 Task: Create a due date automation trigger when advanced on, 2 working days before a card is due add dates due in less than 1 working days at 11:00 AM.
Action: Mouse moved to (1194, 350)
Screenshot: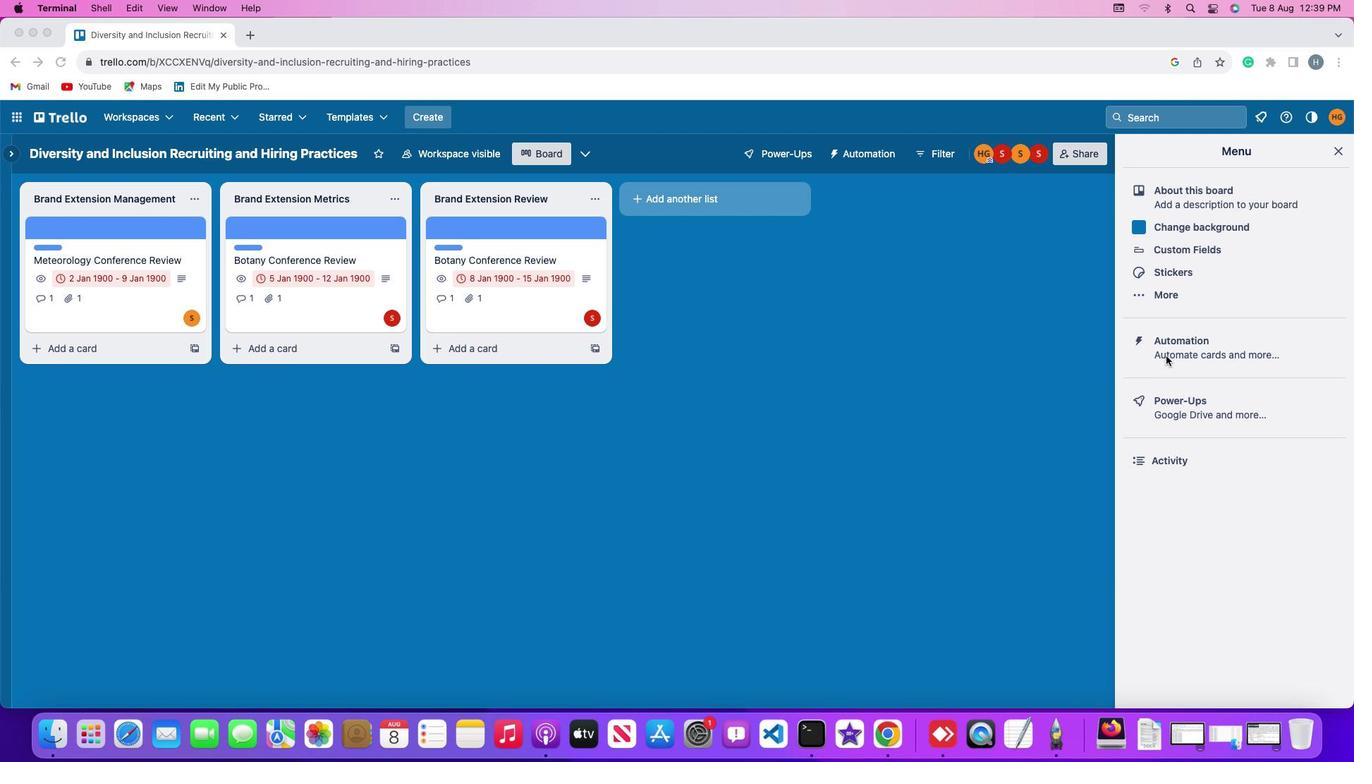 
Action: Mouse pressed left at (1194, 350)
Screenshot: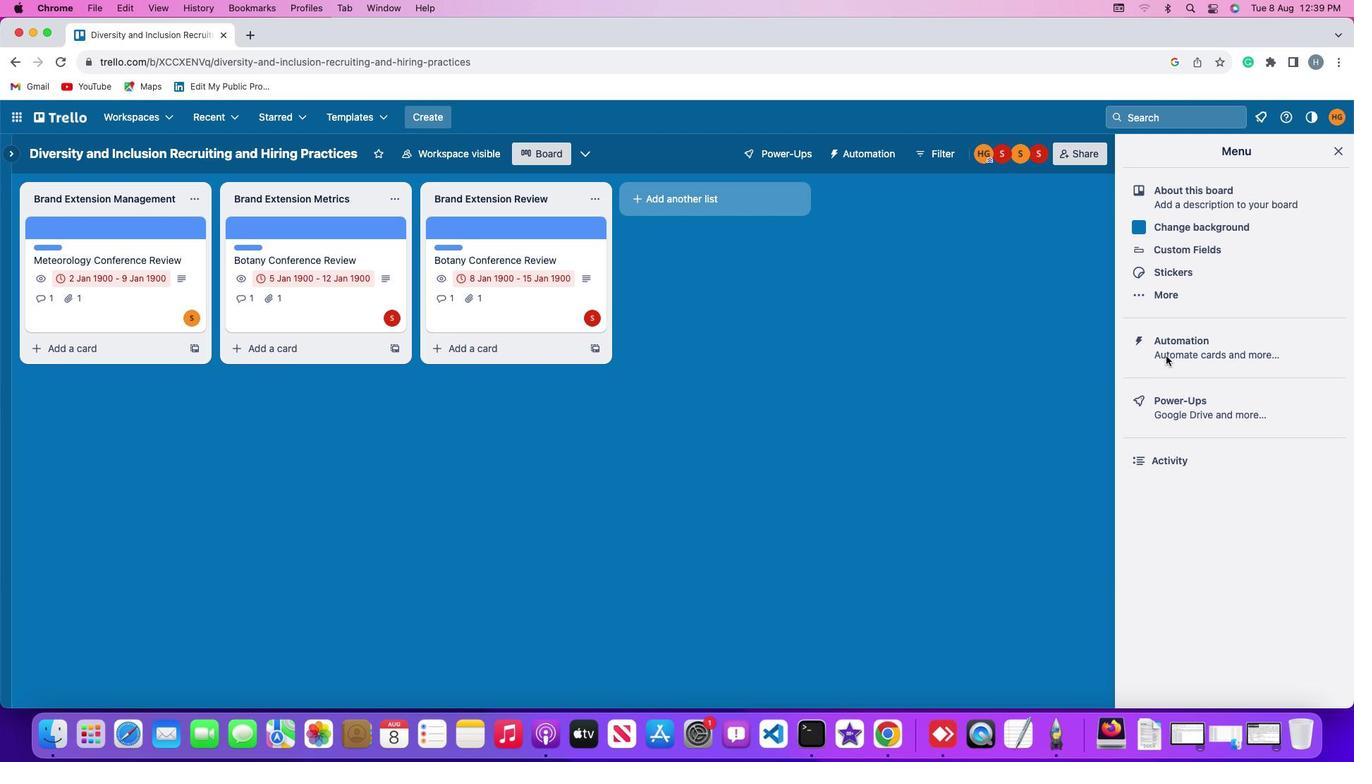 
Action: Mouse moved to (1194, 350)
Screenshot: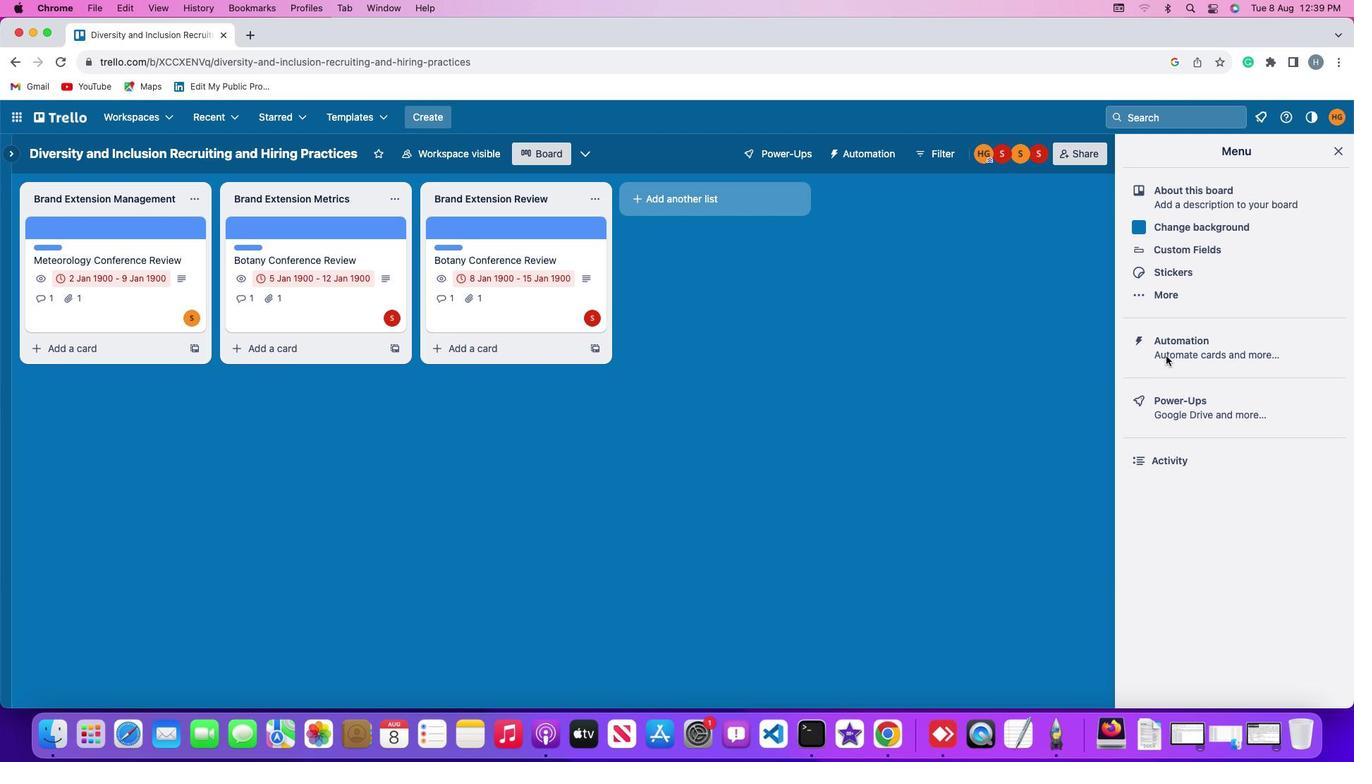 
Action: Mouse pressed left at (1194, 350)
Screenshot: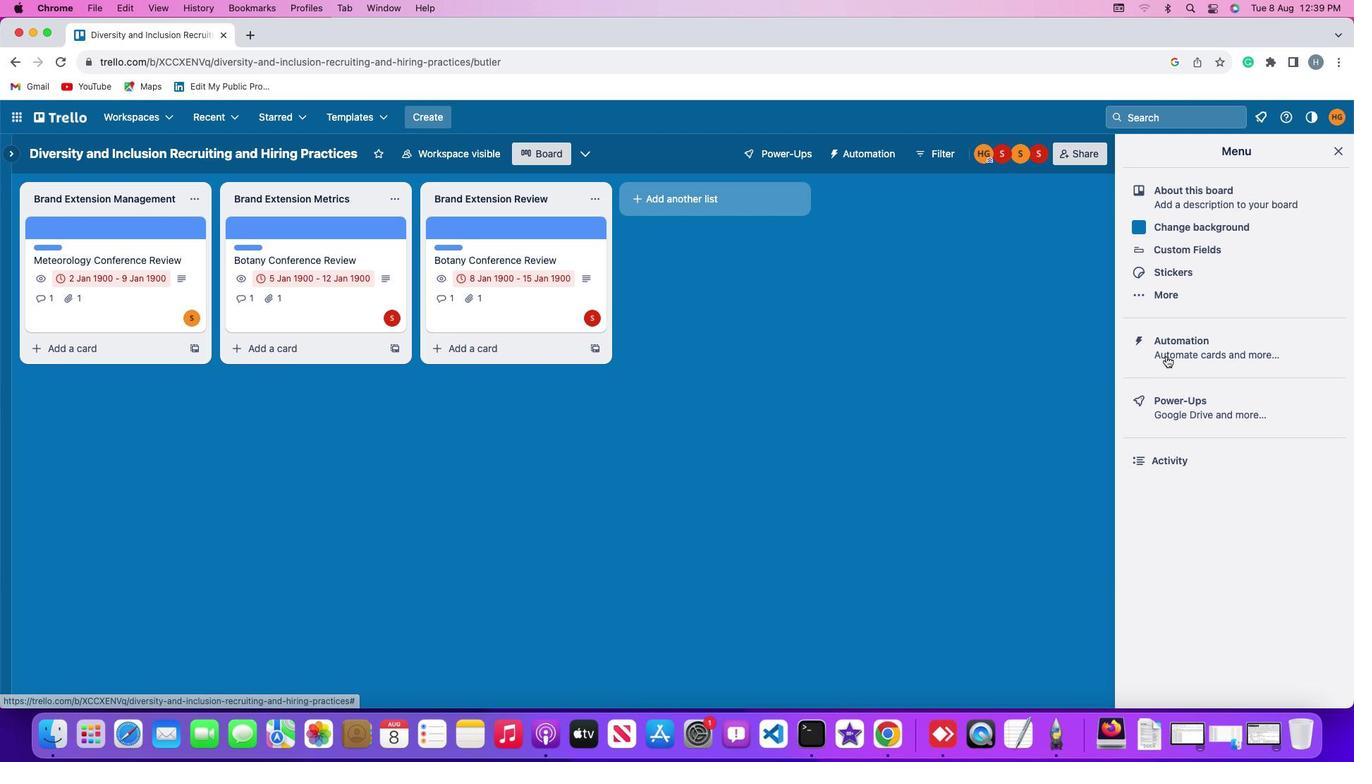 
Action: Mouse moved to (71, 331)
Screenshot: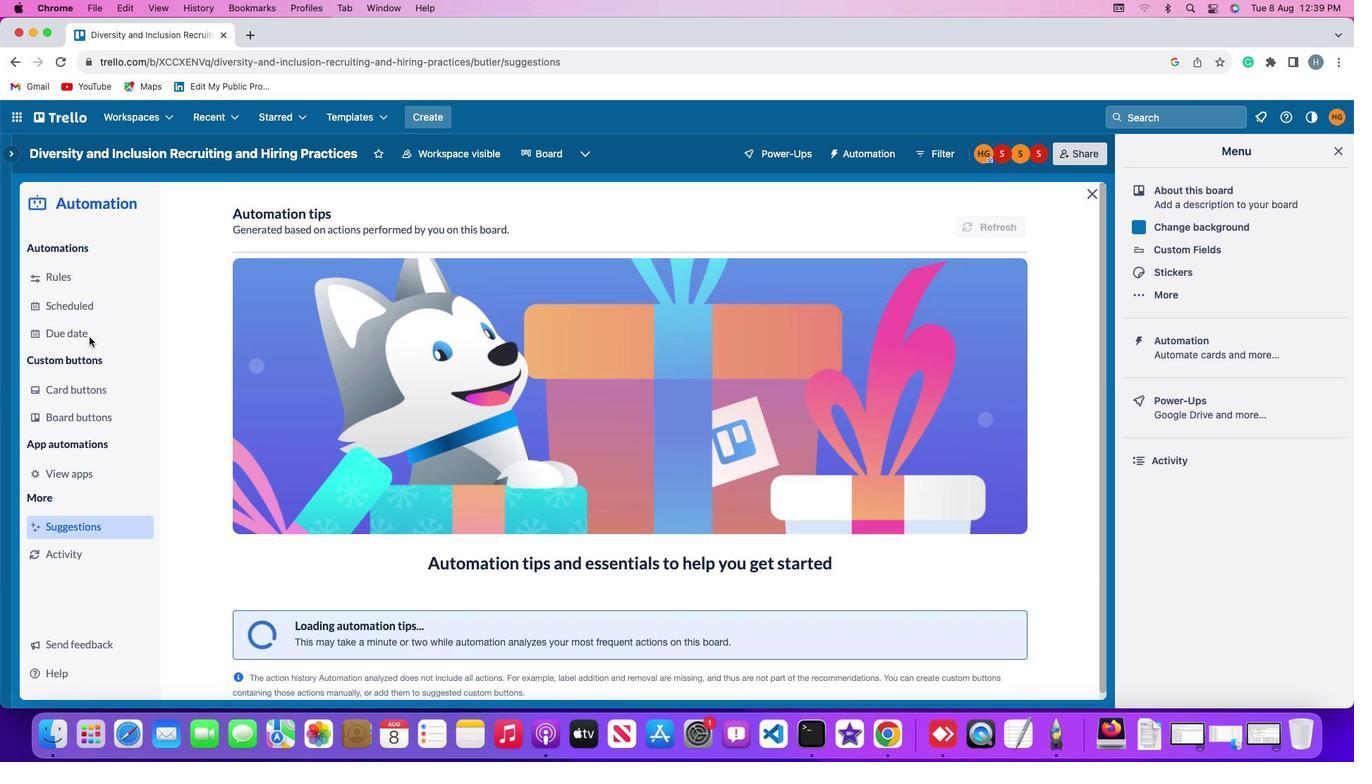 
Action: Mouse pressed left at (71, 331)
Screenshot: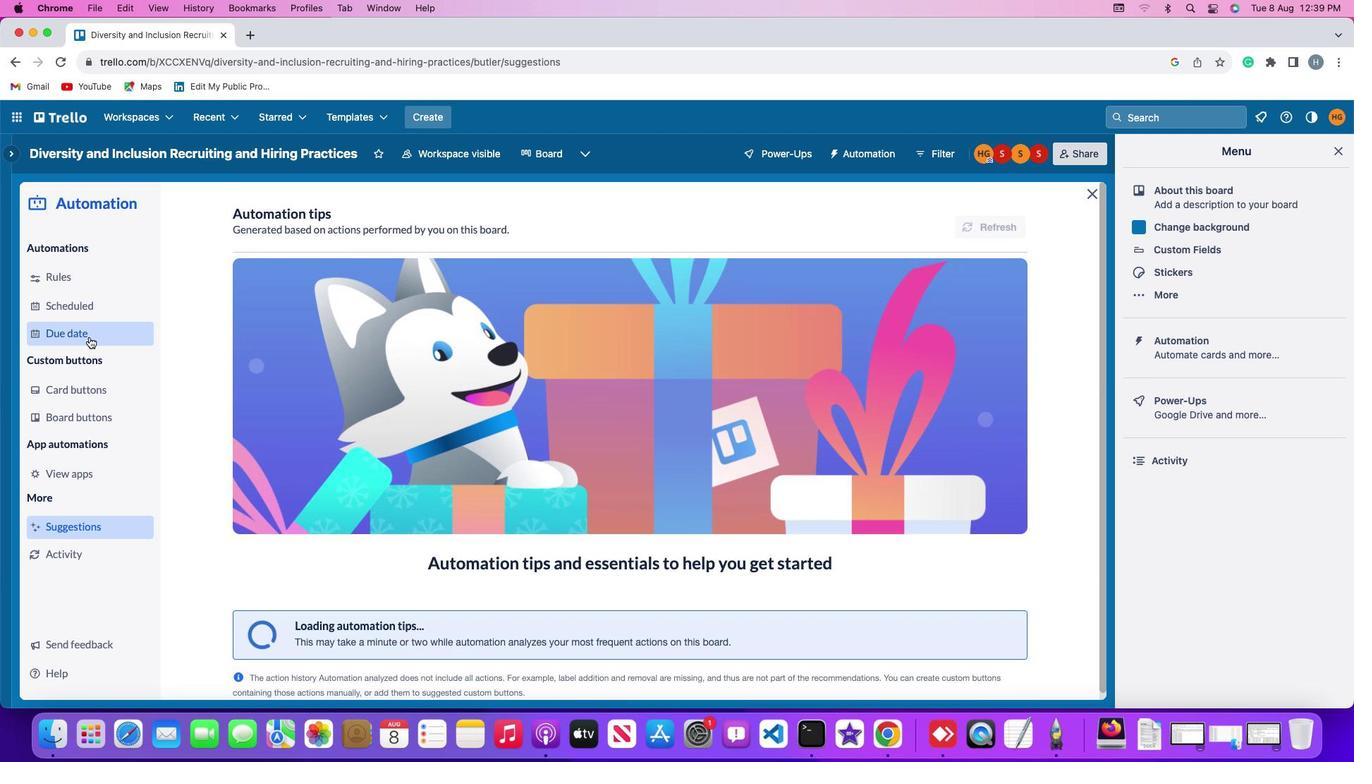 
Action: Mouse moved to (939, 218)
Screenshot: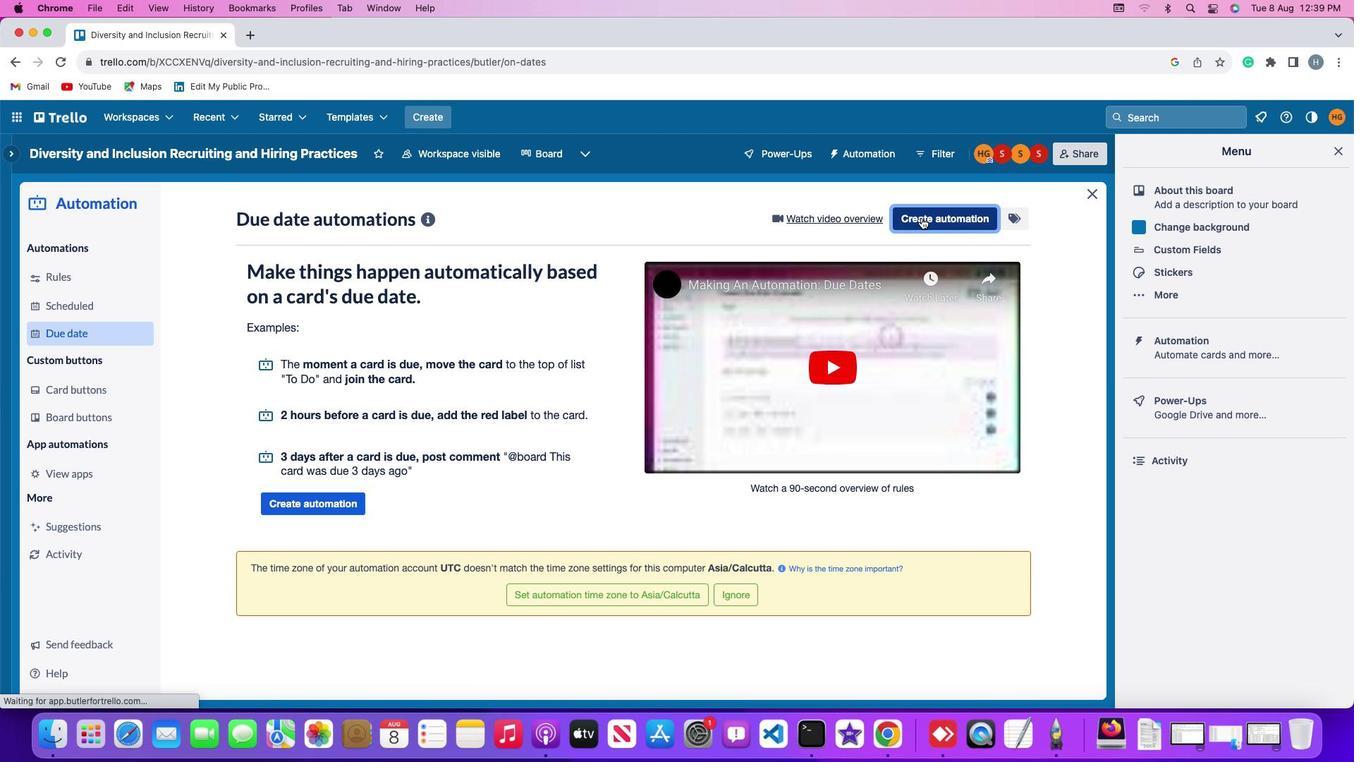 
Action: Mouse pressed left at (939, 218)
Screenshot: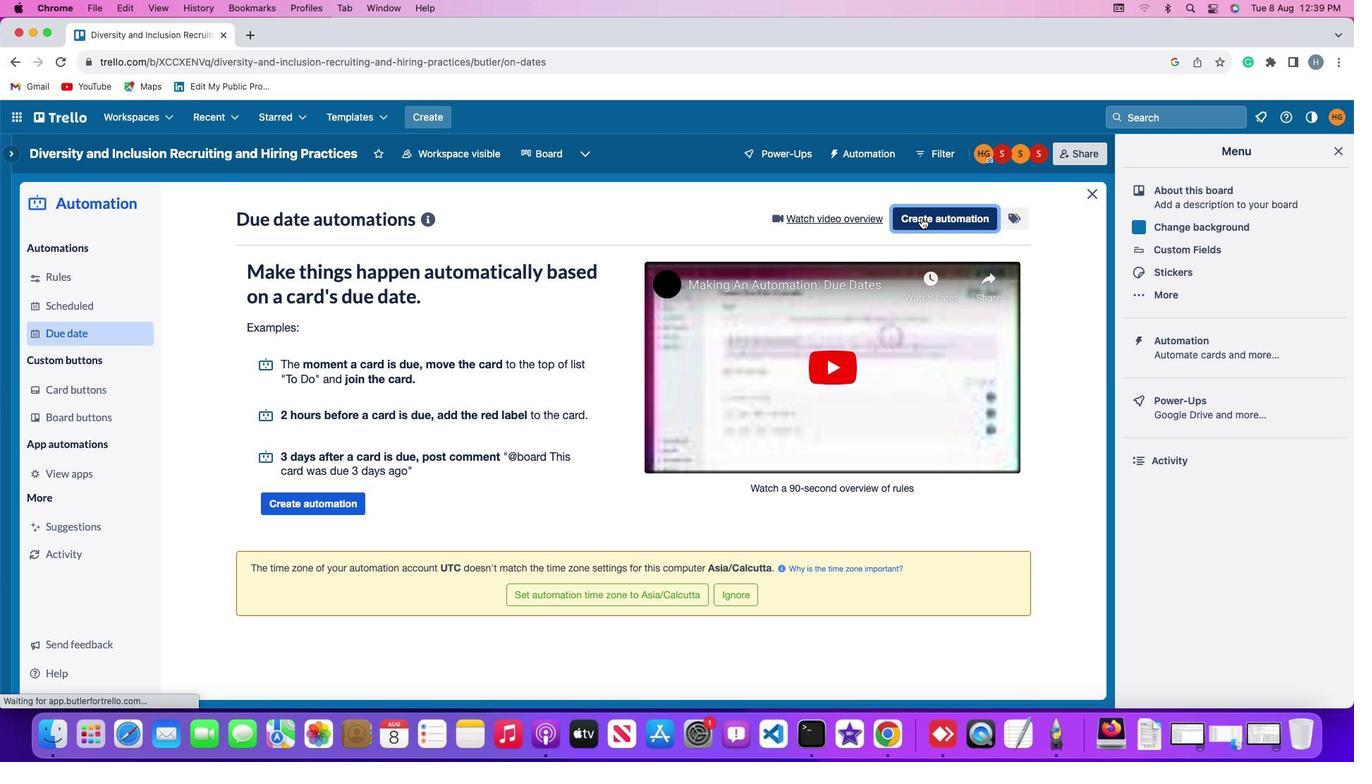 
Action: Mouse moved to (322, 344)
Screenshot: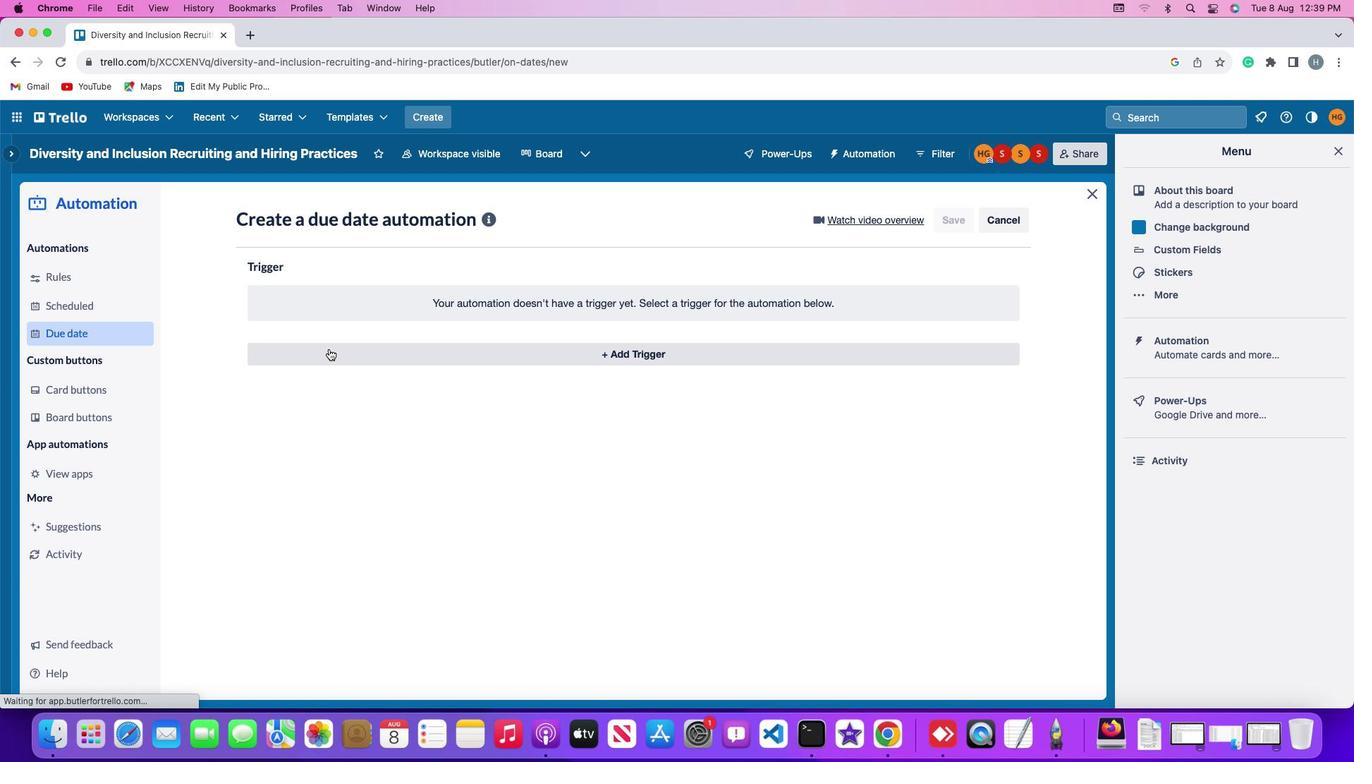 
Action: Mouse pressed left at (322, 344)
Screenshot: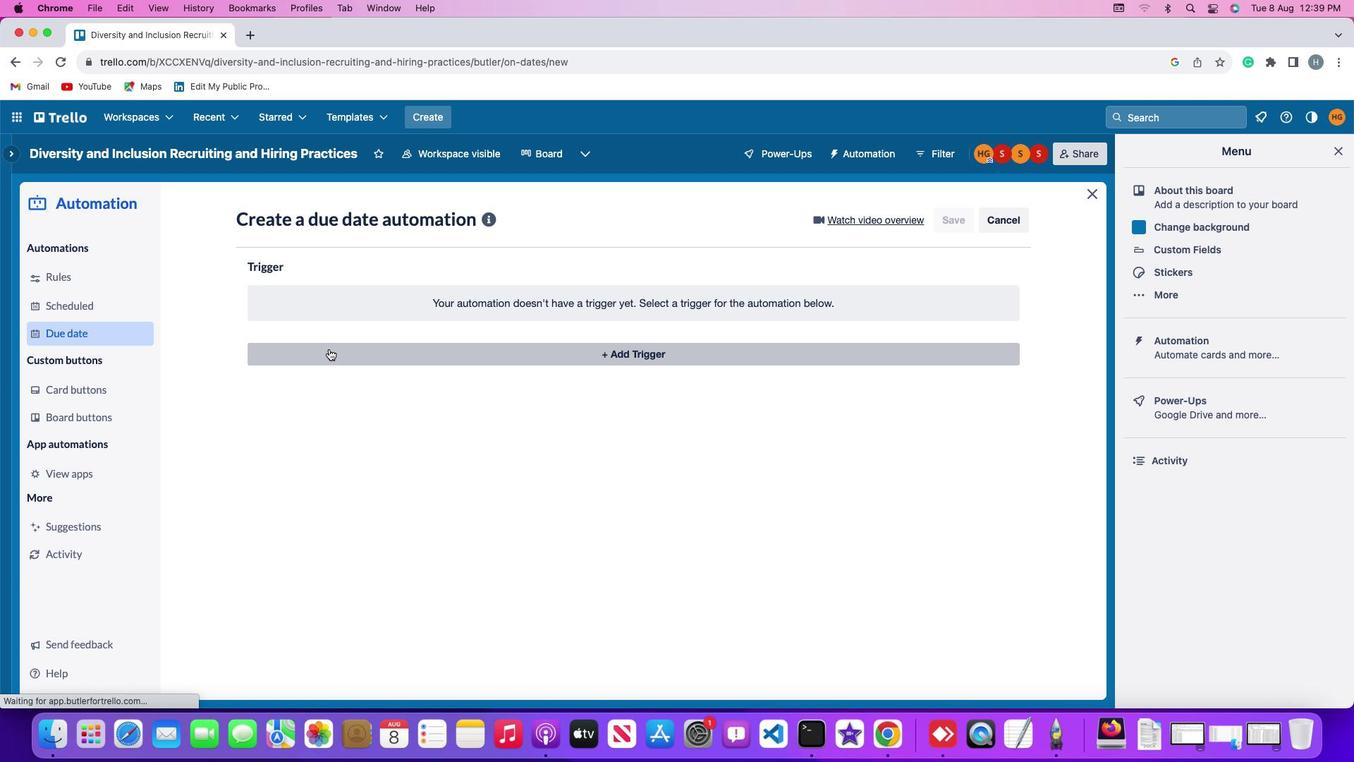 
Action: Mouse moved to (261, 551)
Screenshot: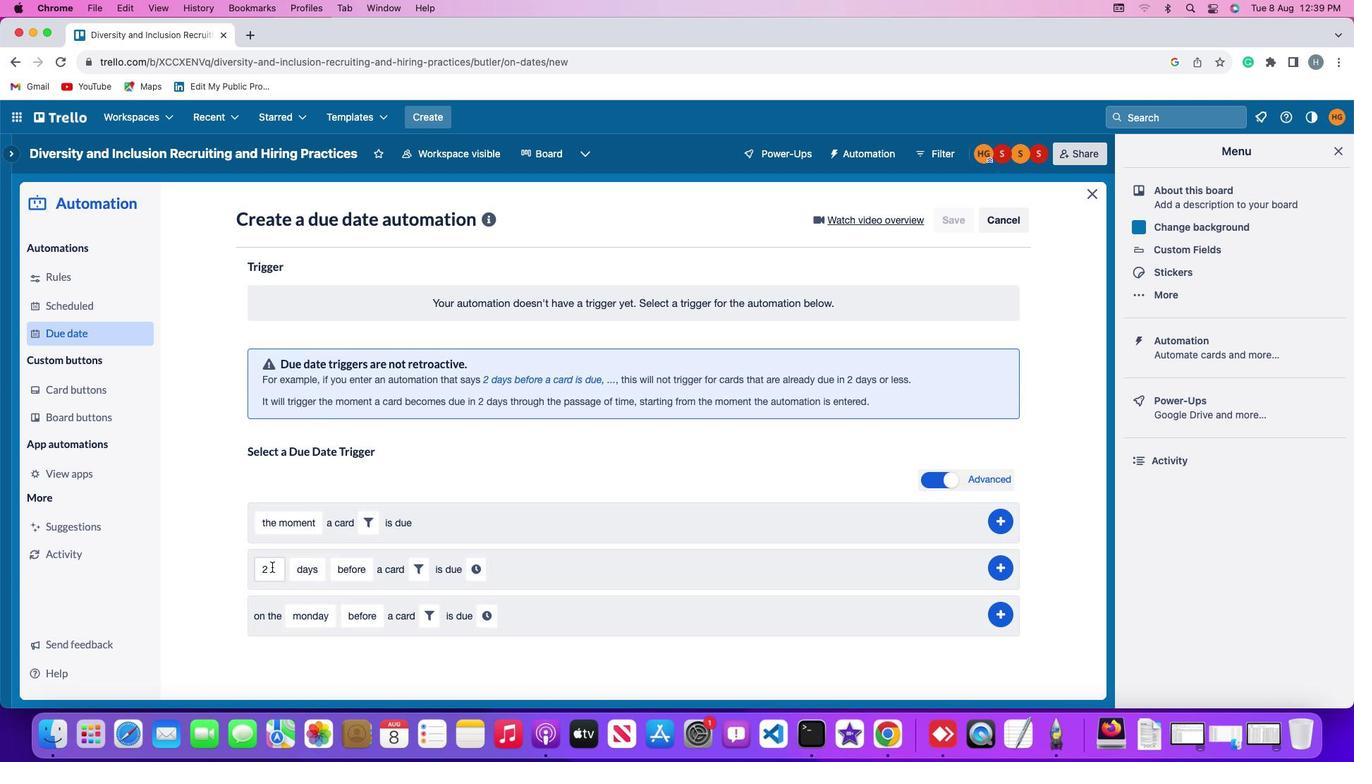 
Action: Mouse pressed left at (261, 551)
Screenshot: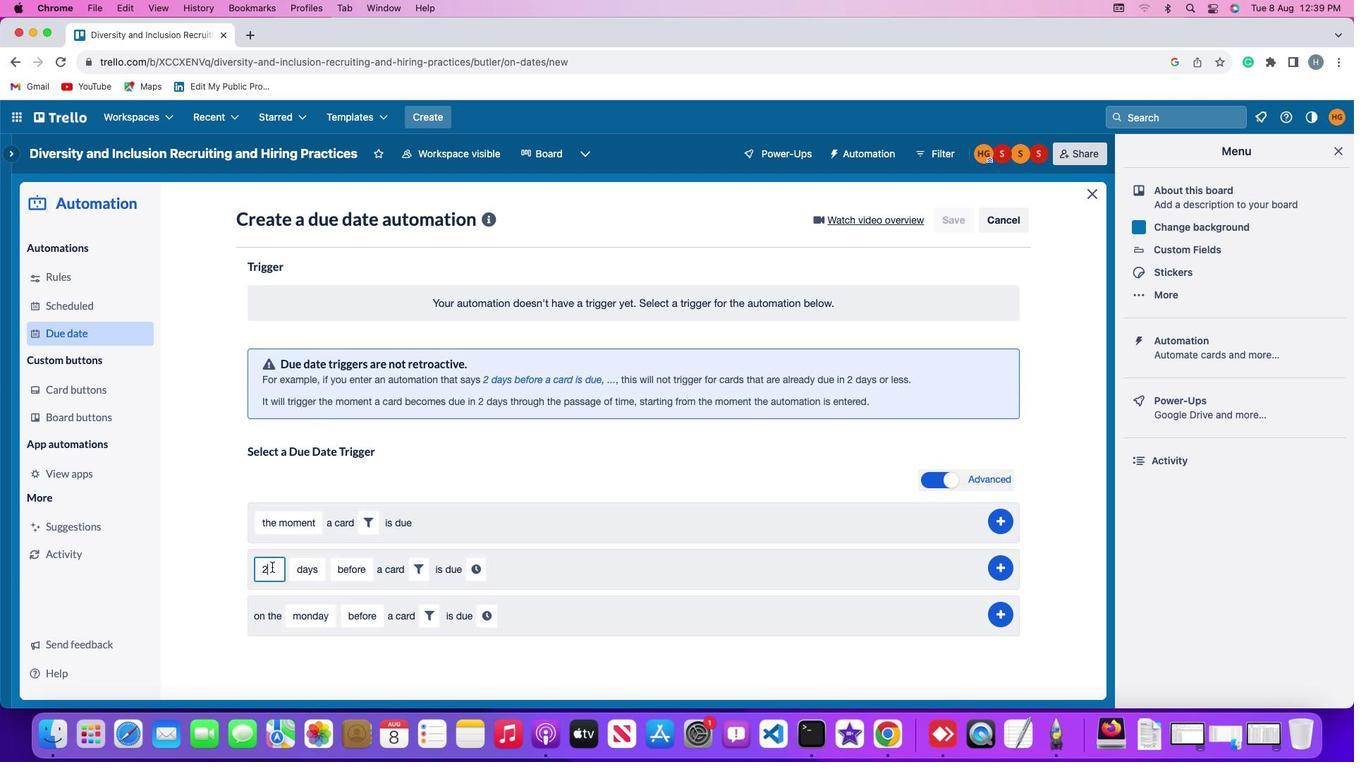 
Action: Key pressed Key.backspace'2'
Screenshot: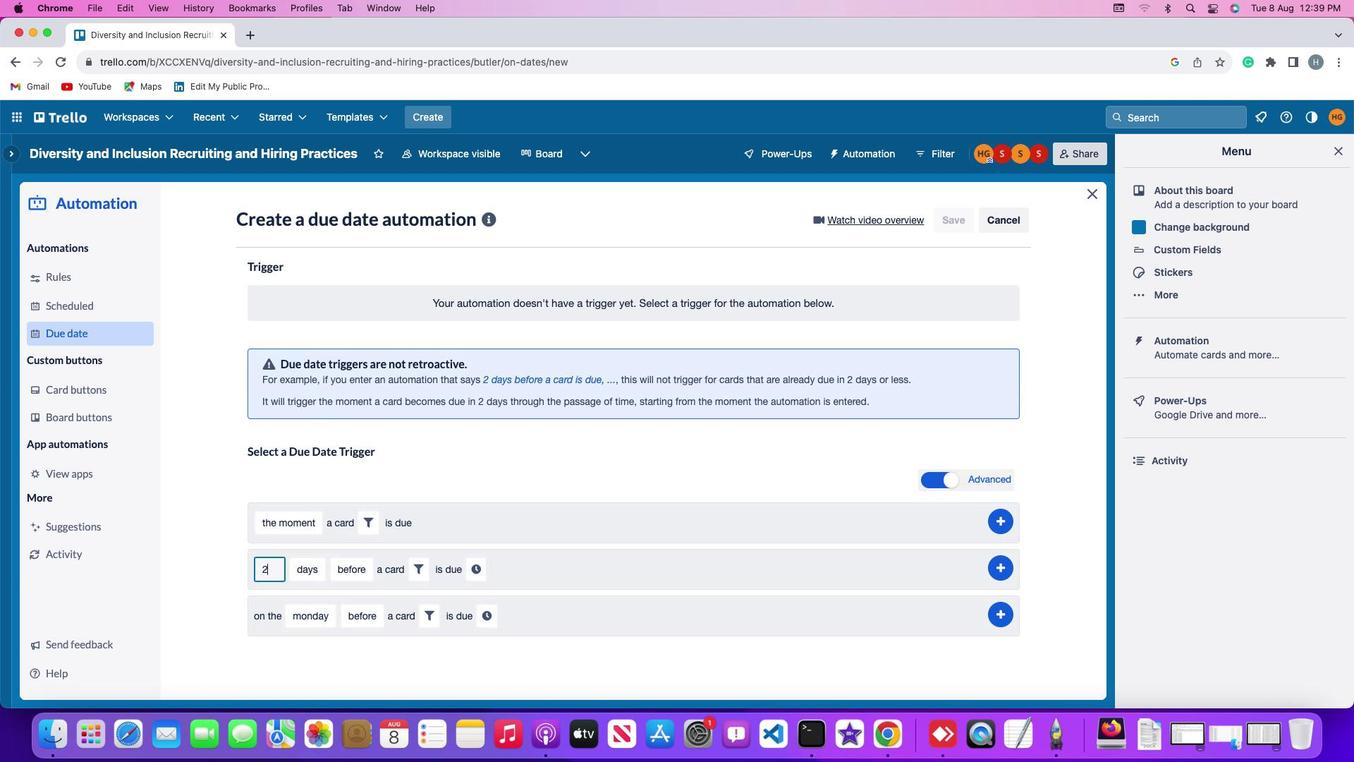 
Action: Mouse moved to (282, 549)
Screenshot: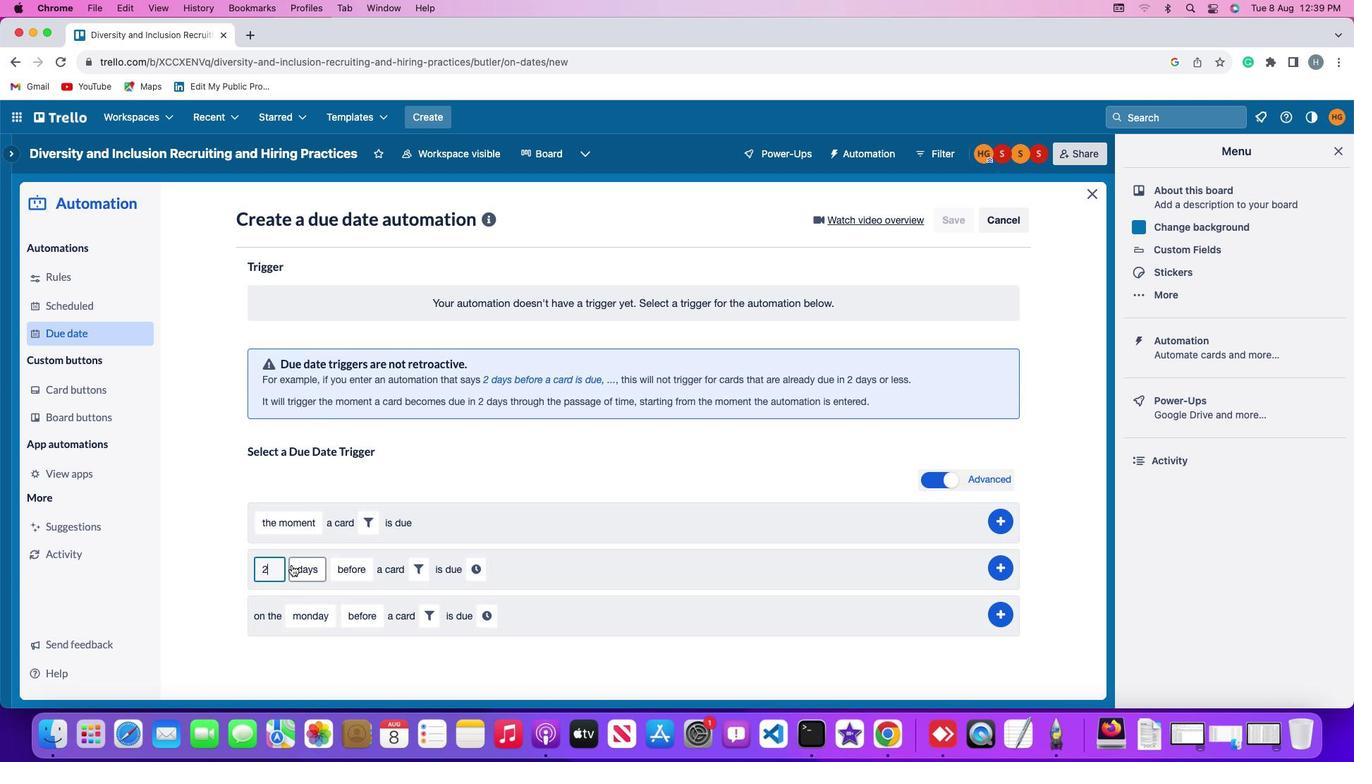
Action: Mouse pressed left at (282, 549)
Screenshot: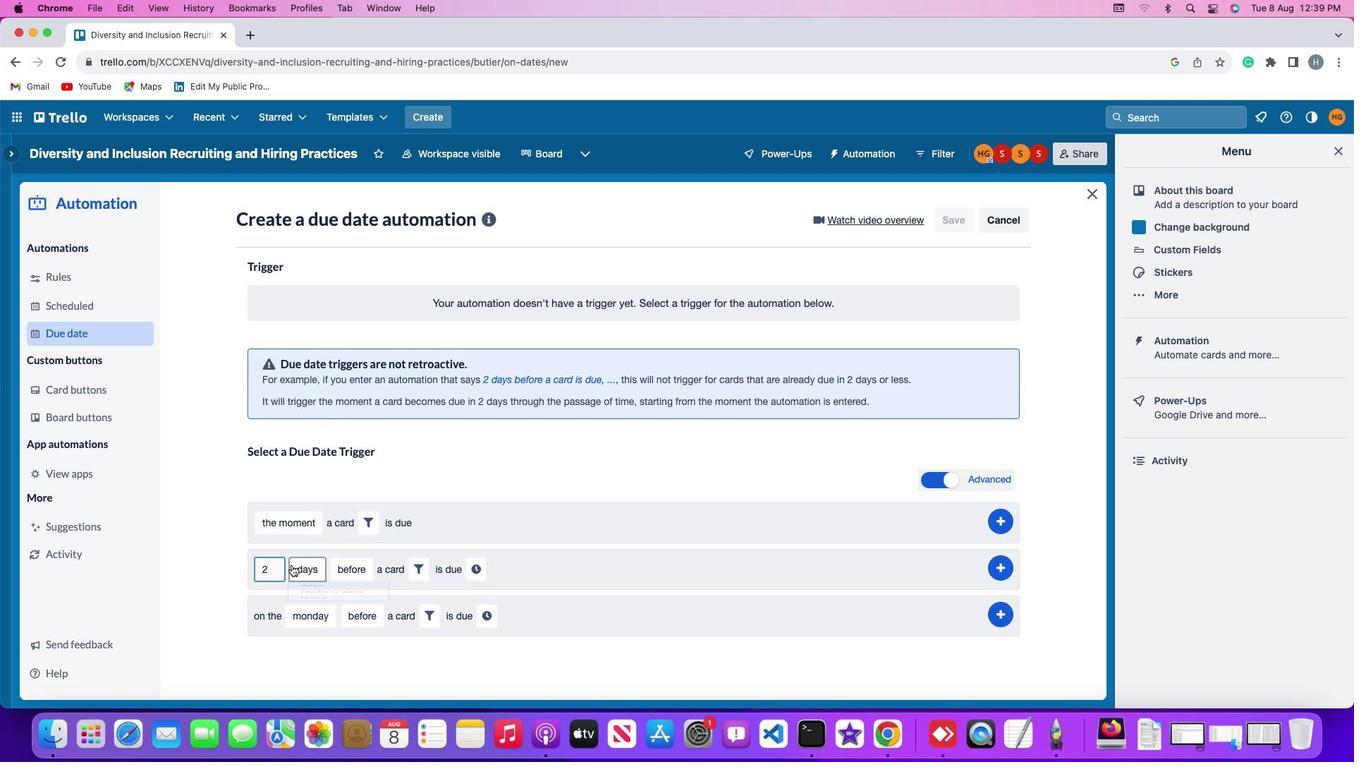 
Action: Mouse moved to (306, 606)
Screenshot: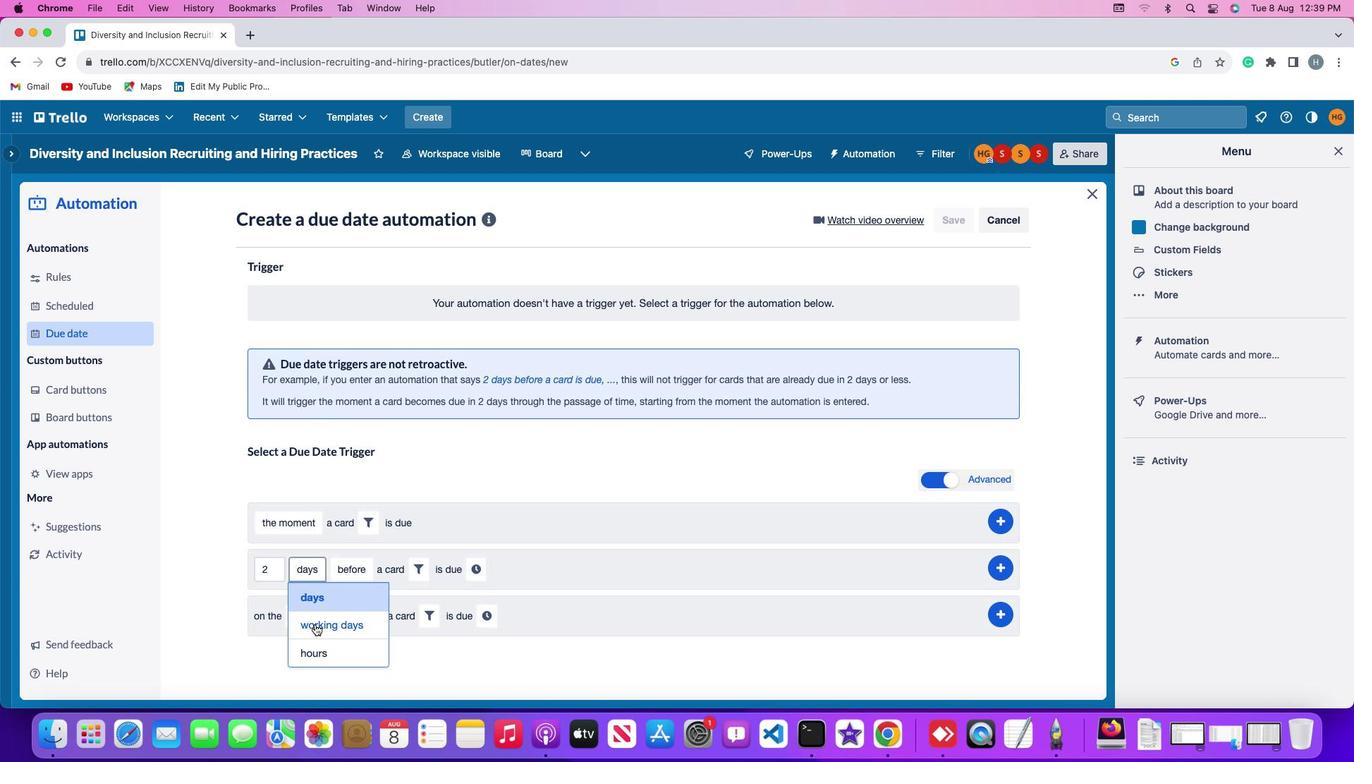 
Action: Mouse pressed left at (306, 606)
Screenshot: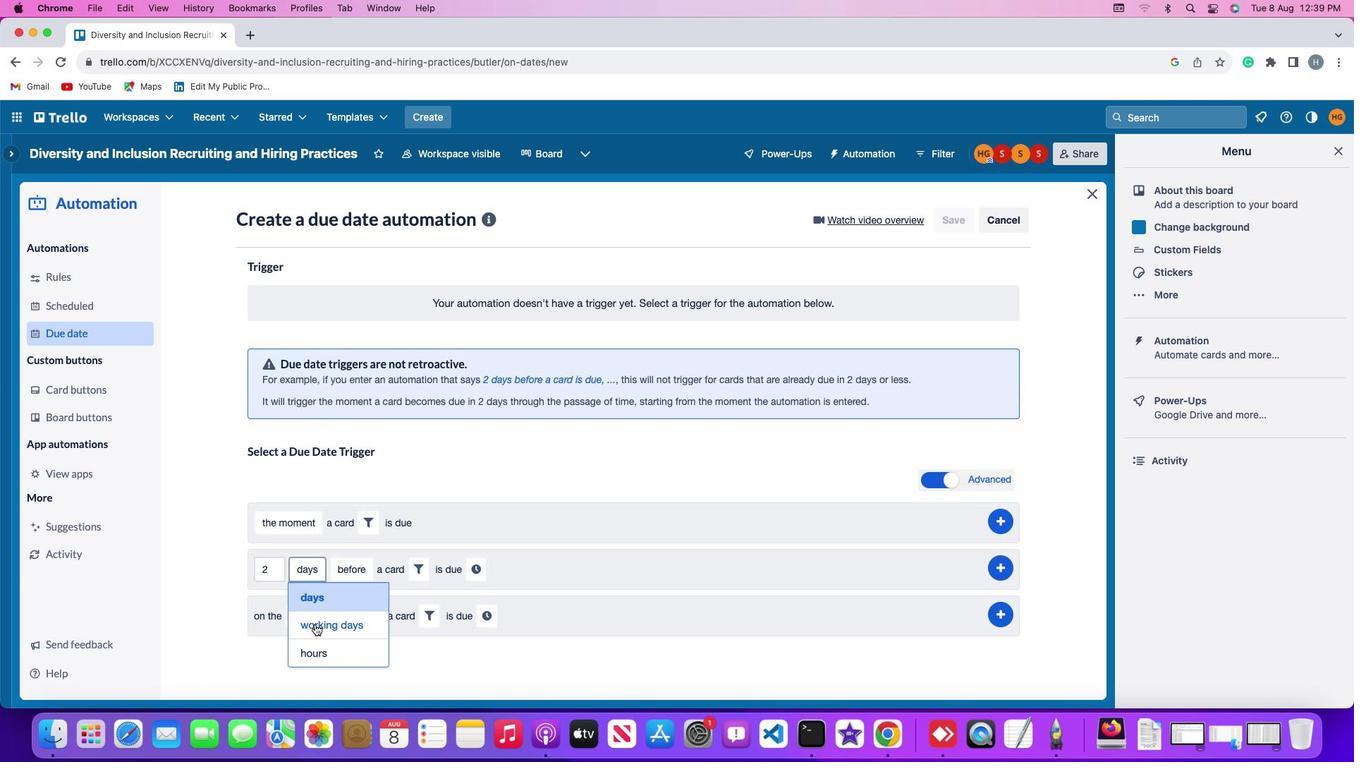 
Action: Mouse moved to (388, 554)
Screenshot: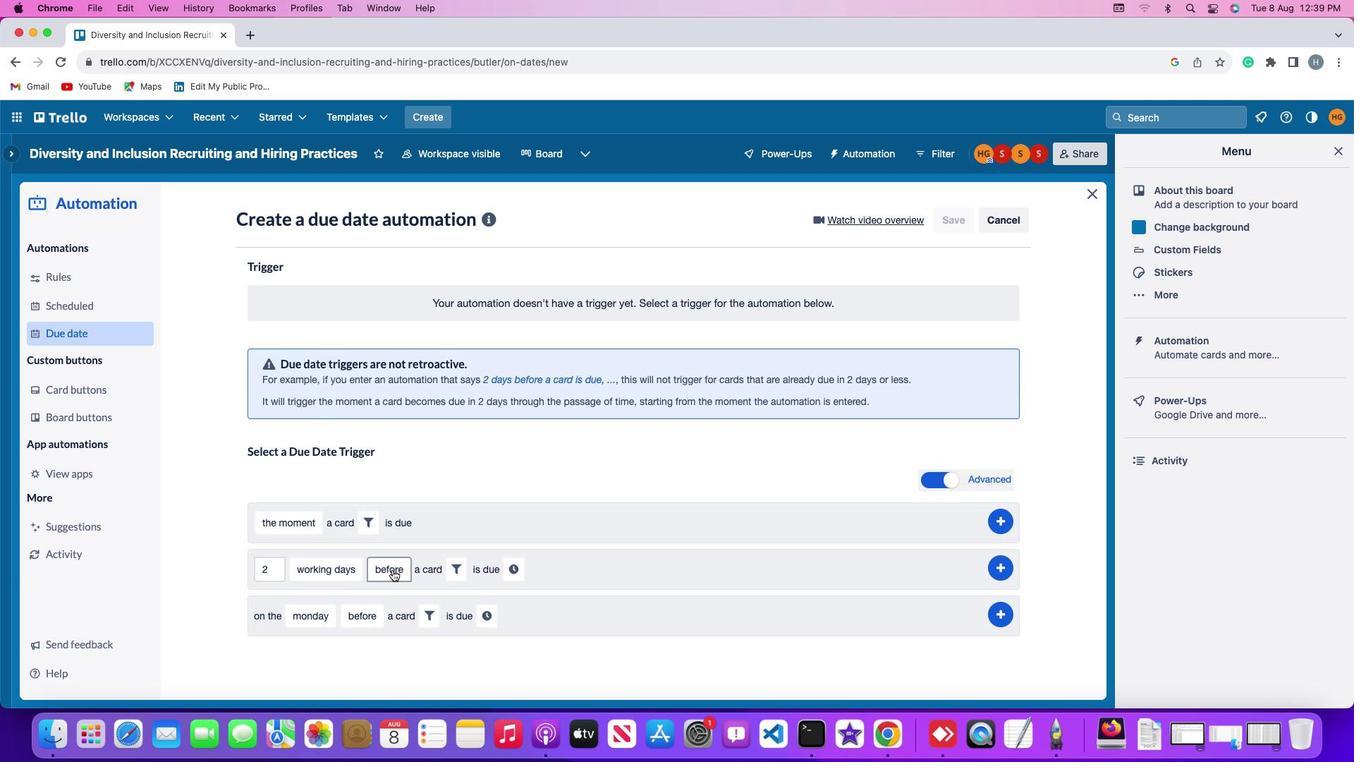 
Action: Mouse pressed left at (388, 554)
Screenshot: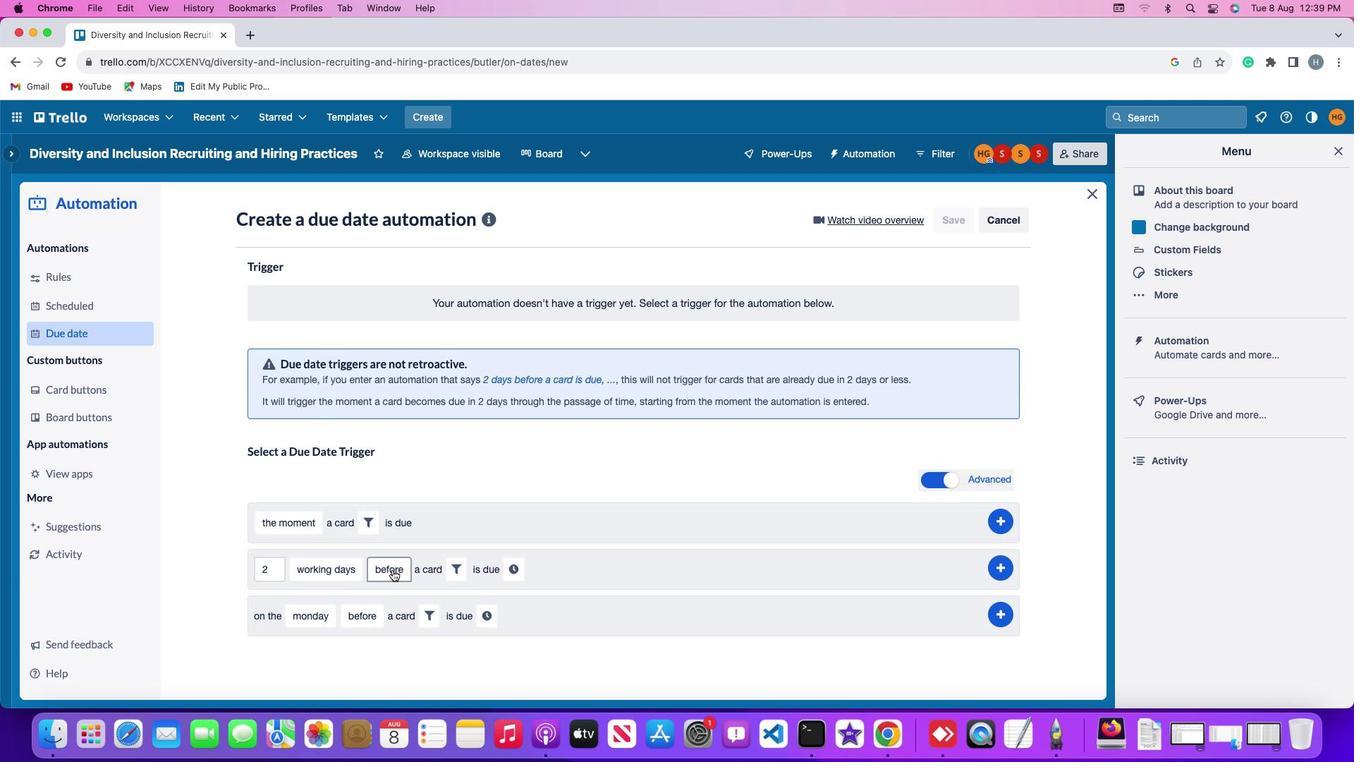 
Action: Mouse moved to (388, 579)
Screenshot: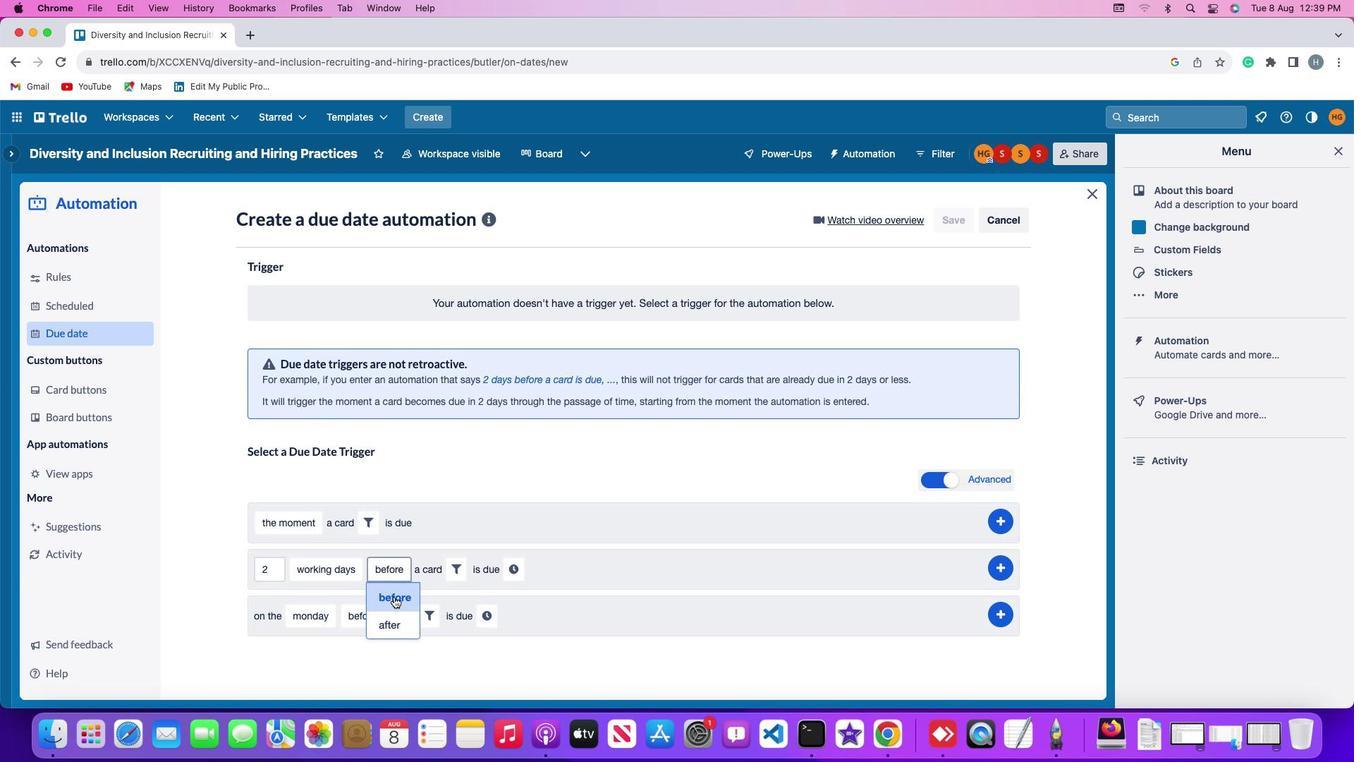 
Action: Mouse pressed left at (388, 579)
Screenshot: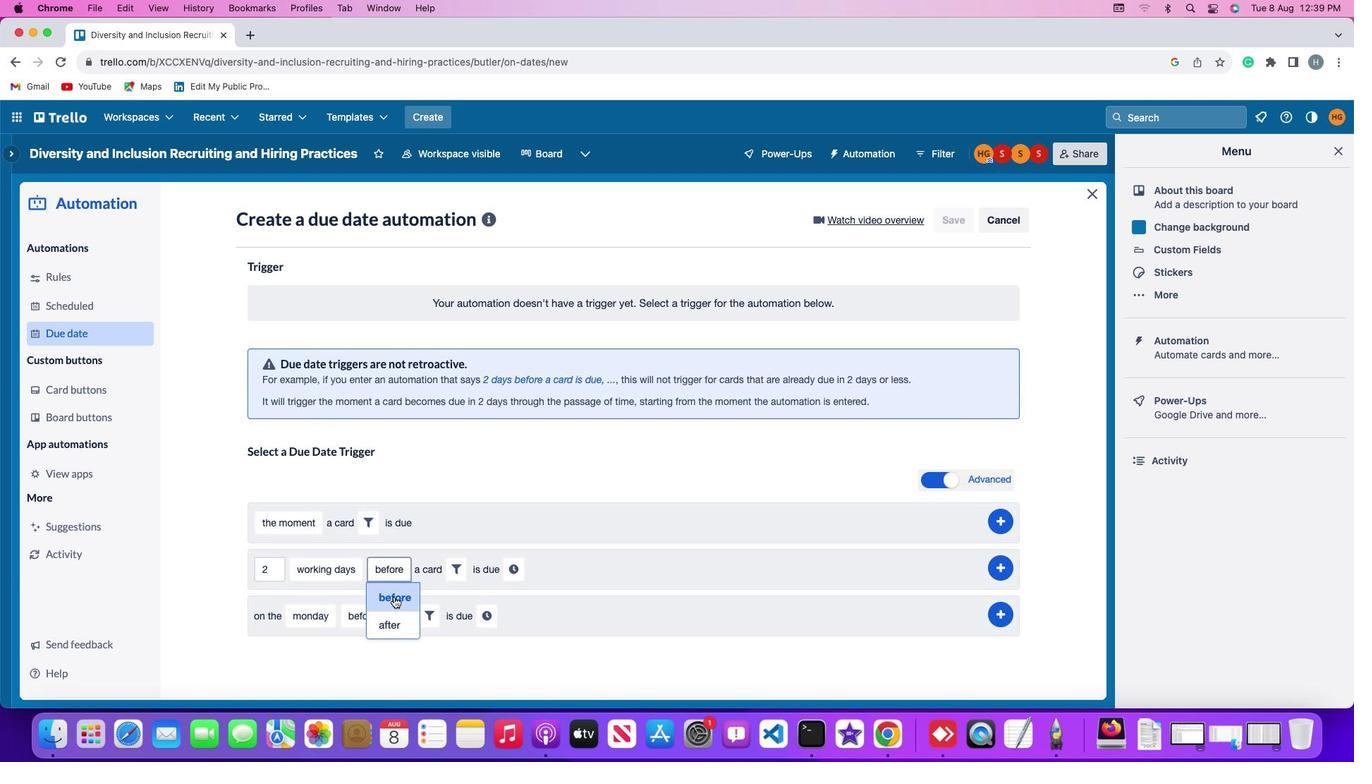 
Action: Mouse moved to (460, 551)
Screenshot: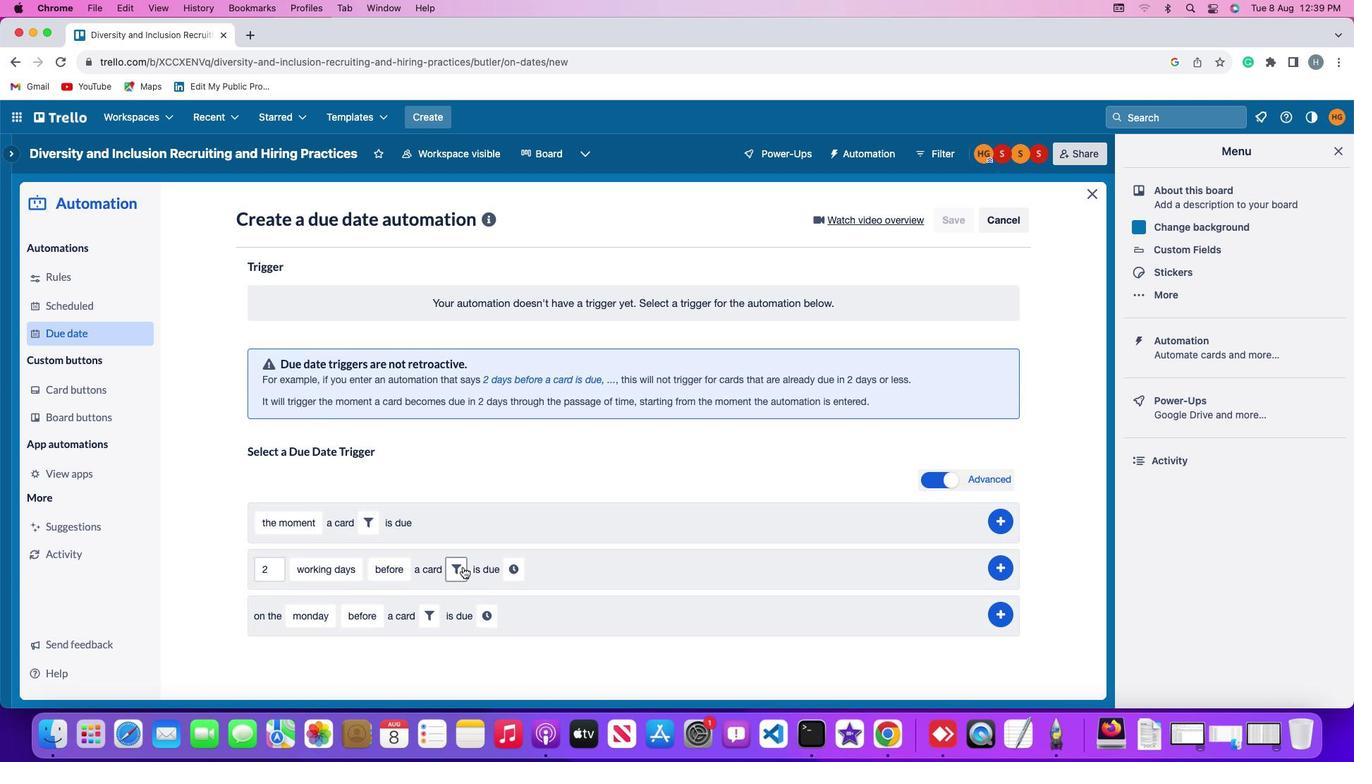 
Action: Mouse pressed left at (460, 551)
Screenshot: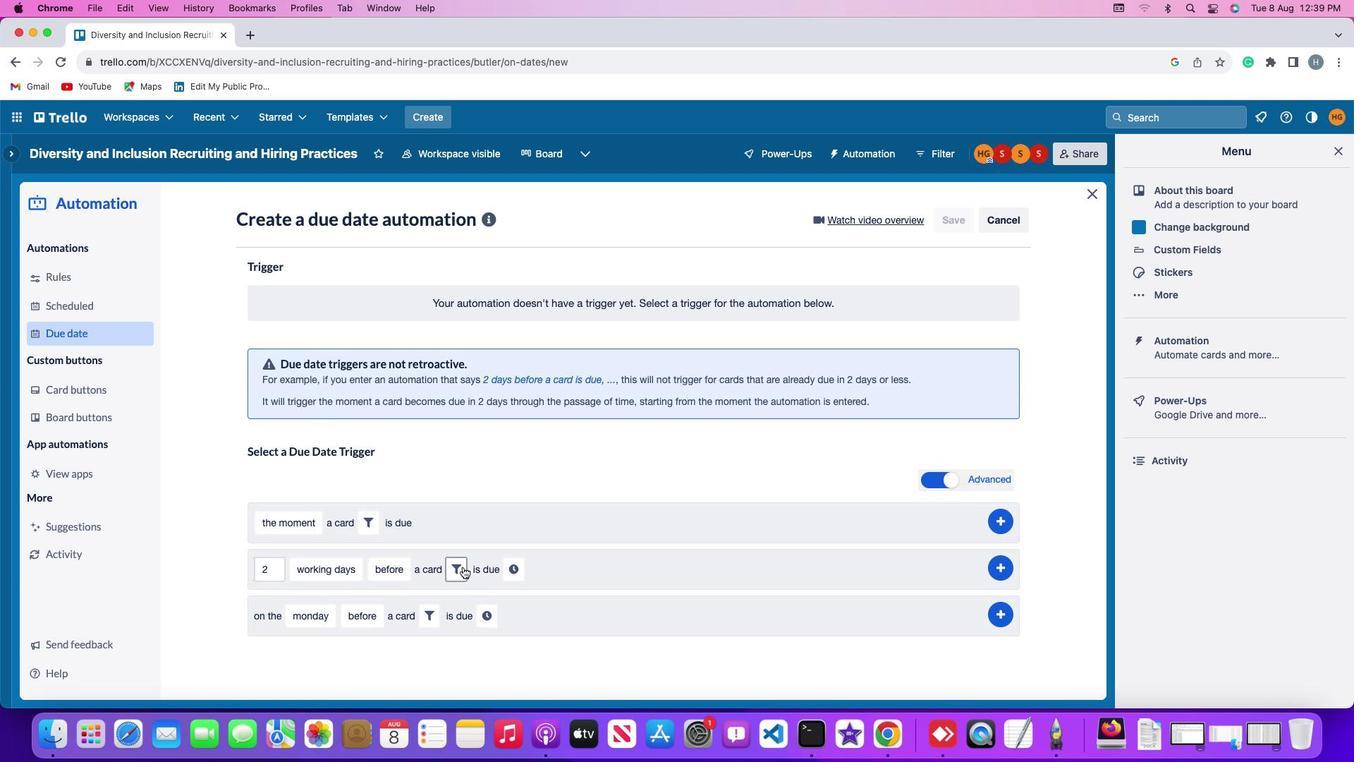 
Action: Mouse moved to (528, 585)
Screenshot: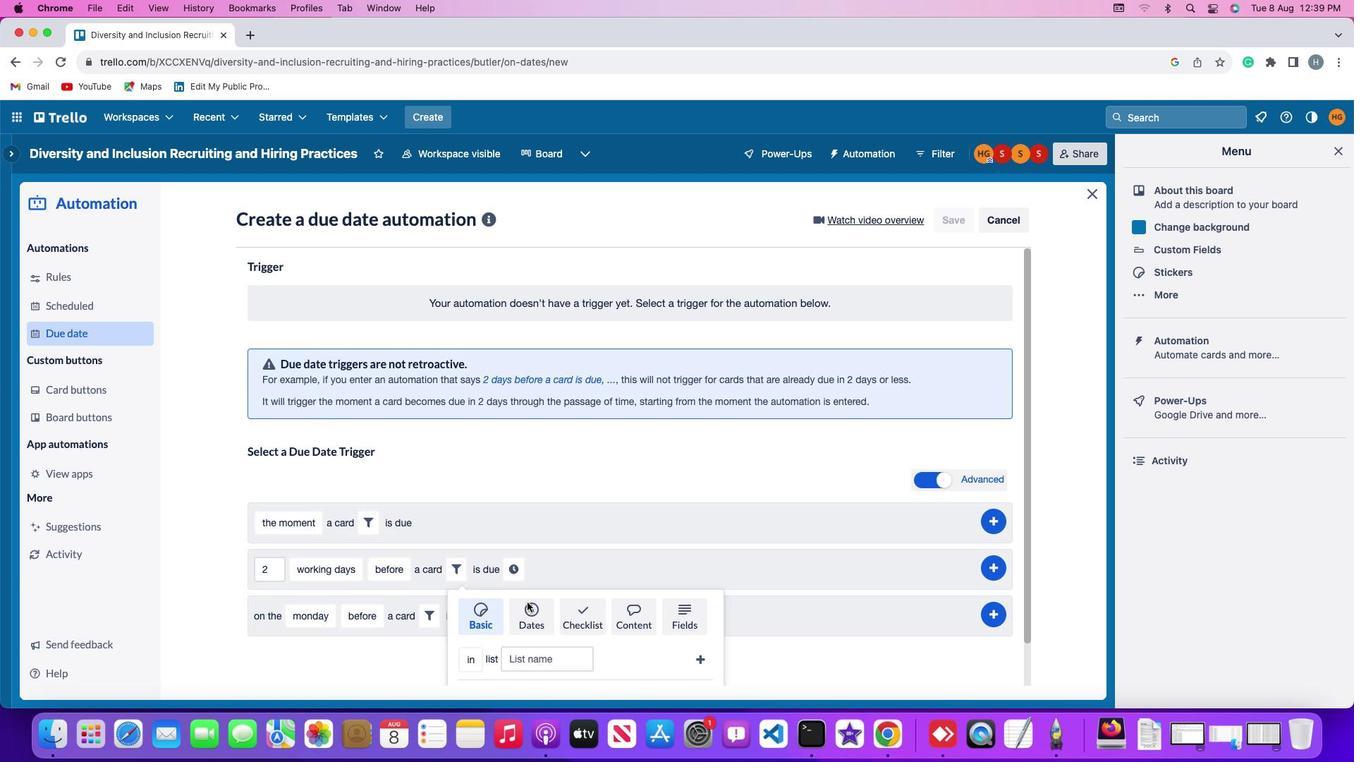 
Action: Mouse pressed left at (528, 585)
Screenshot: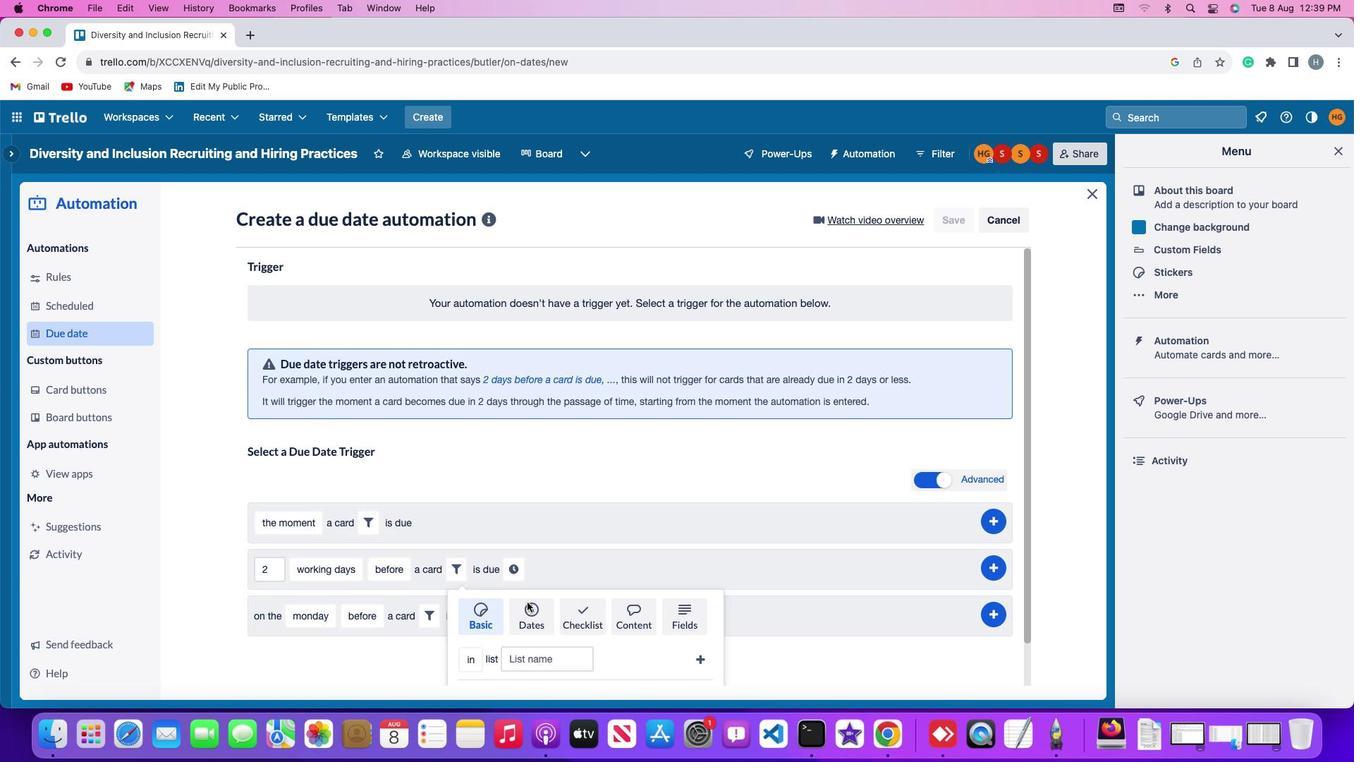 
Action: Mouse moved to (392, 622)
Screenshot: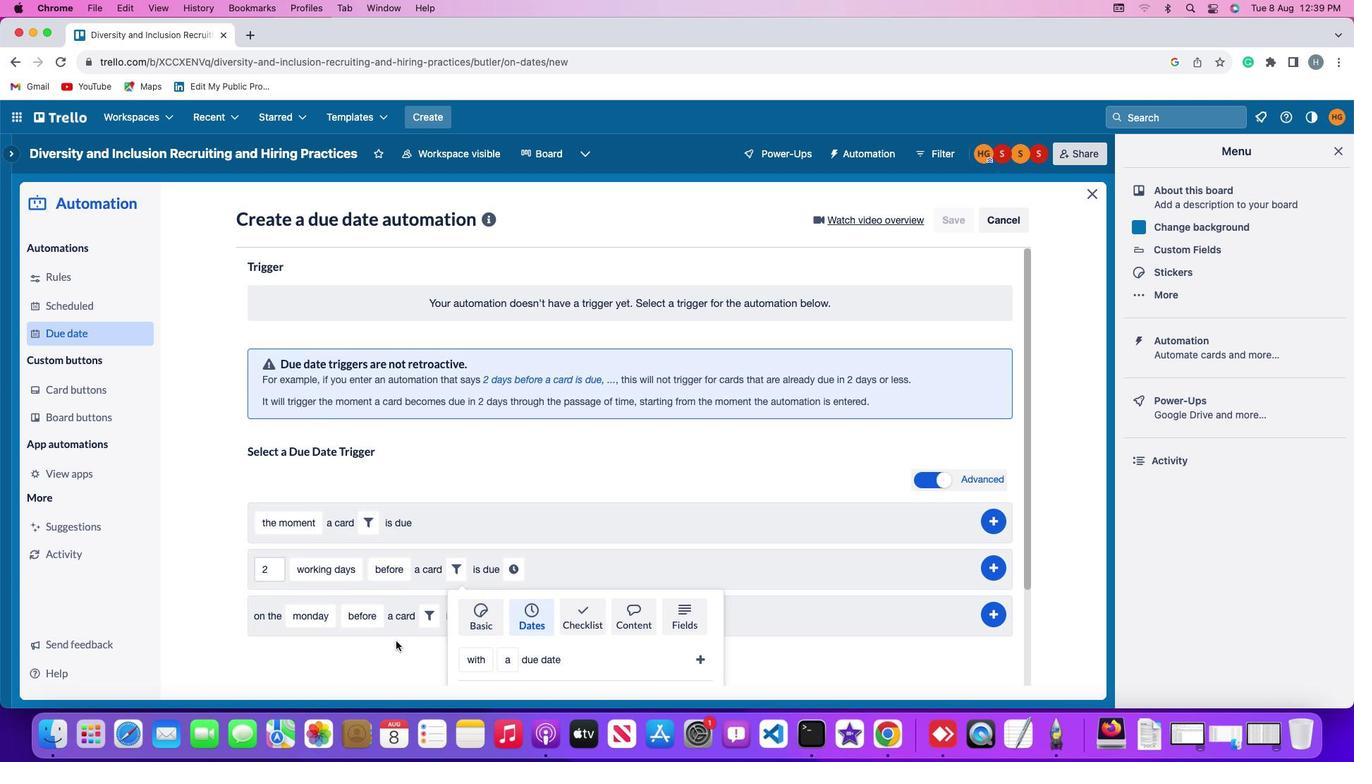 
Action: Mouse scrolled (392, 622) with delta (-20, 9)
Screenshot: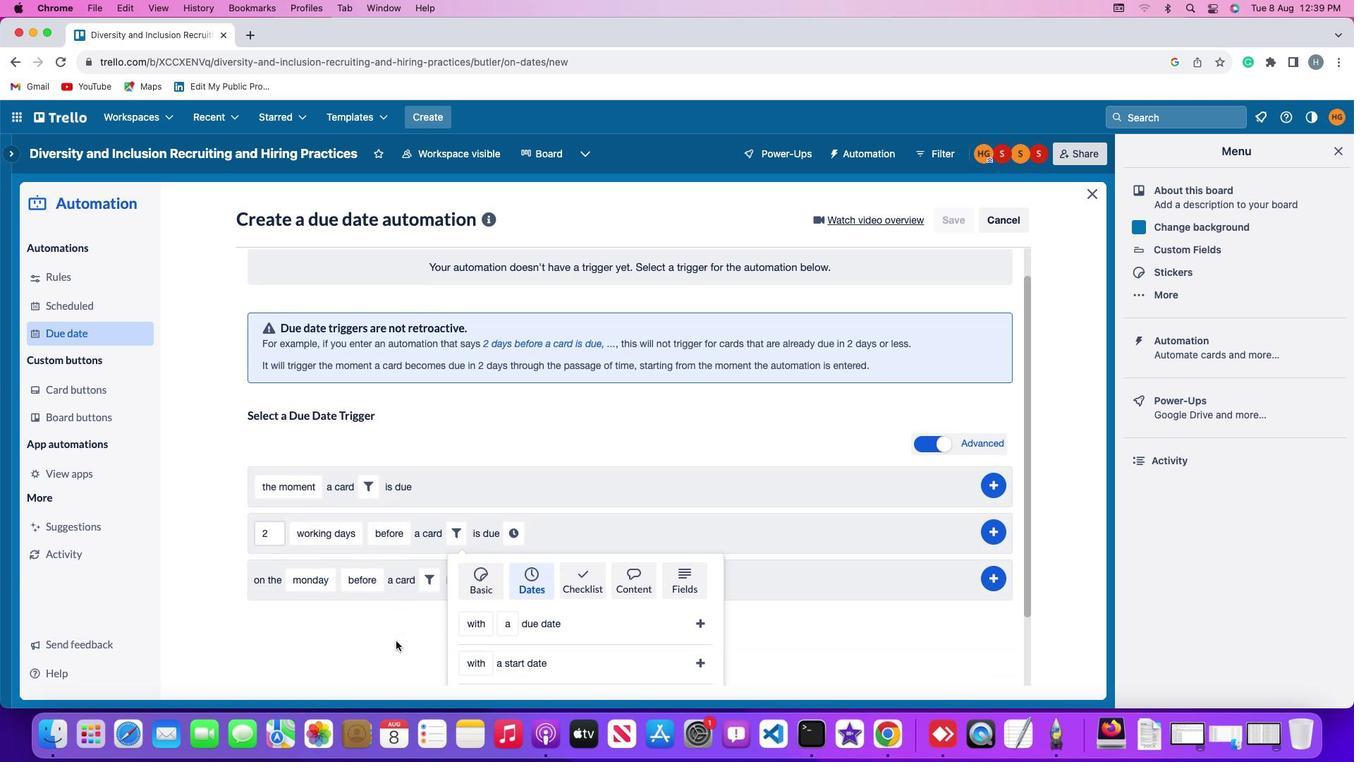 
Action: Mouse scrolled (392, 622) with delta (-20, 9)
Screenshot: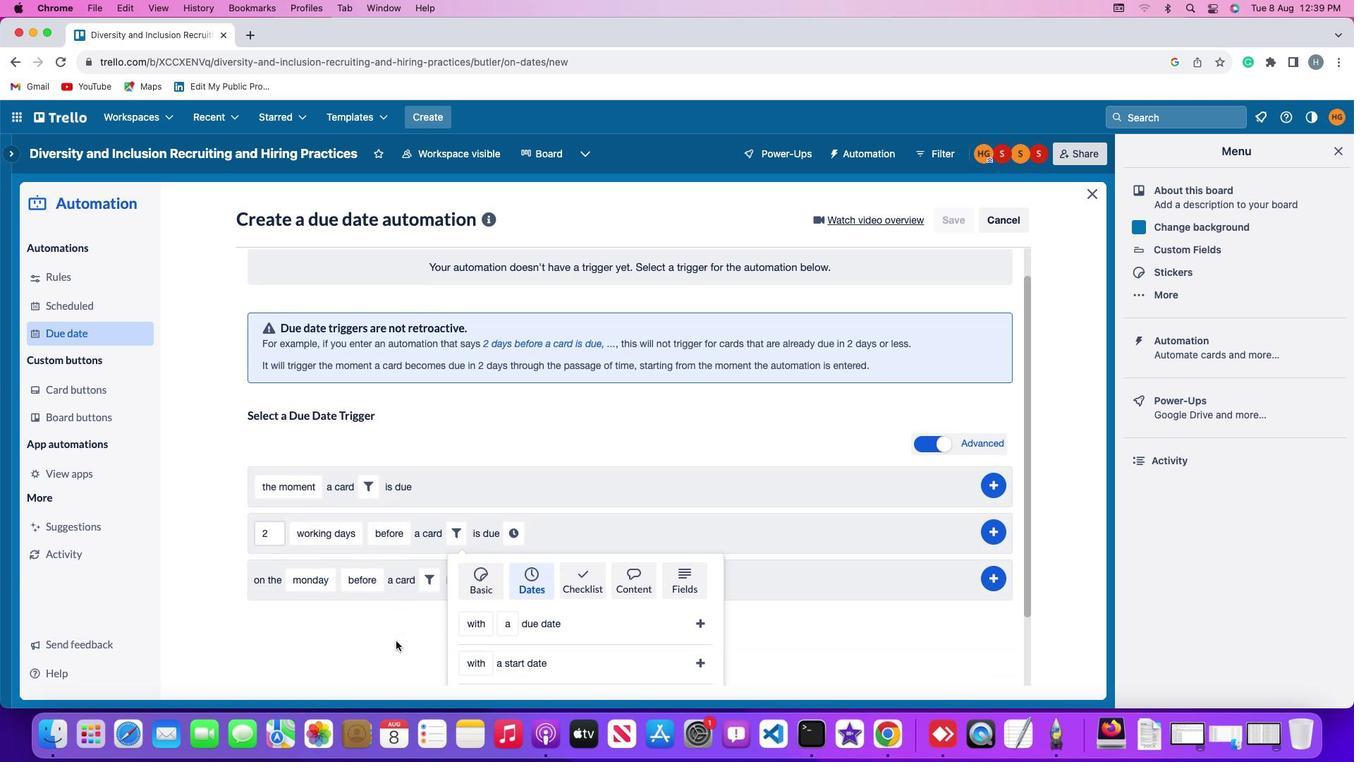 
Action: Mouse scrolled (392, 622) with delta (-20, 8)
Screenshot: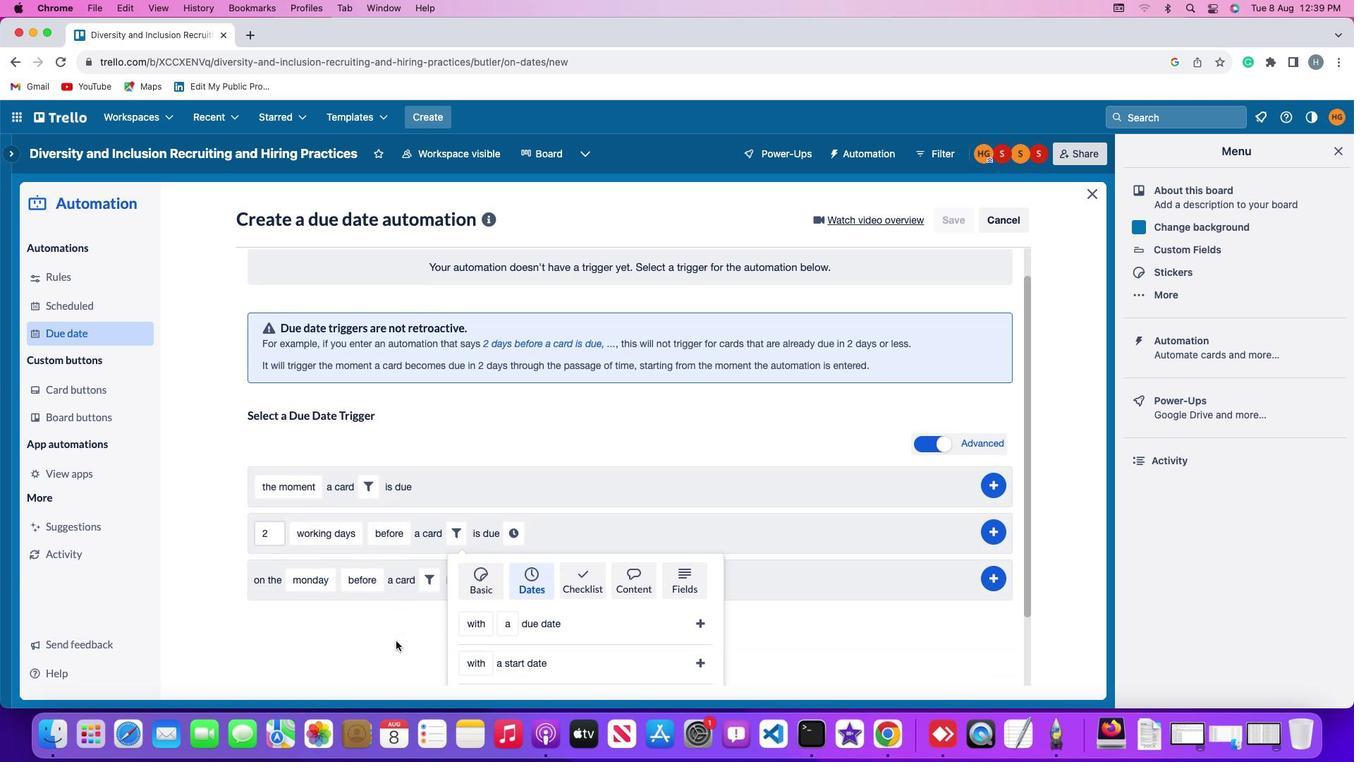 
Action: Mouse scrolled (392, 622) with delta (-20, 7)
Screenshot: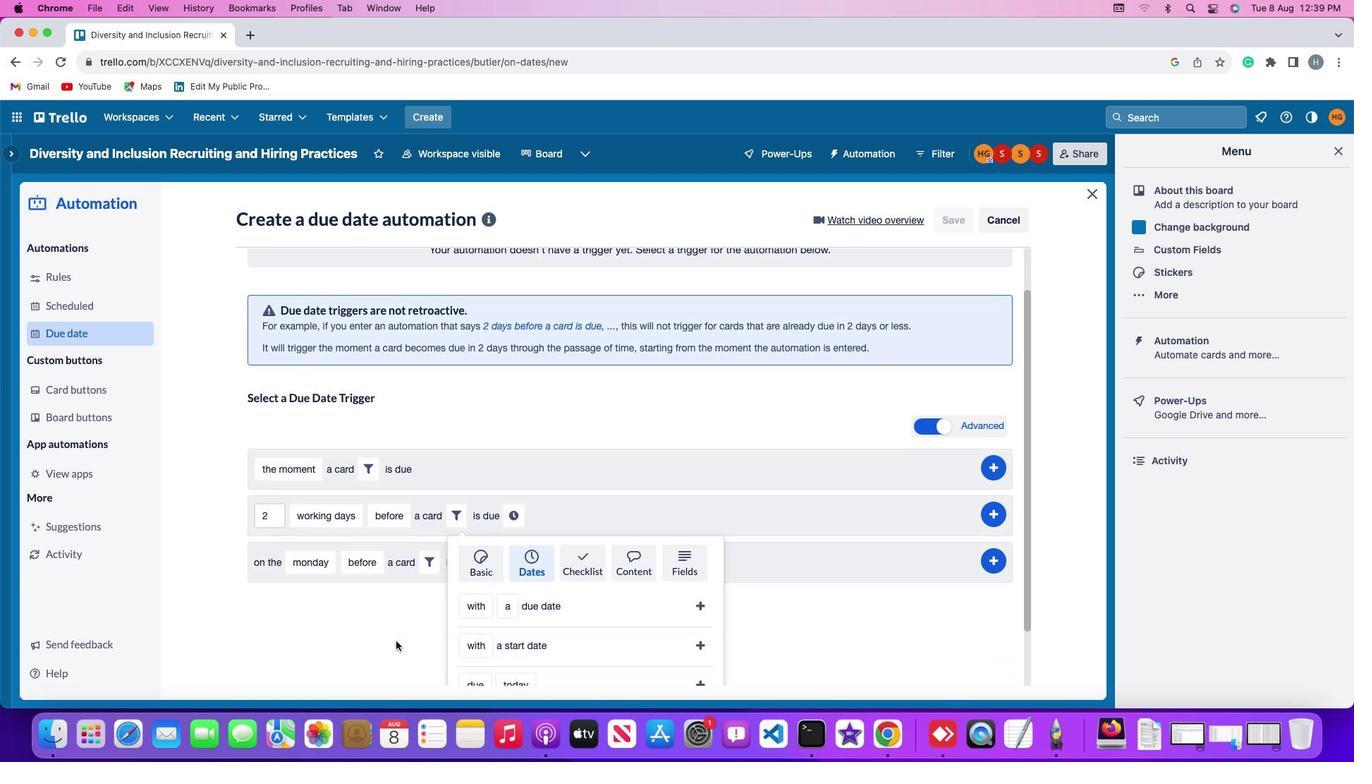 
Action: Mouse scrolled (392, 622) with delta (-20, 7)
Screenshot: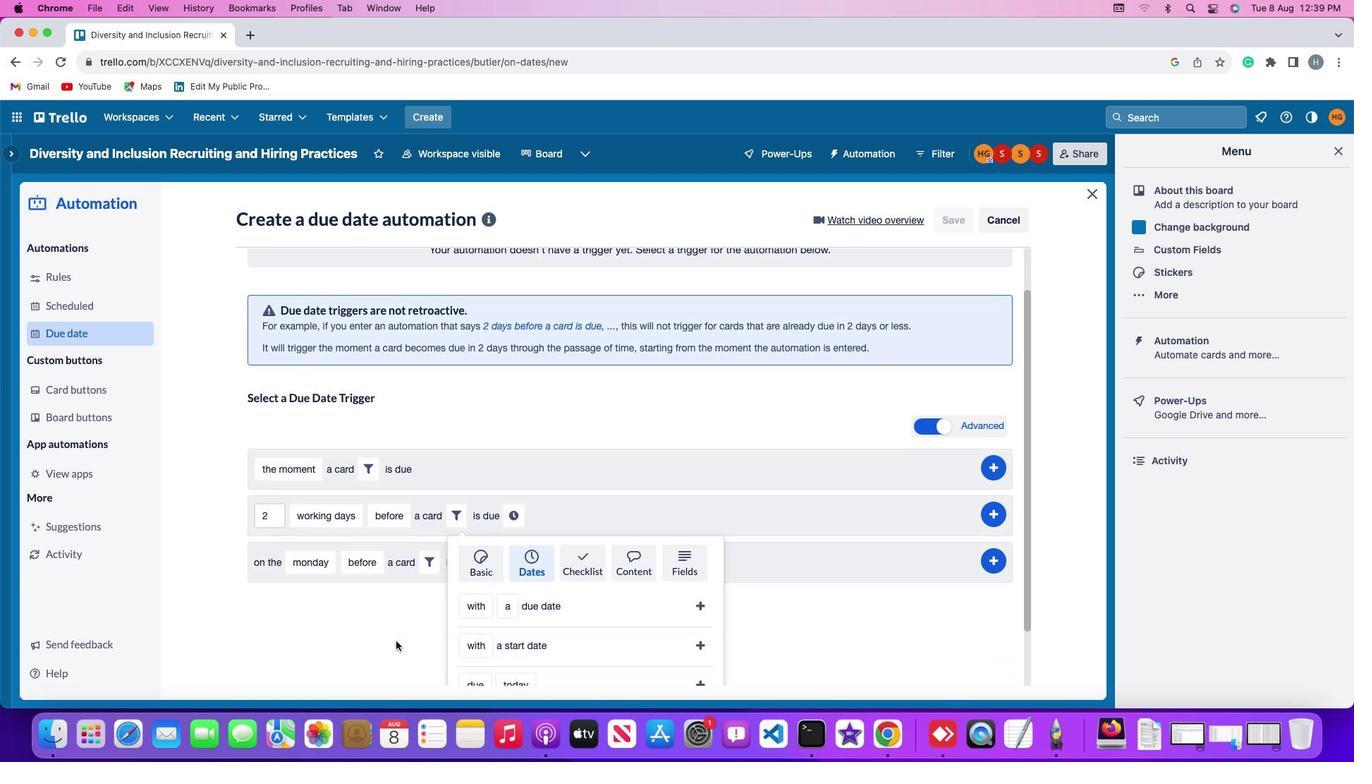 
Action: Mouse scrolled (392, 622) with delta (-20, 6)
Screenshot: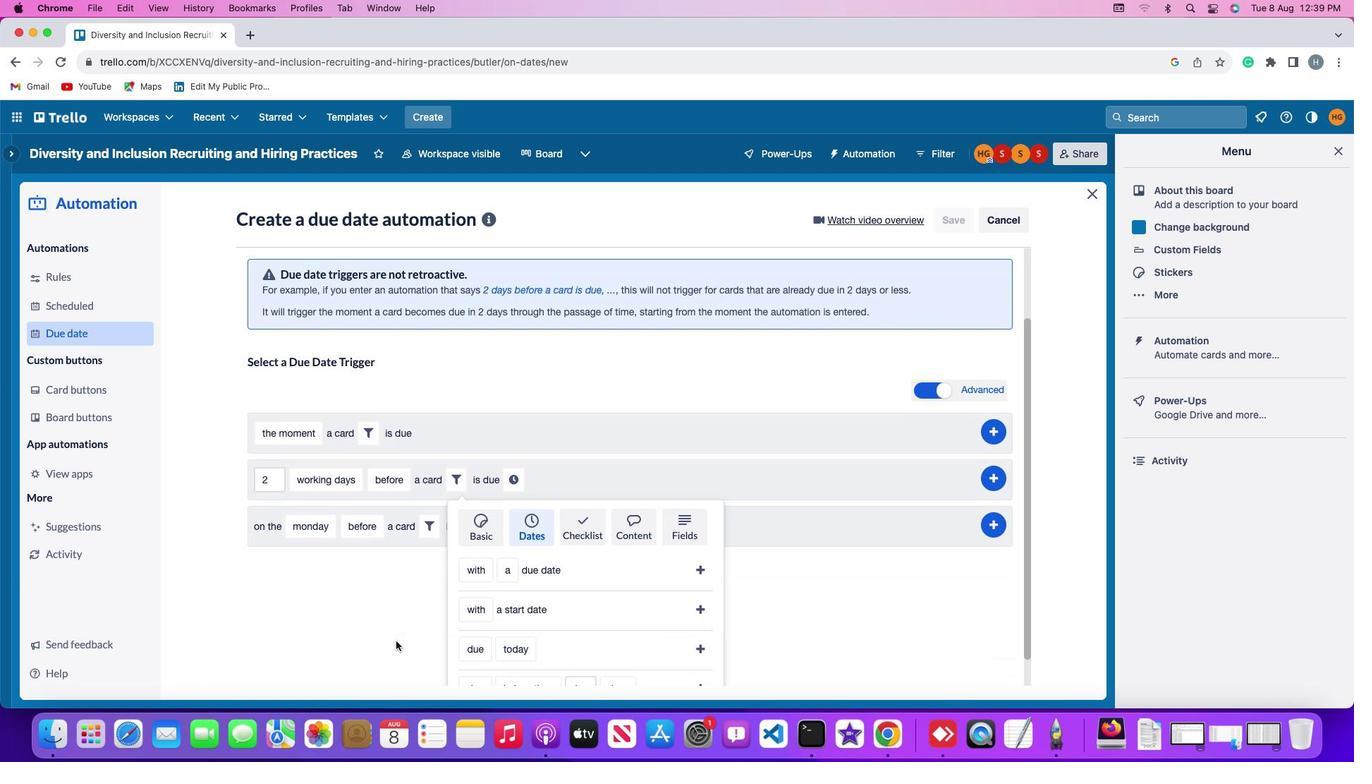 
Action: Mouse scrolled (392, 622) with delta (-20, 9)
Screenshot: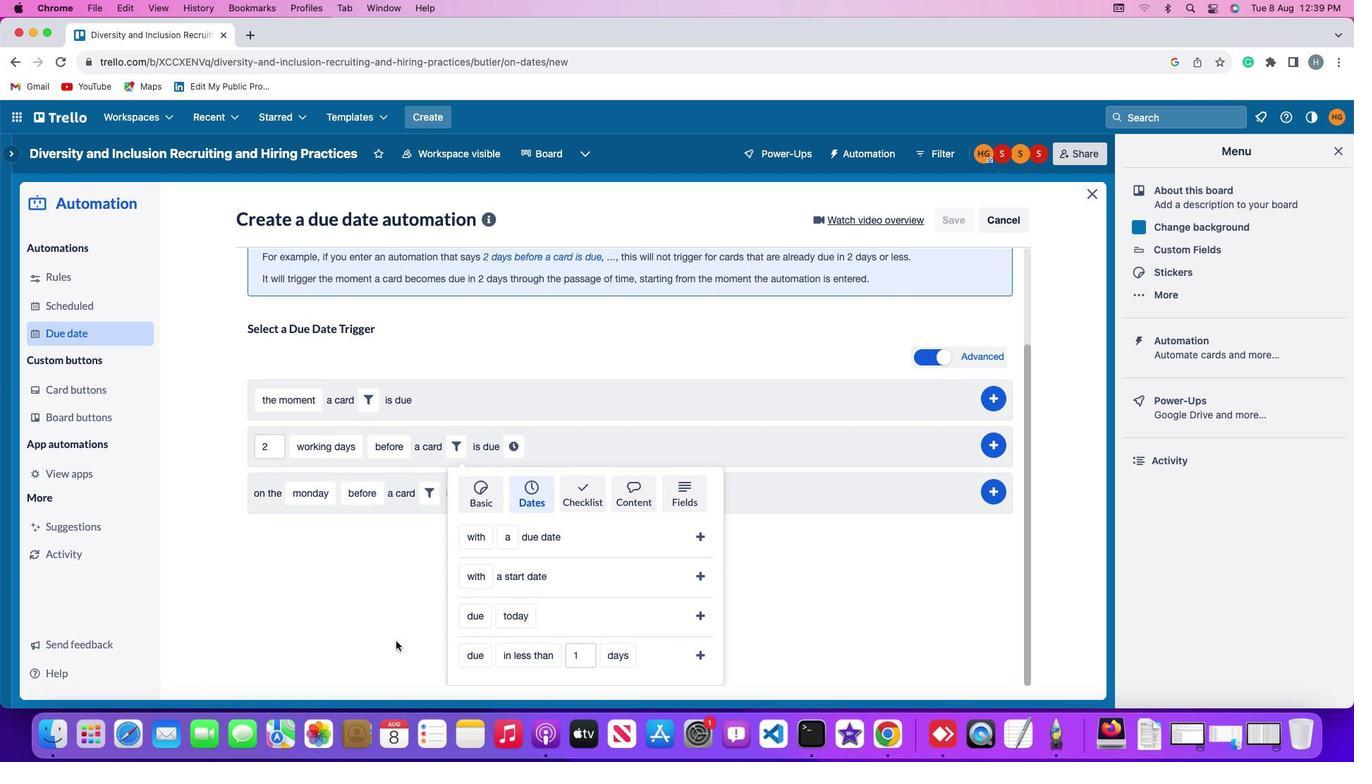 
Action: Mouse scrolled (392, 622) with delta (-20, 9)
Screenshot: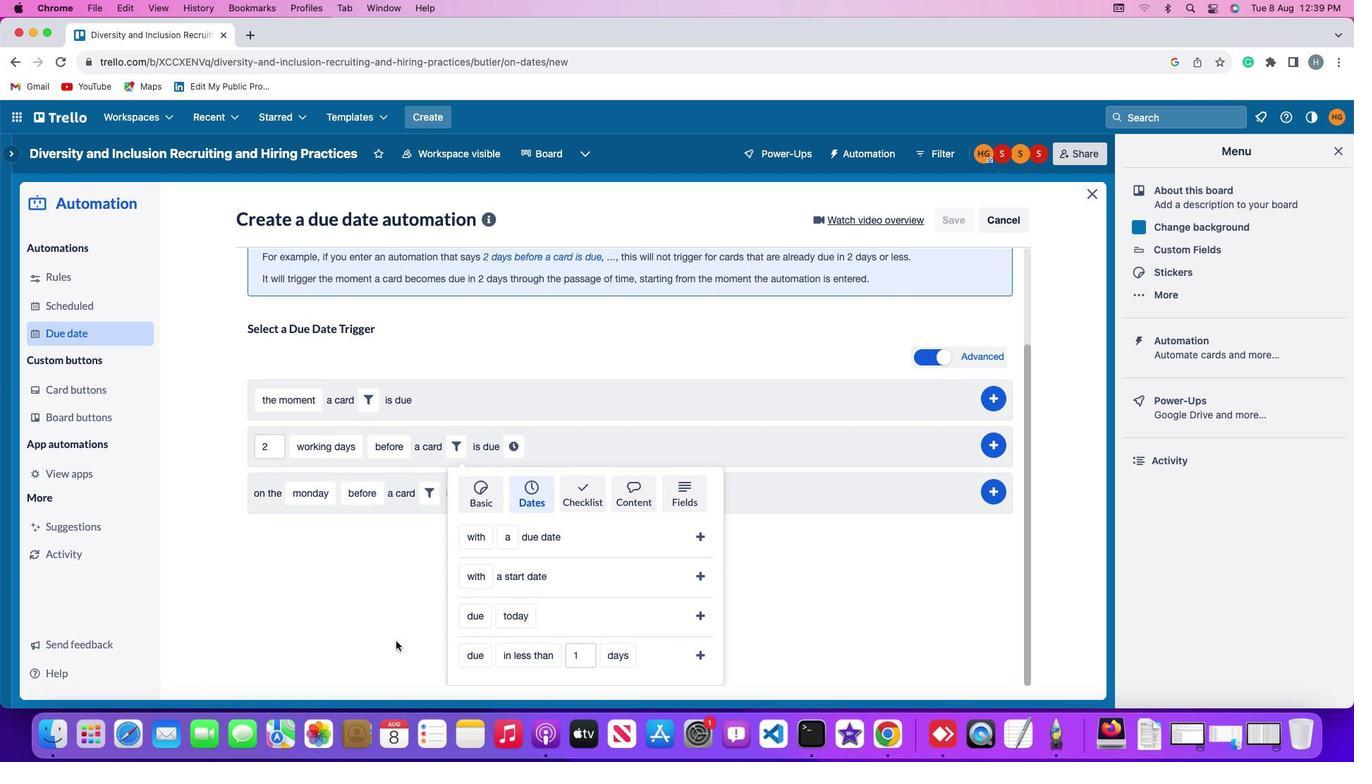 
Action: Mouse scrolled (392, 622) with delta (-20, 8)
Screenshot: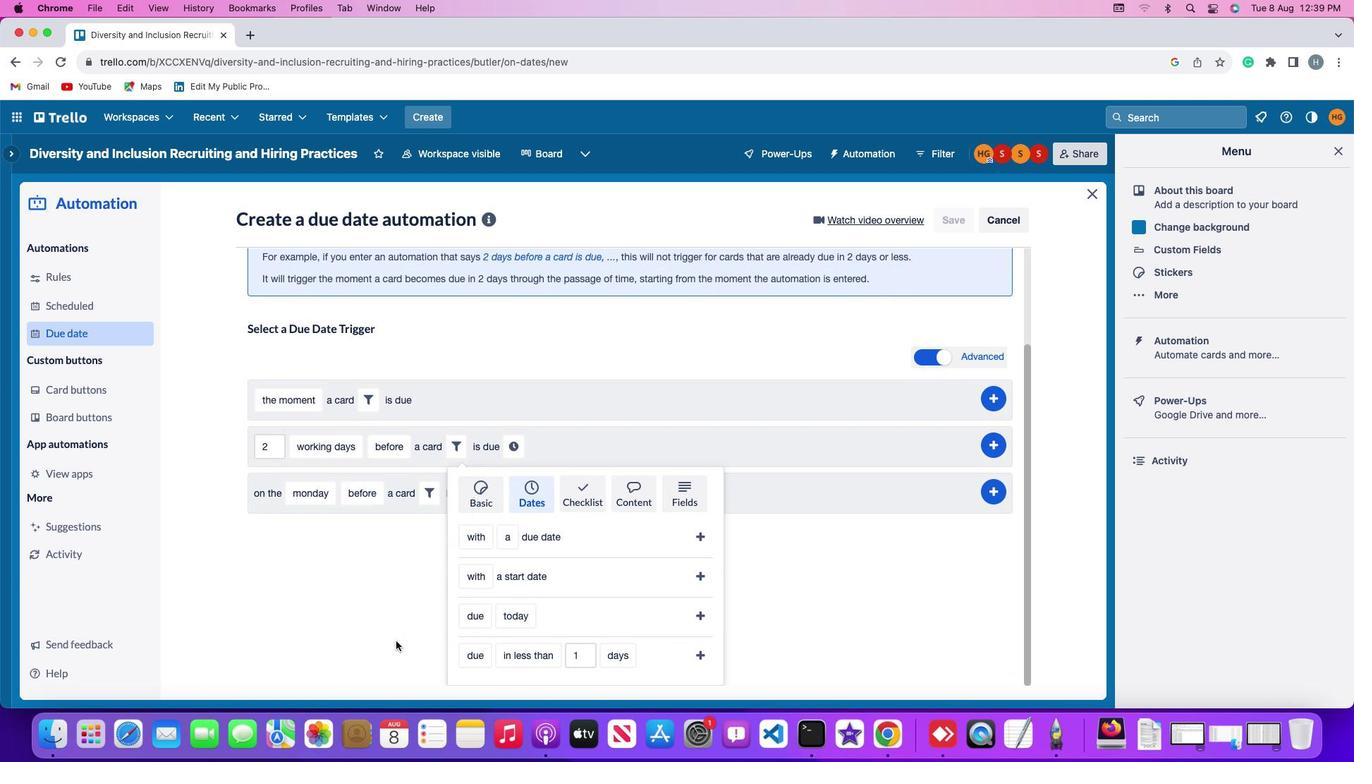 
Action: Mouse scrolled (392, 622) with delta (-20, 7)
Screenshot: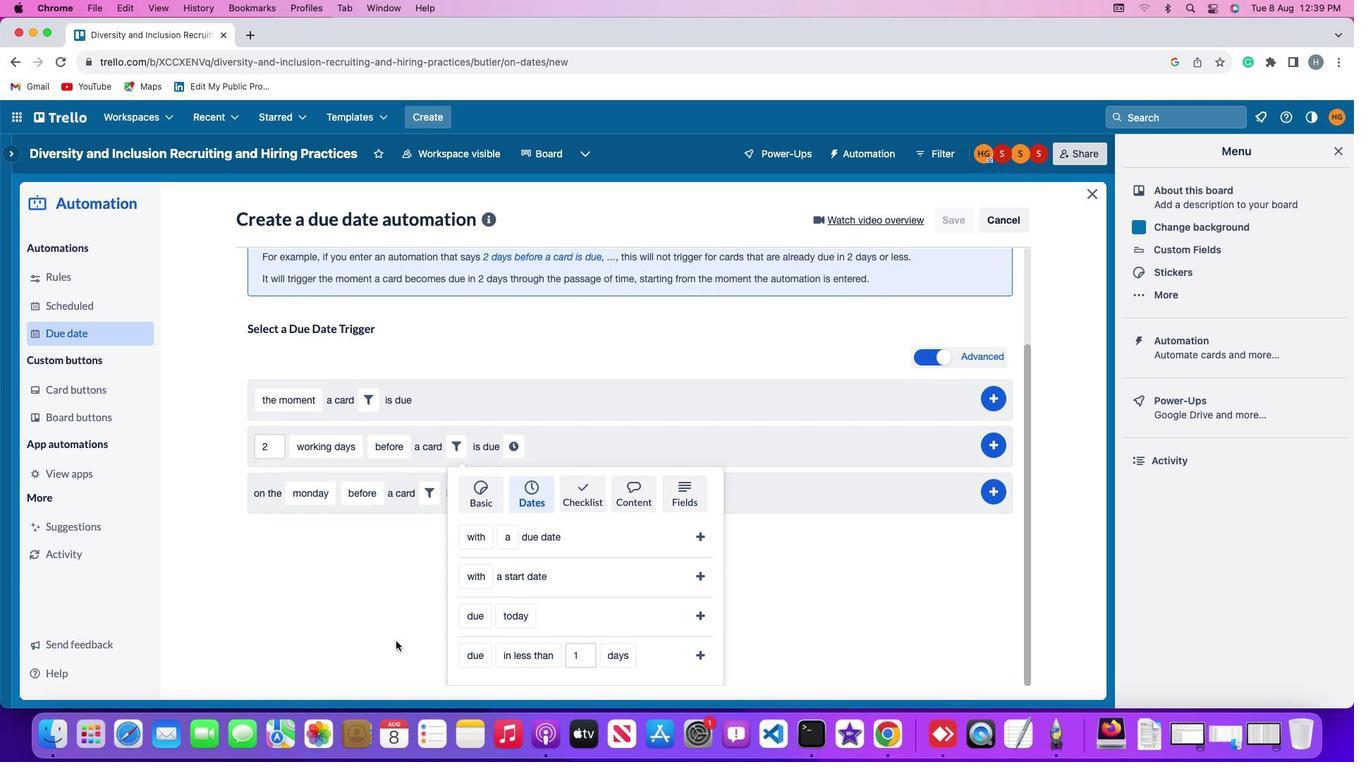 
Action: Mouse moved to (470, 632)
Screenshot: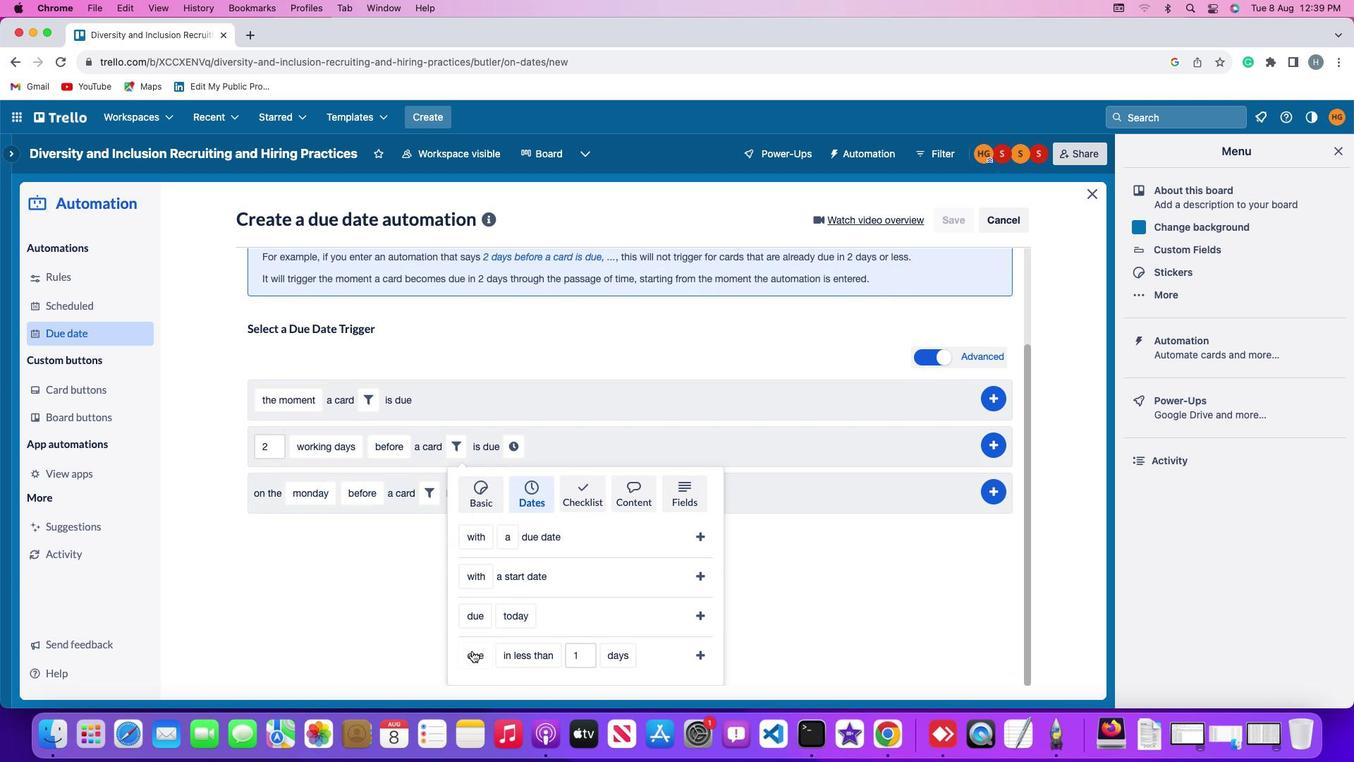 
Action: Mouse pressed left at (470, 632)
Screenshot: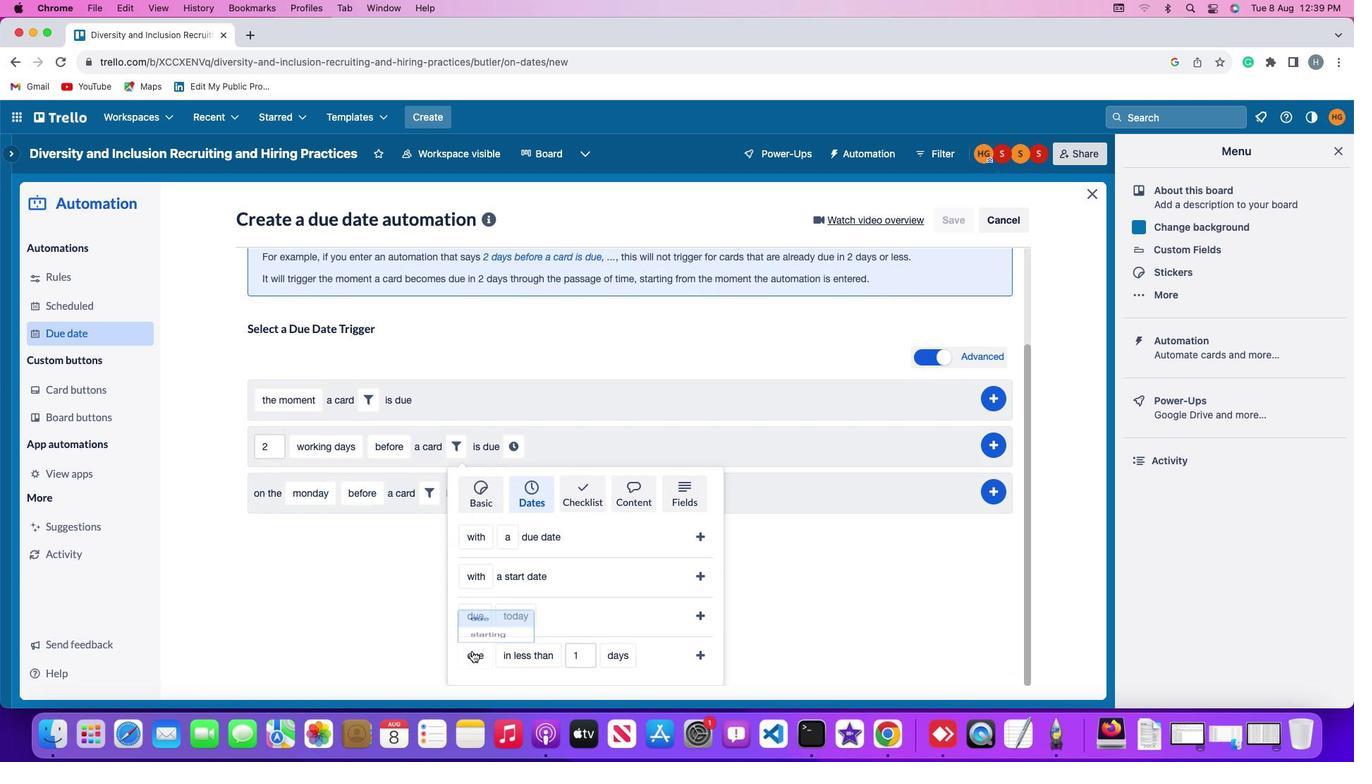 
Action: Mouse moved to (489, 579)
Screenshot: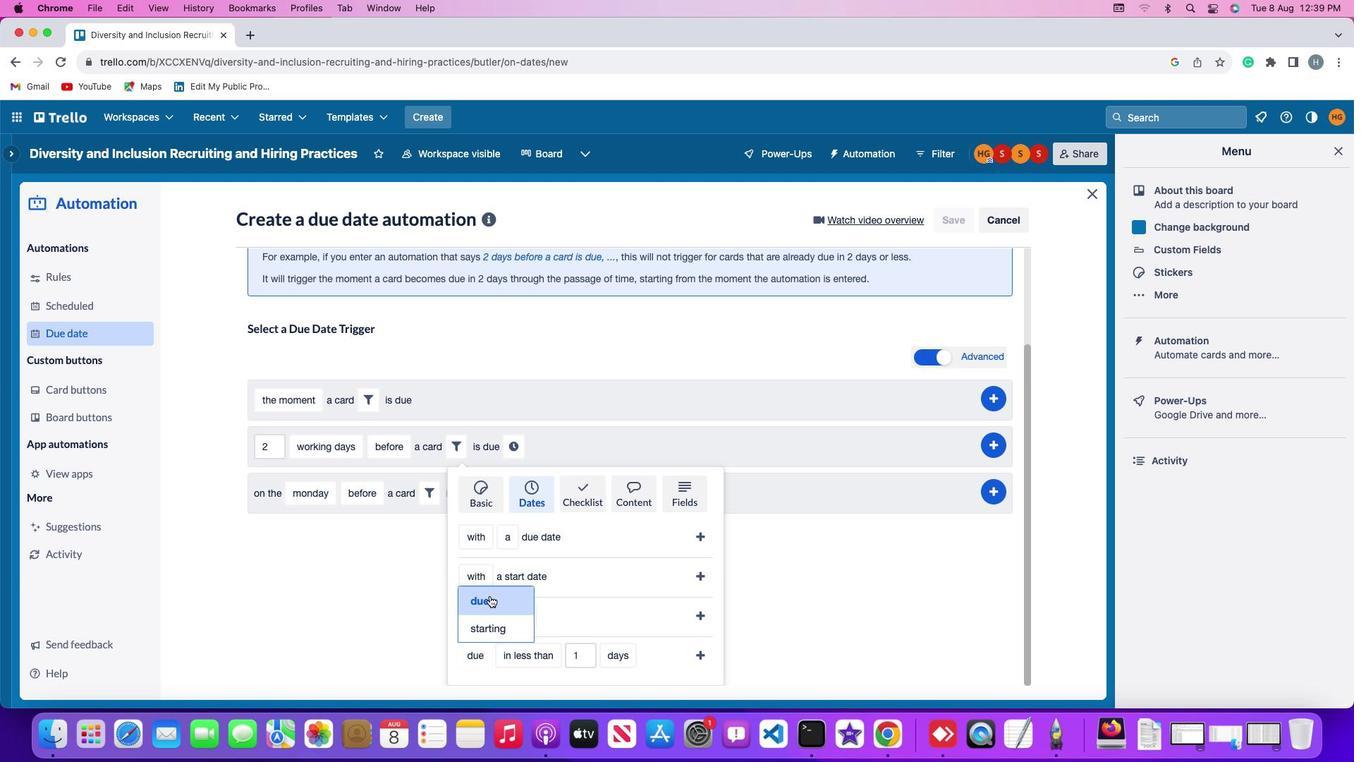 
Action: Mouse pressed left at (489, 579)
Screenshot: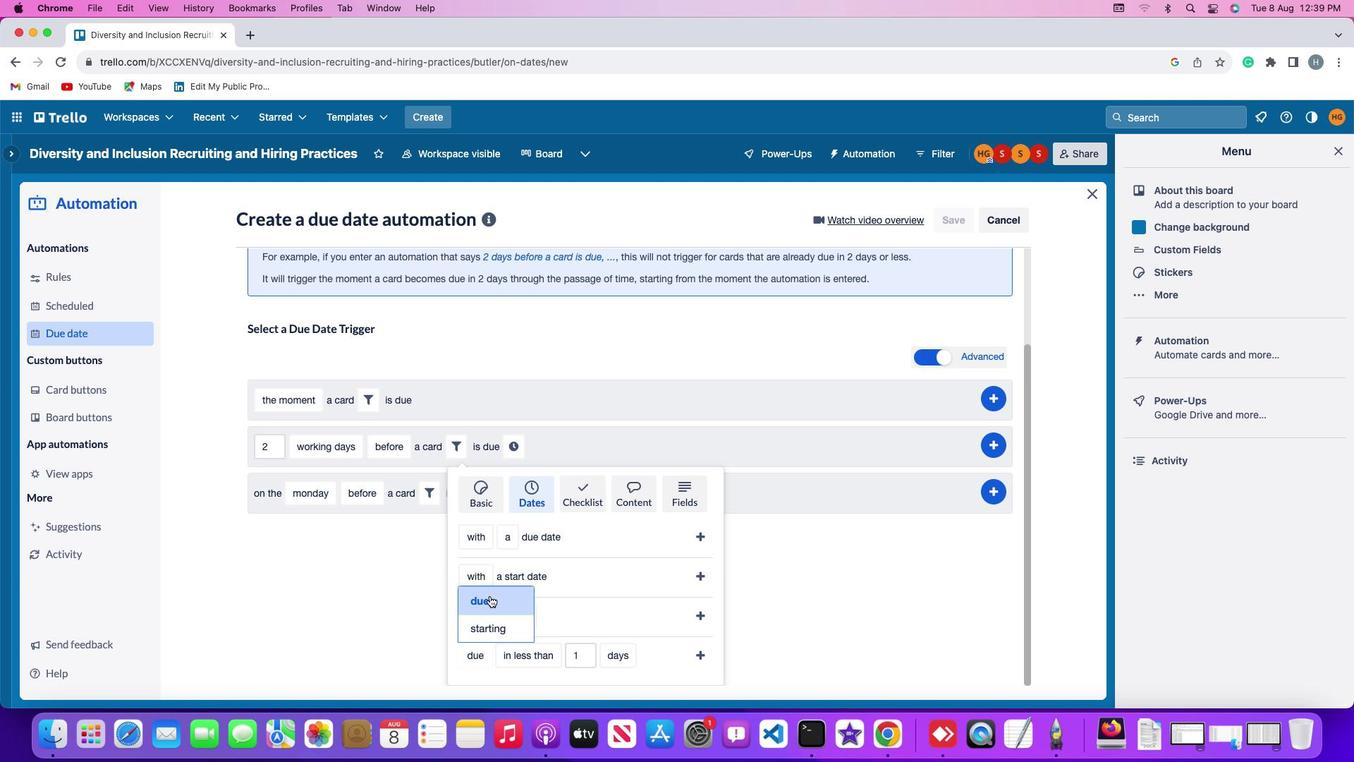 
Action: Mouse moved to (547, 636)
Screenshot: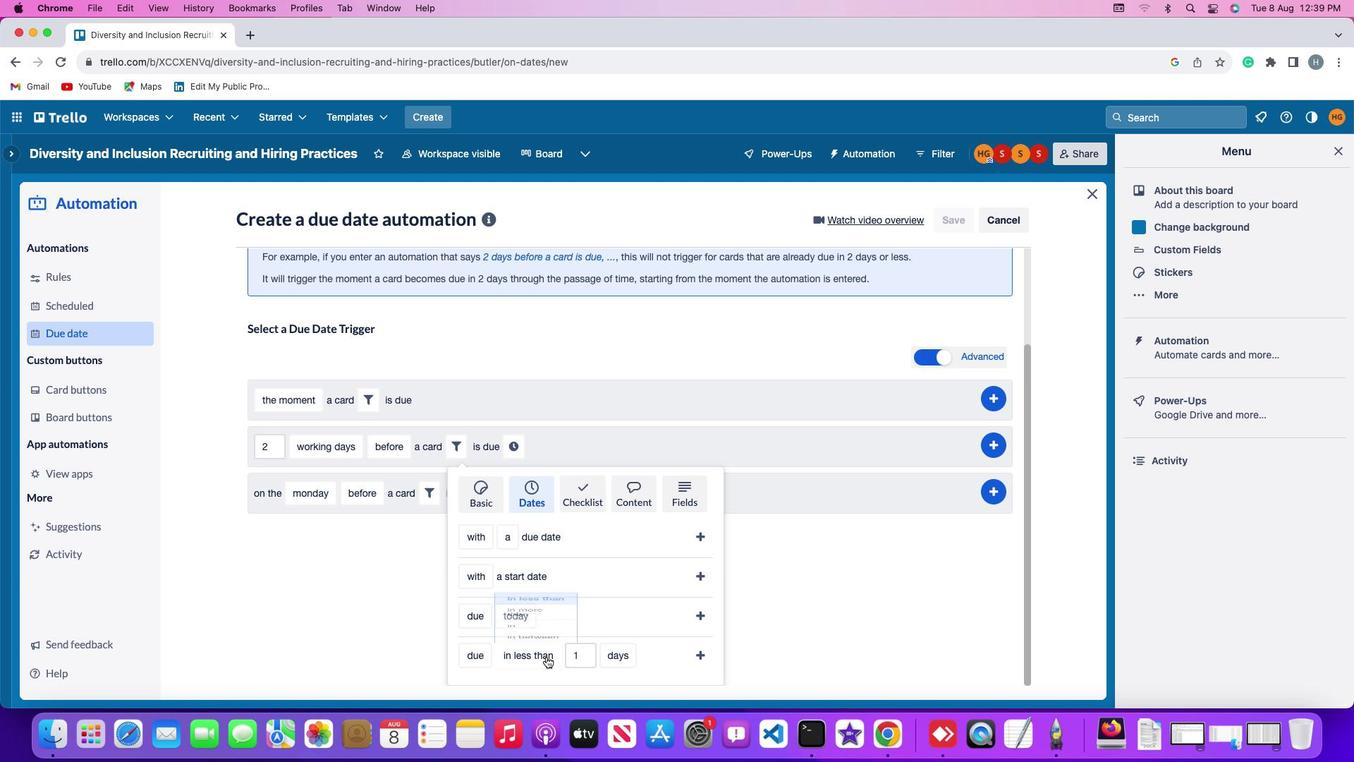 
Action: Mouse pressed left at (547, 636)
Screenshot: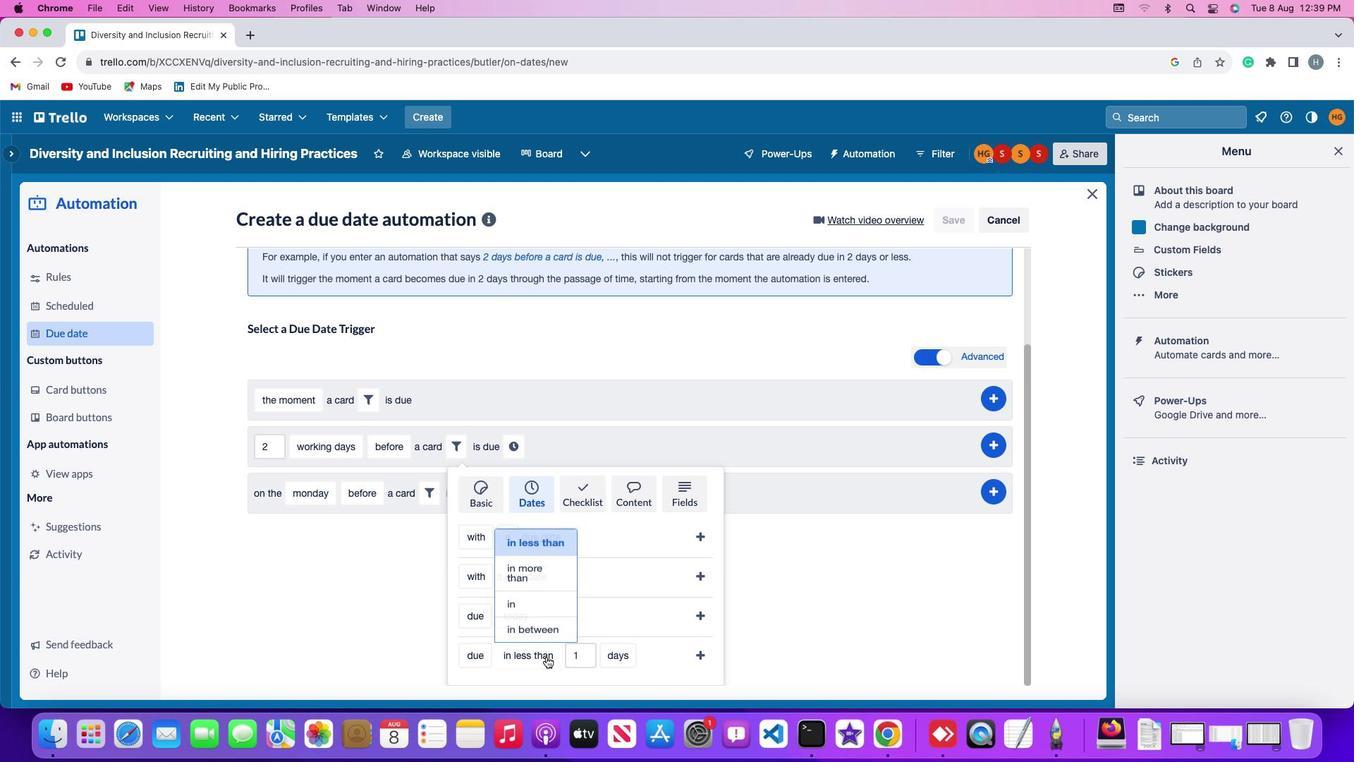 
Action: Mouse moved to (546, 520)
Screenshot: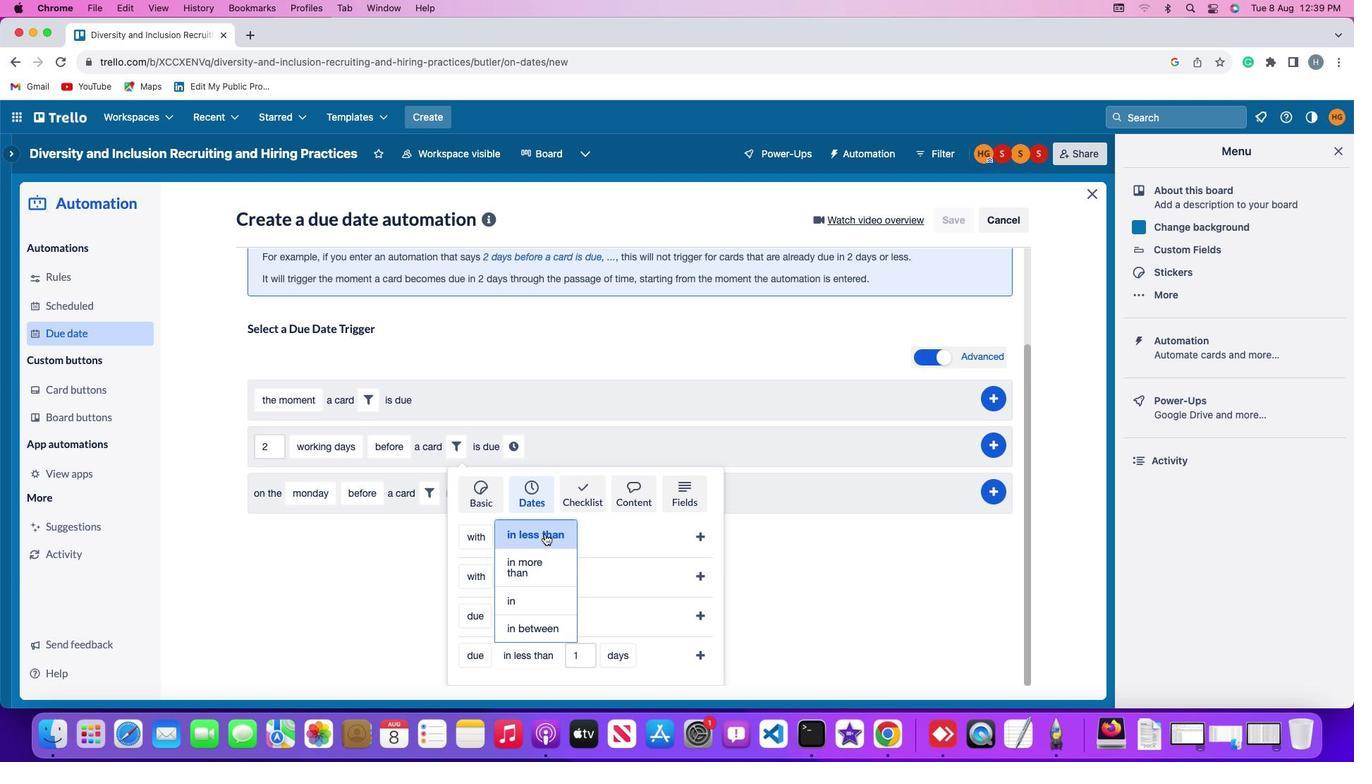 
Action: Mouse pressed left at (546, 520)
Screenshot: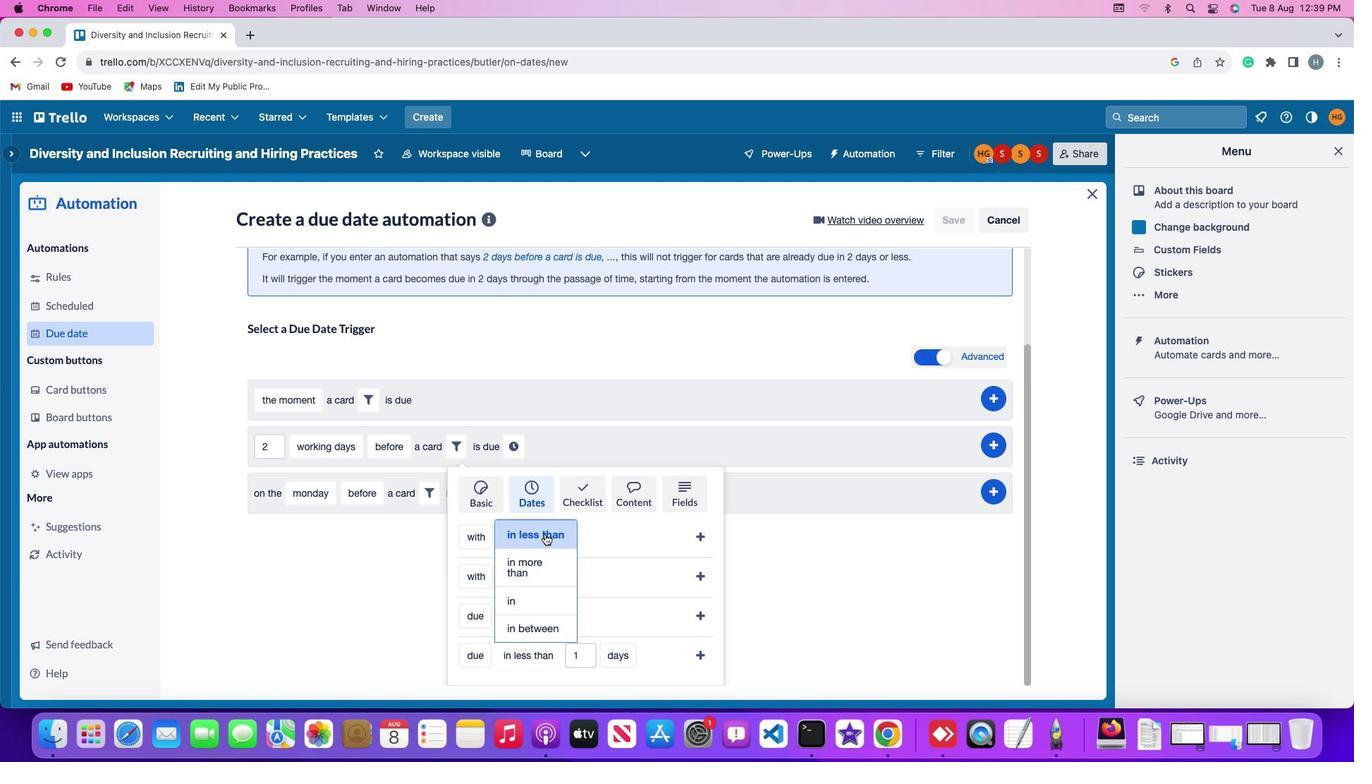 
Action: Mouse moved to (583, 637)
Screenshot: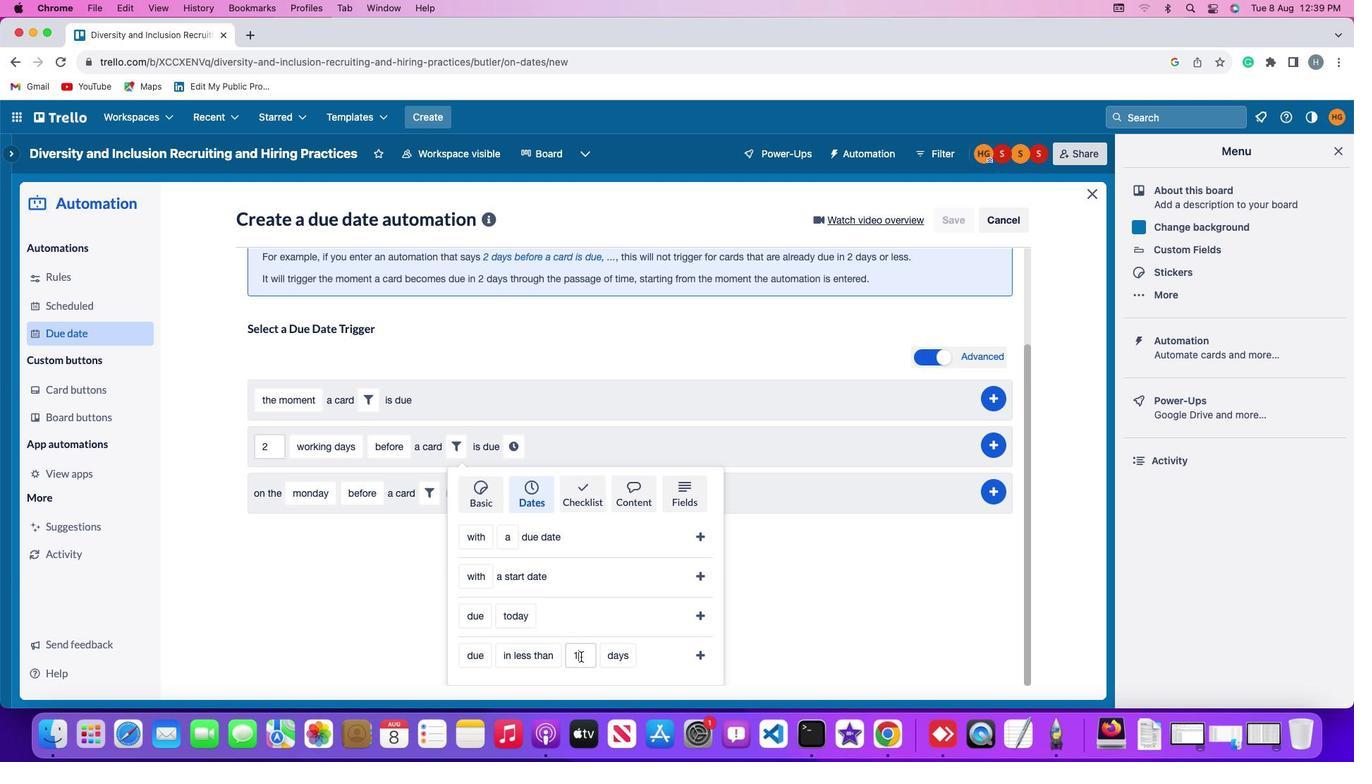
Action: Mouse pressed left at (583, 637)
Screenshot: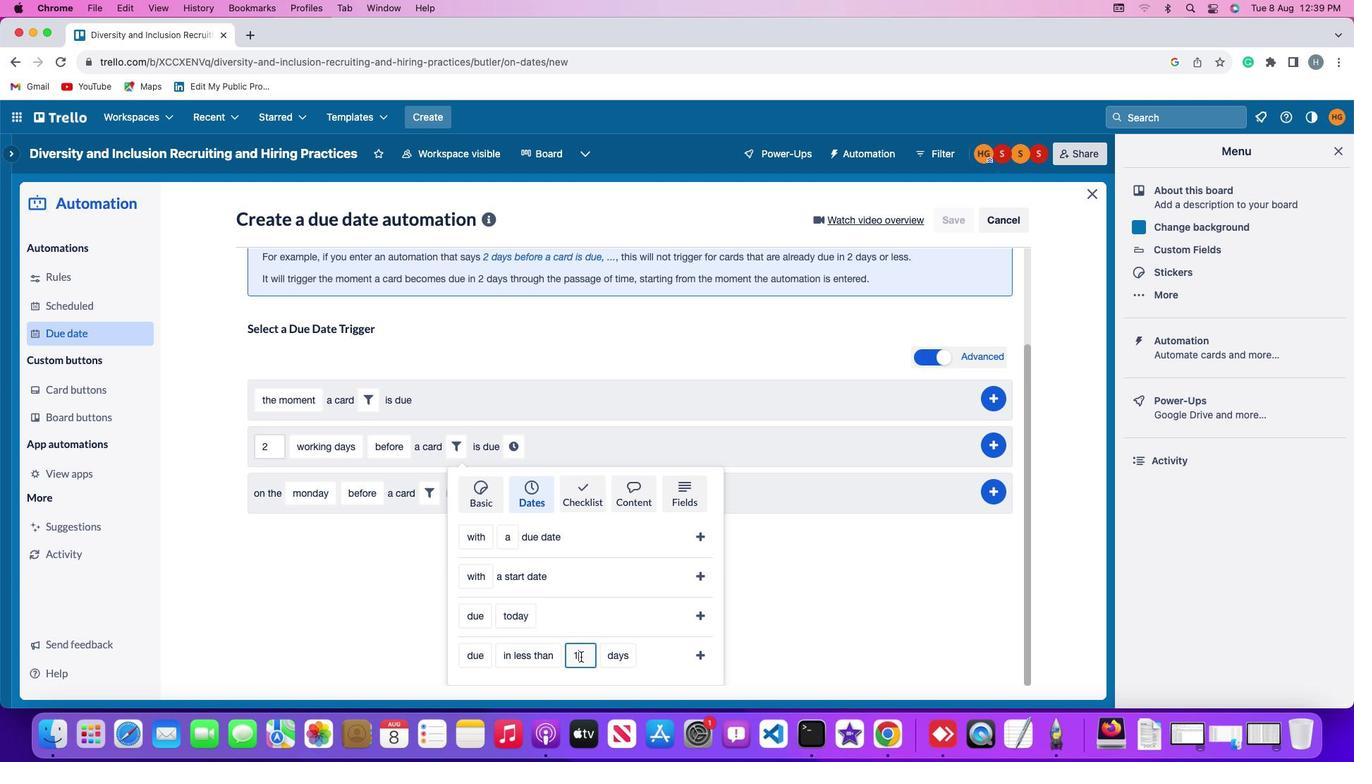 
Action: Mouse moved to (584, 637)
Screenshot: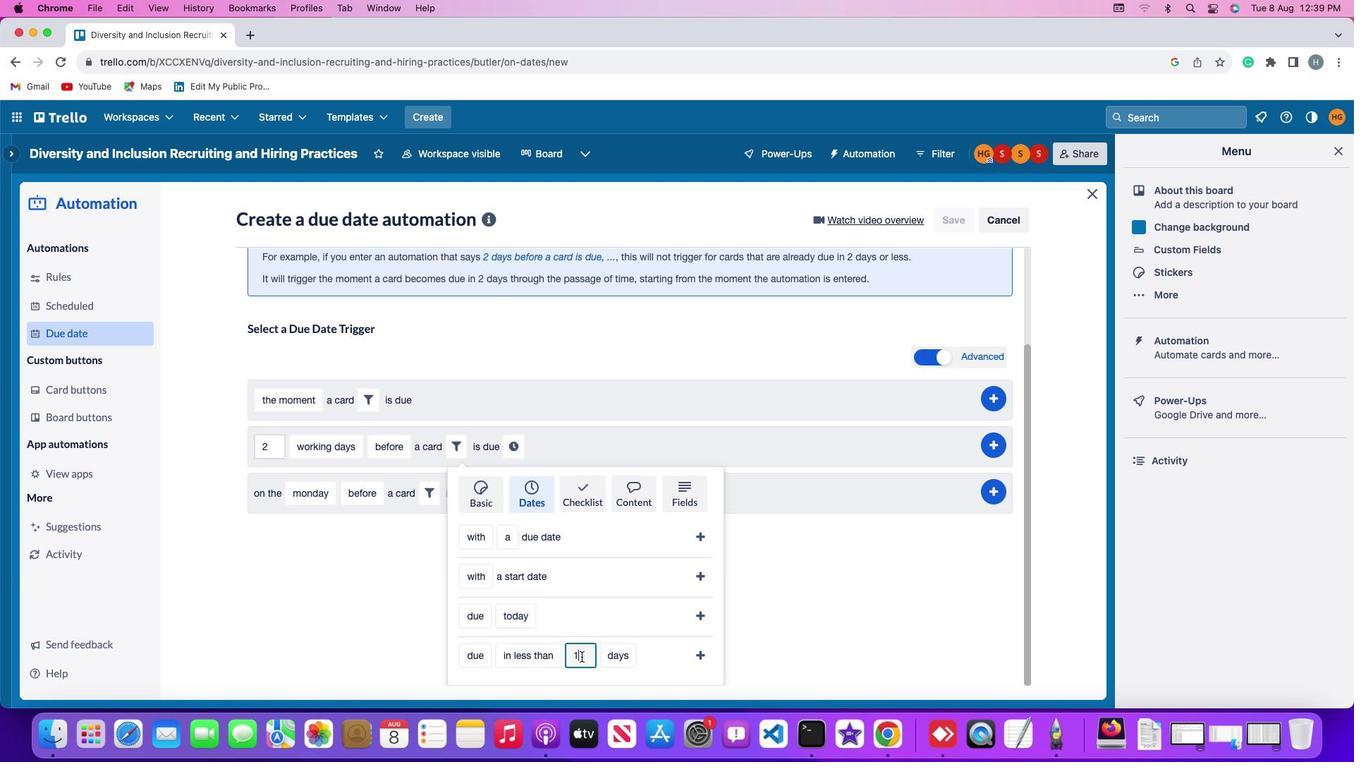 
Action: Key pressed Key.backspace'1'
Screenshot: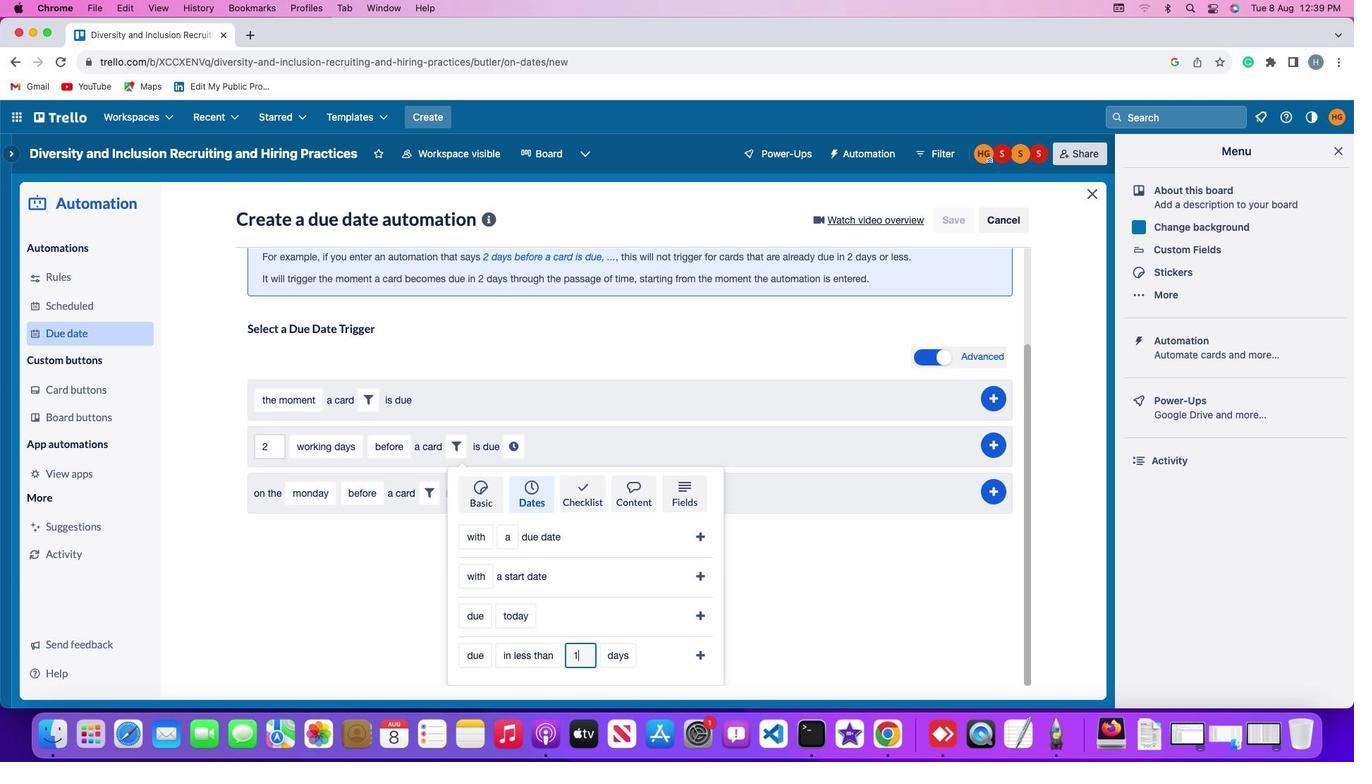 
Action: Mouse moved to (620, 640)
Screenshot: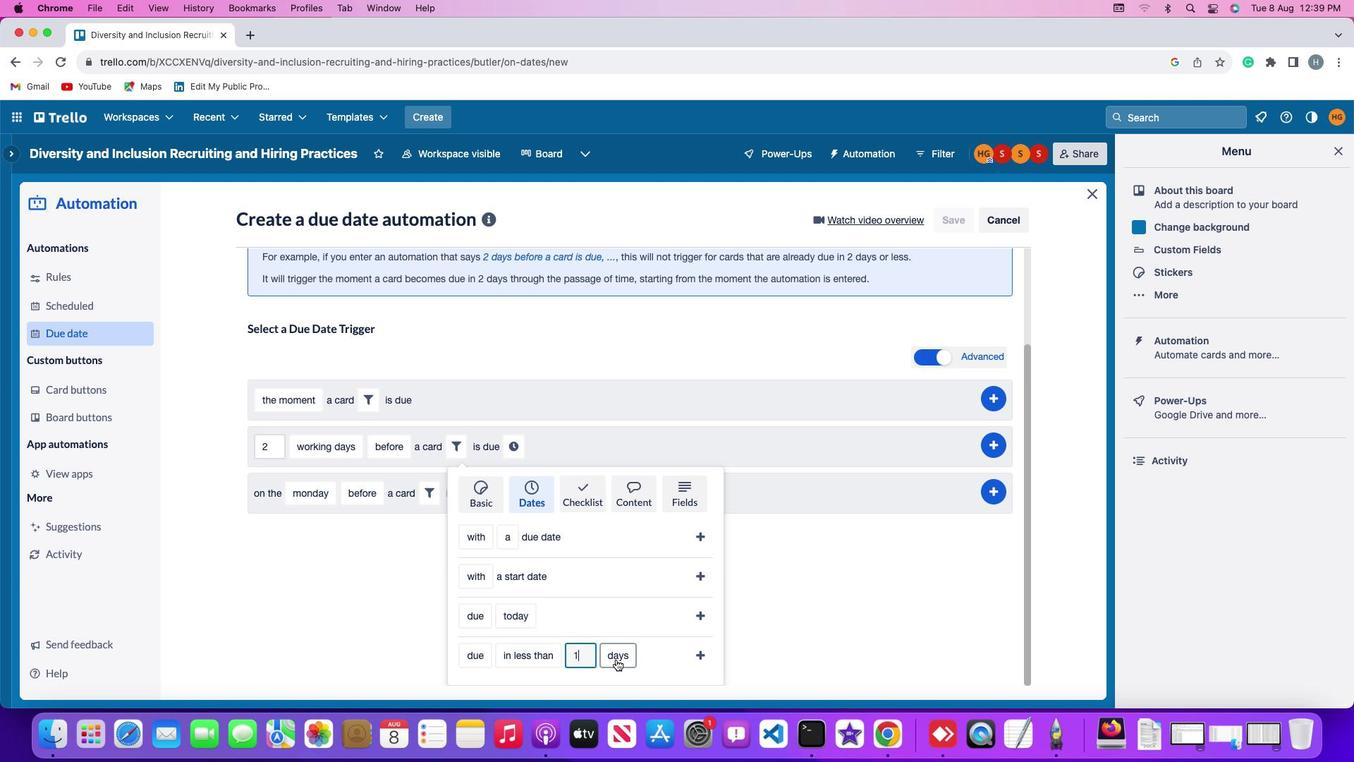 
Action: Mouse pressed left at (620, 640)
Screenshot: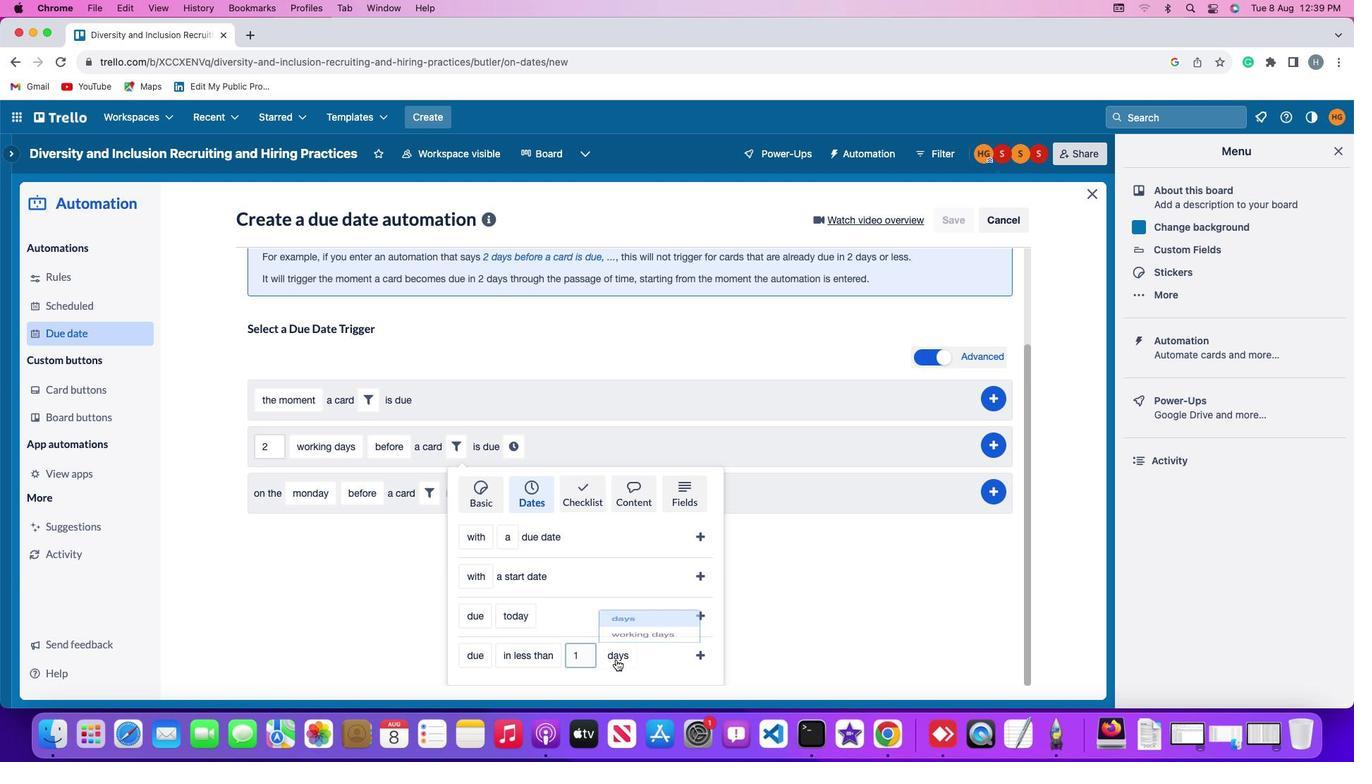 
Action: Mouse moved to (635, 606)
Screenshot: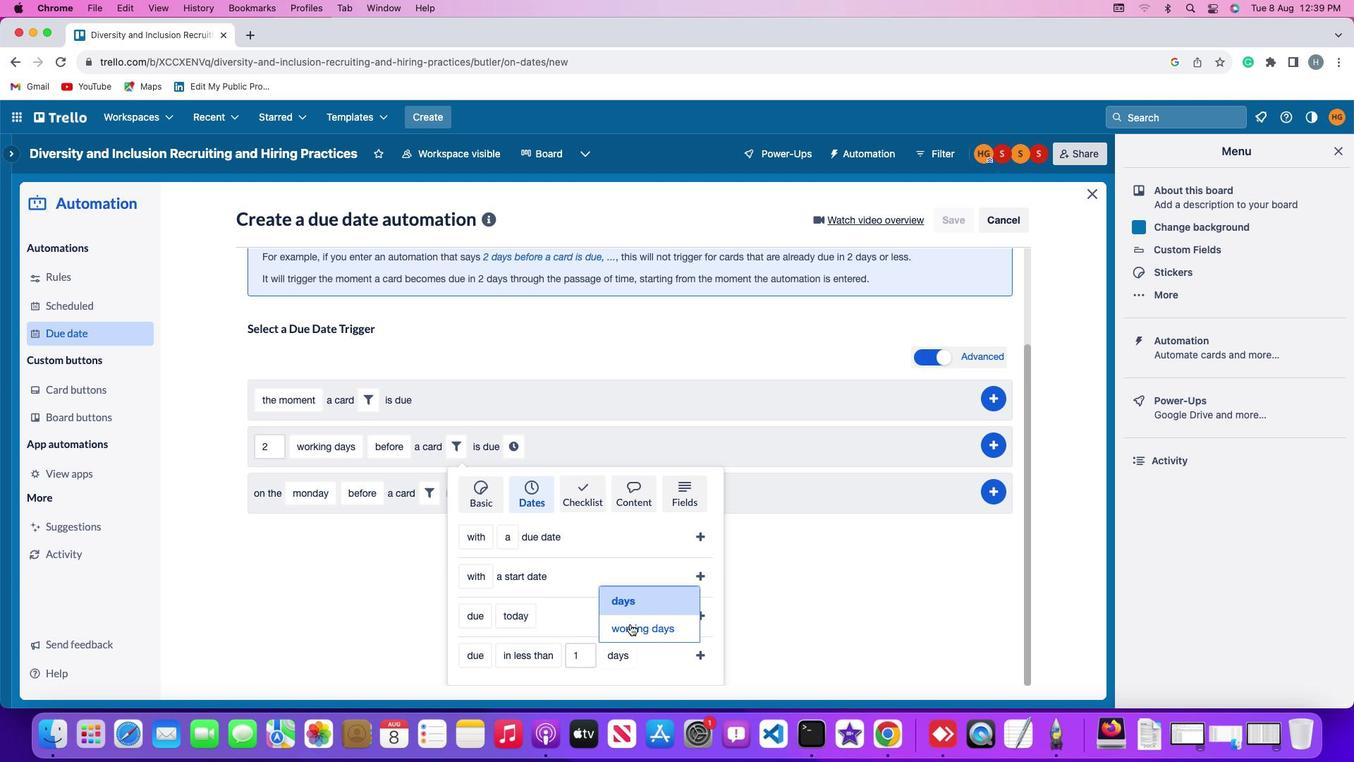 
Action: Mouse pressed left at (635, 606)
Screenshot: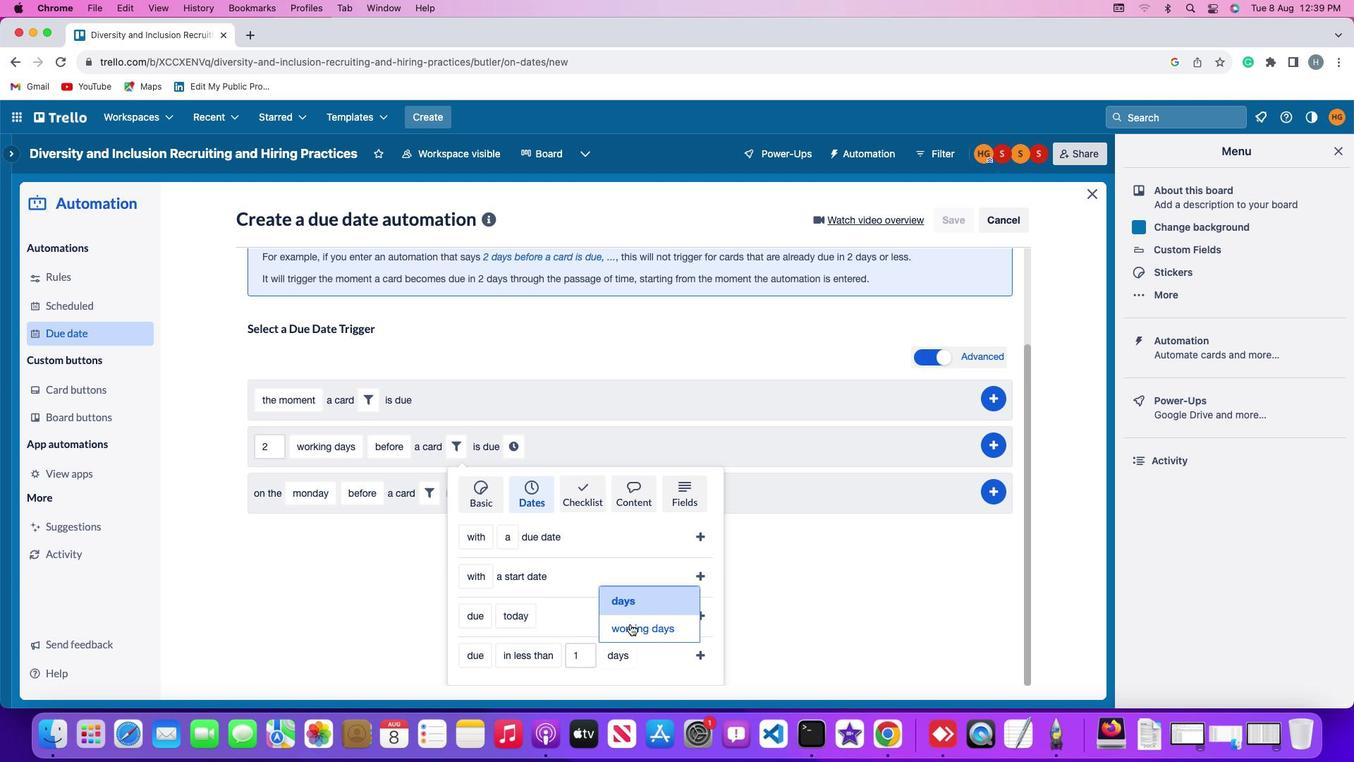 
Action: Mouse moved to (709, 630)
Screenshot: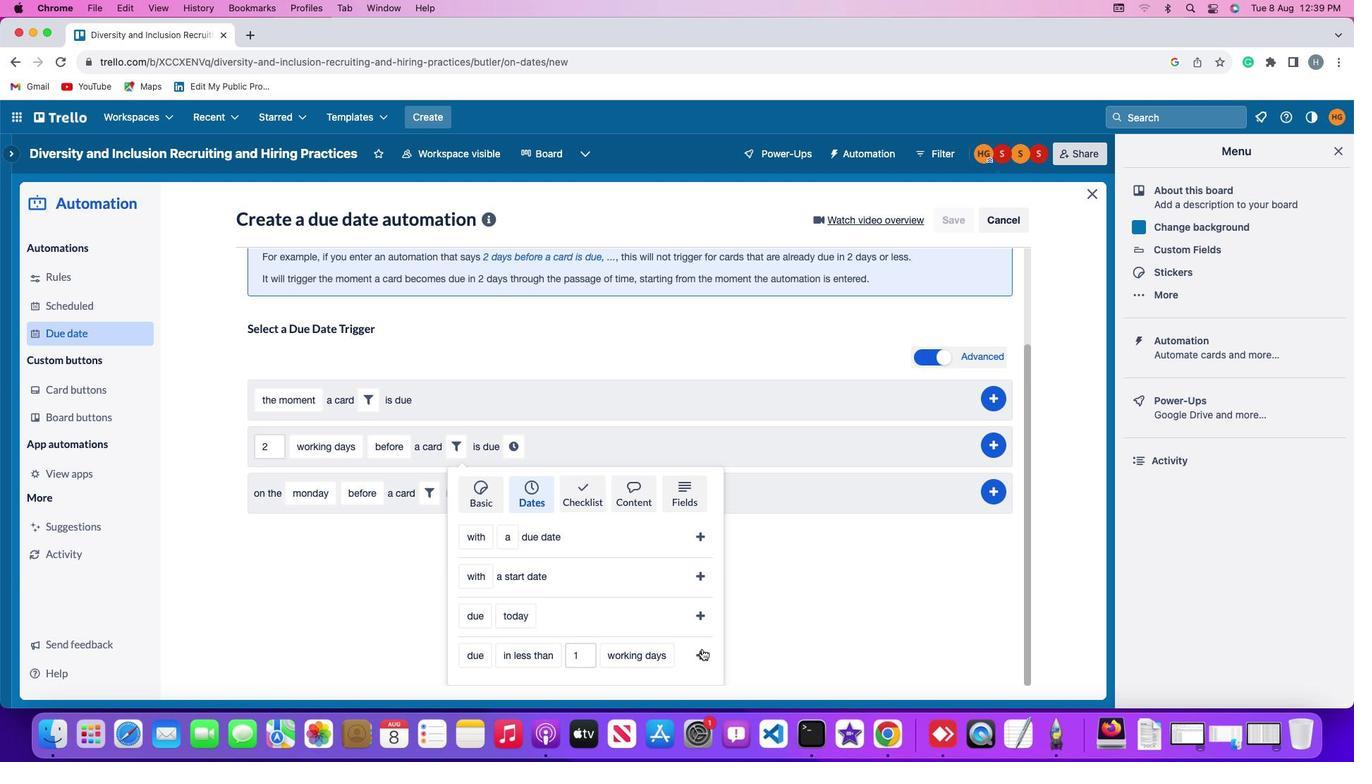 
Action: Mouse pressed left at (709, 630)
Screenshot: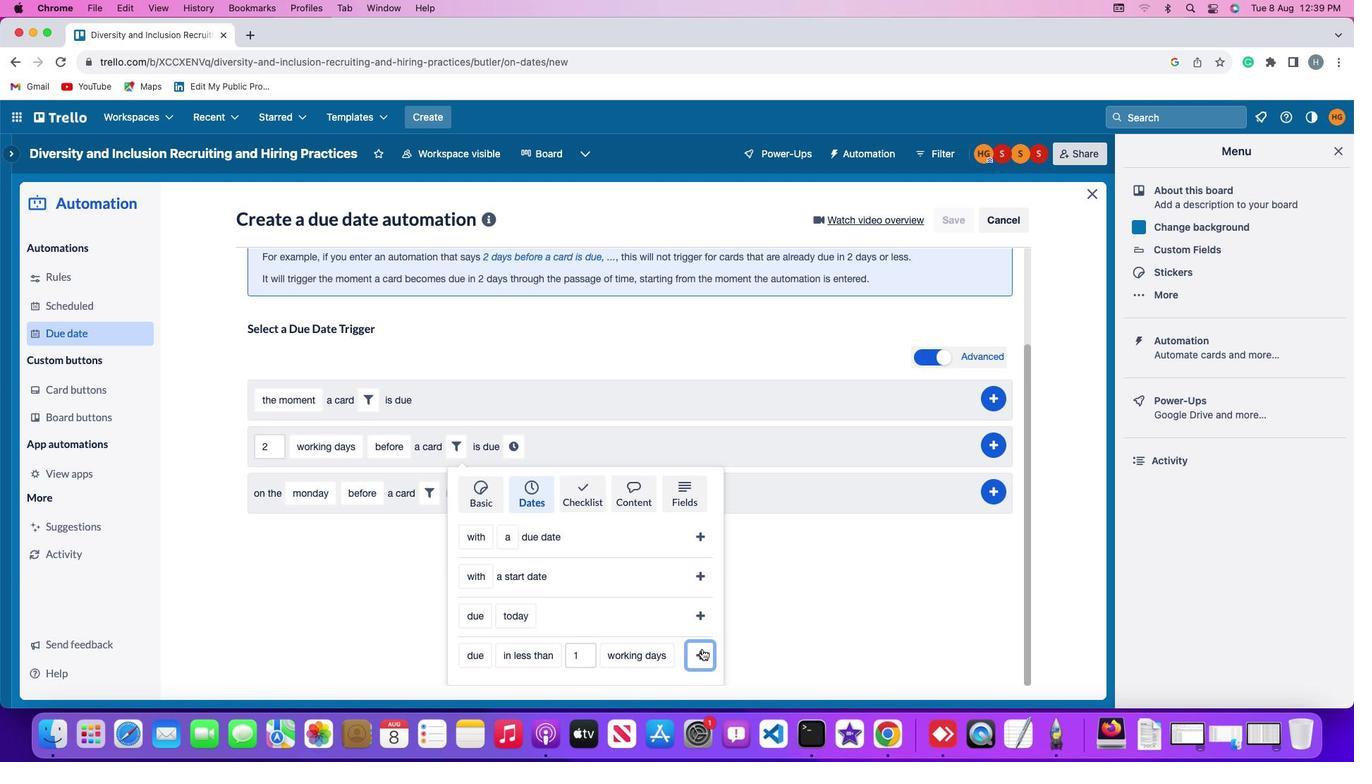 
Action: Mouse moved to (696, 556)
Screenshot: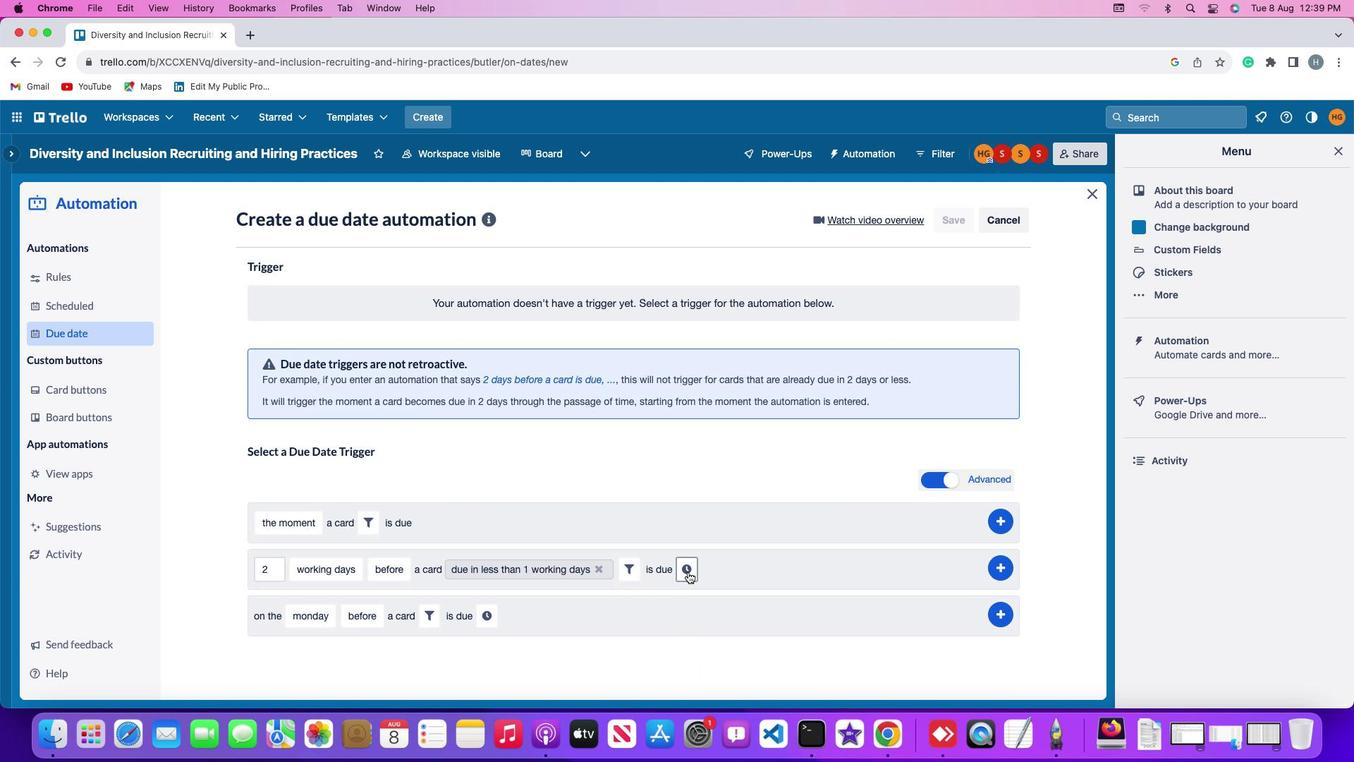 
Action: Mouse pressed left at (696, 556)
Screenshot: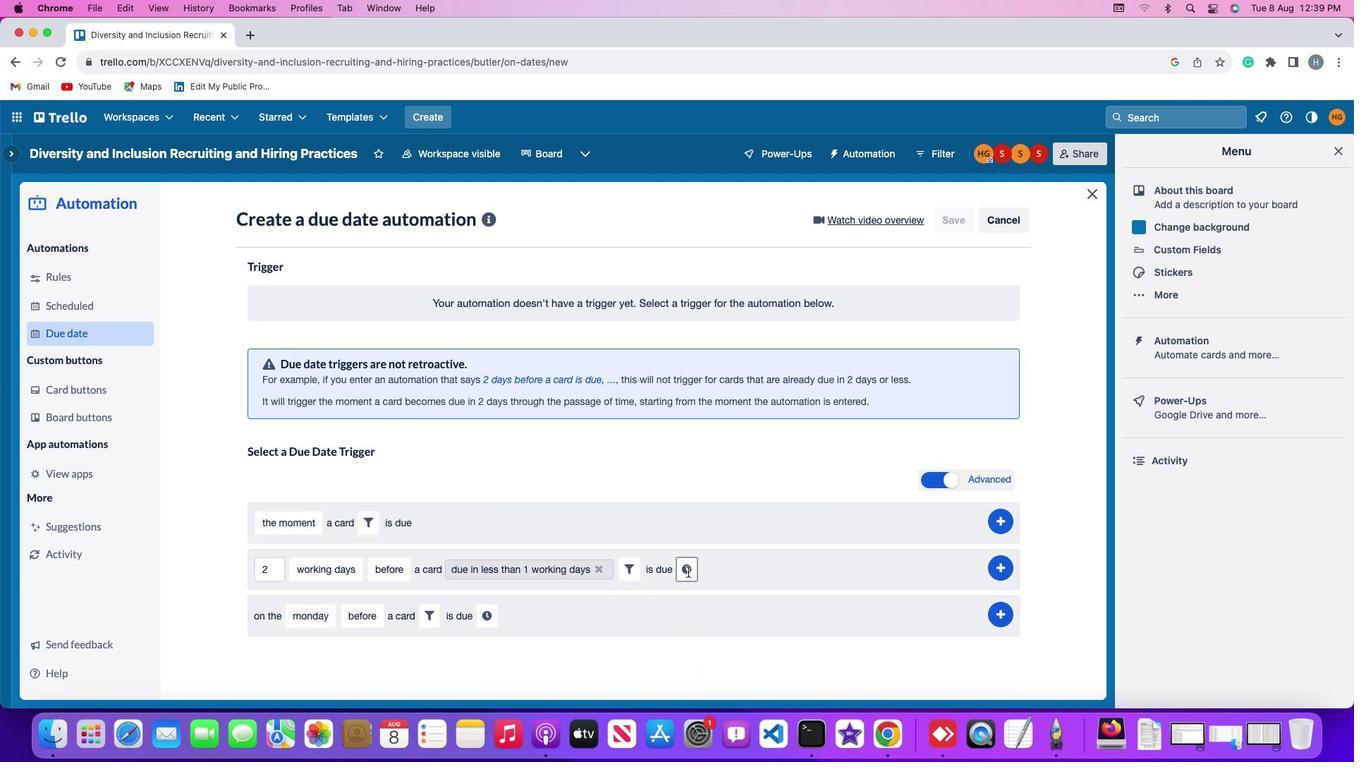 
Action: Mouse moved to (726, 556)
Screenshot: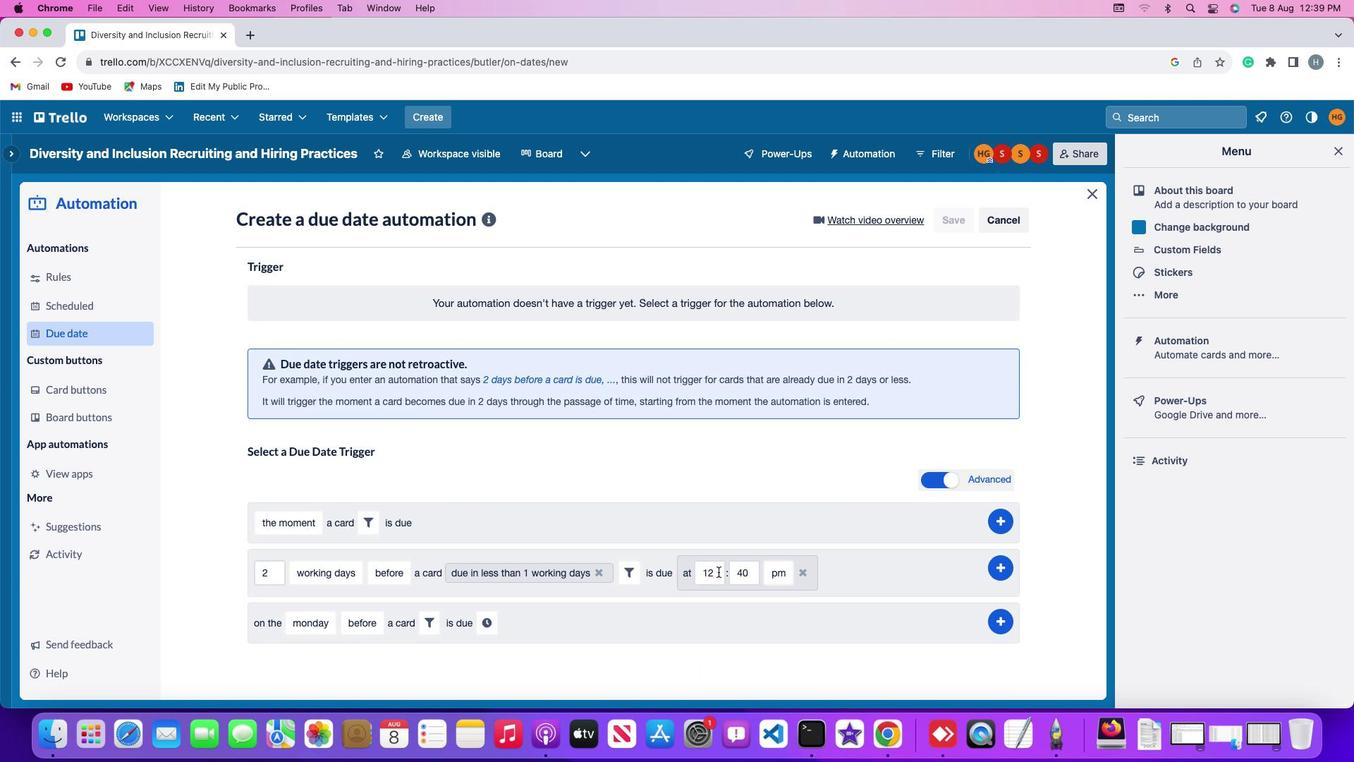 
Action: Mouse pressed left at (726, 556)
Screenshot: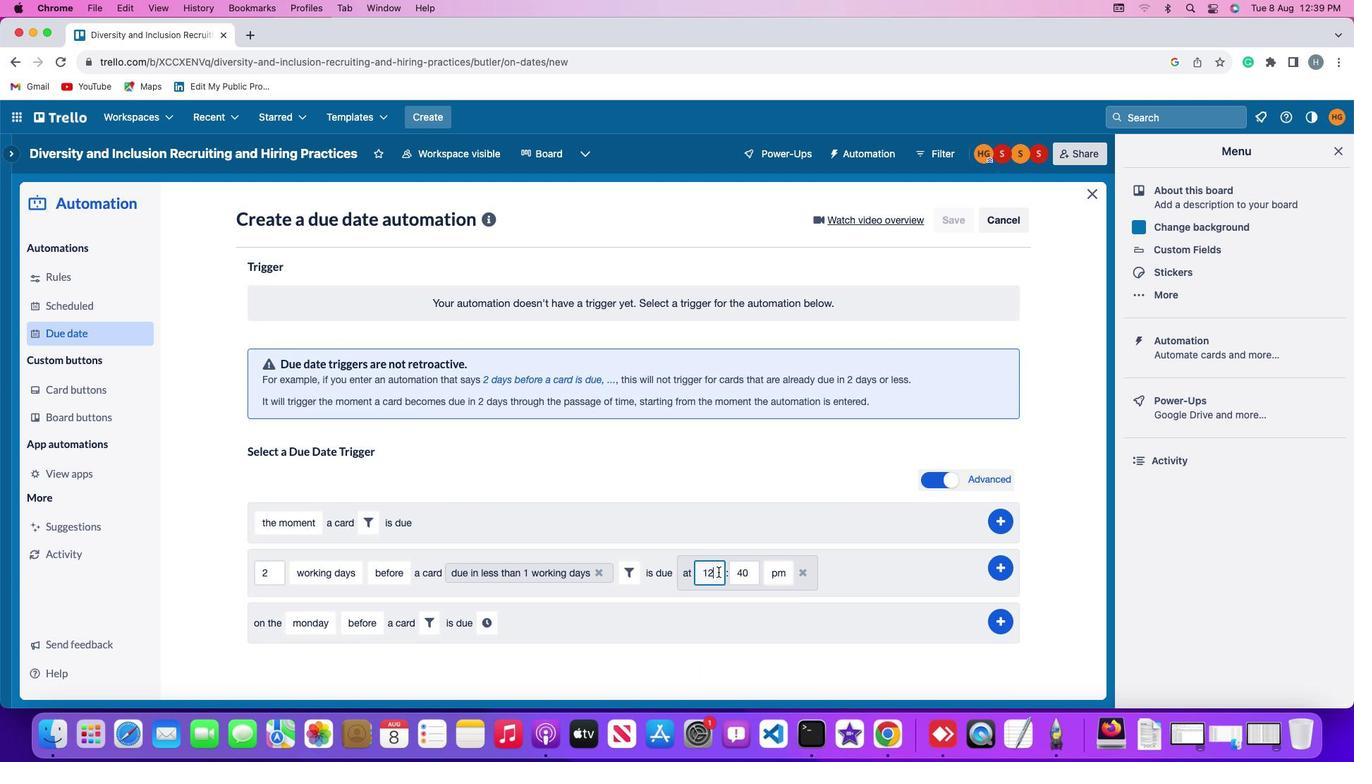 
Action: Key pressed Key.backspaceKey.backspaceKey.backspace'1''1'
Screenshot: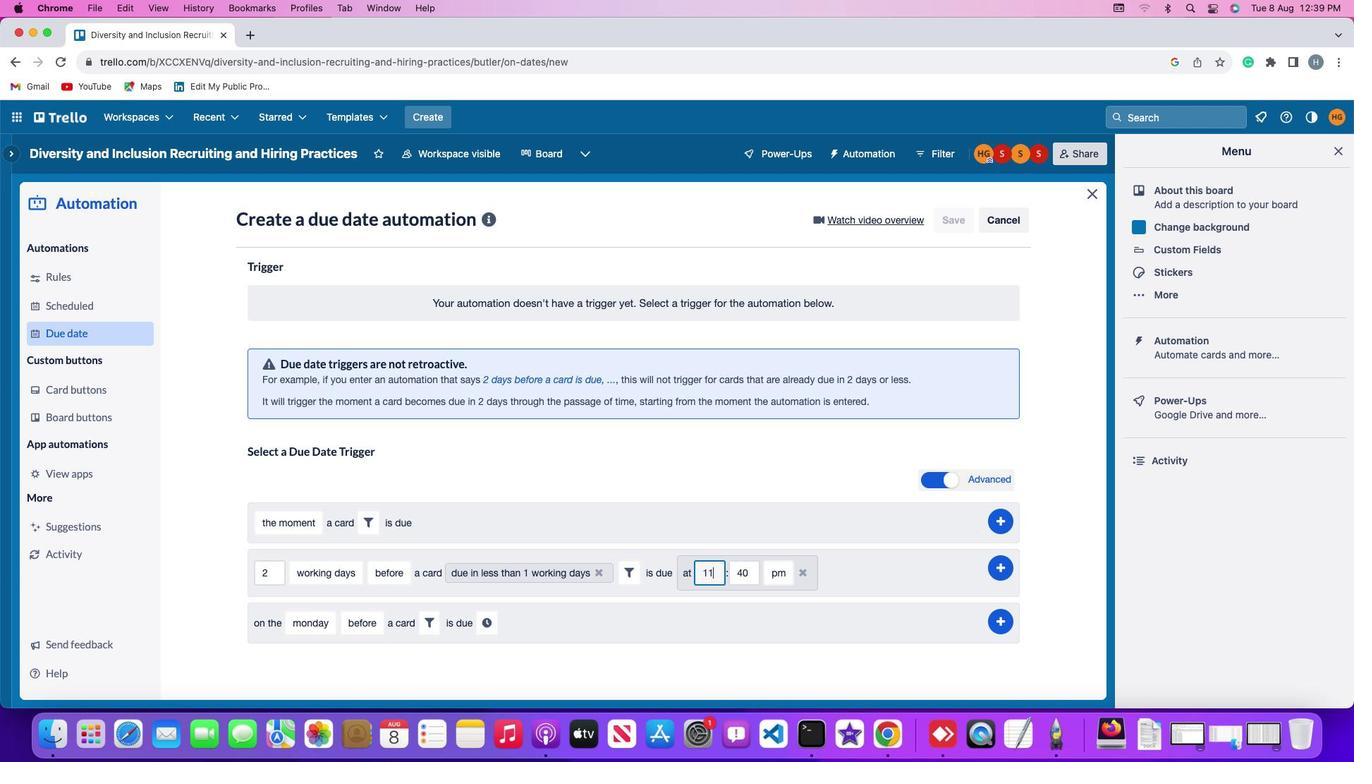 
Action: Mouse moved to (757, 558)
Screenshot: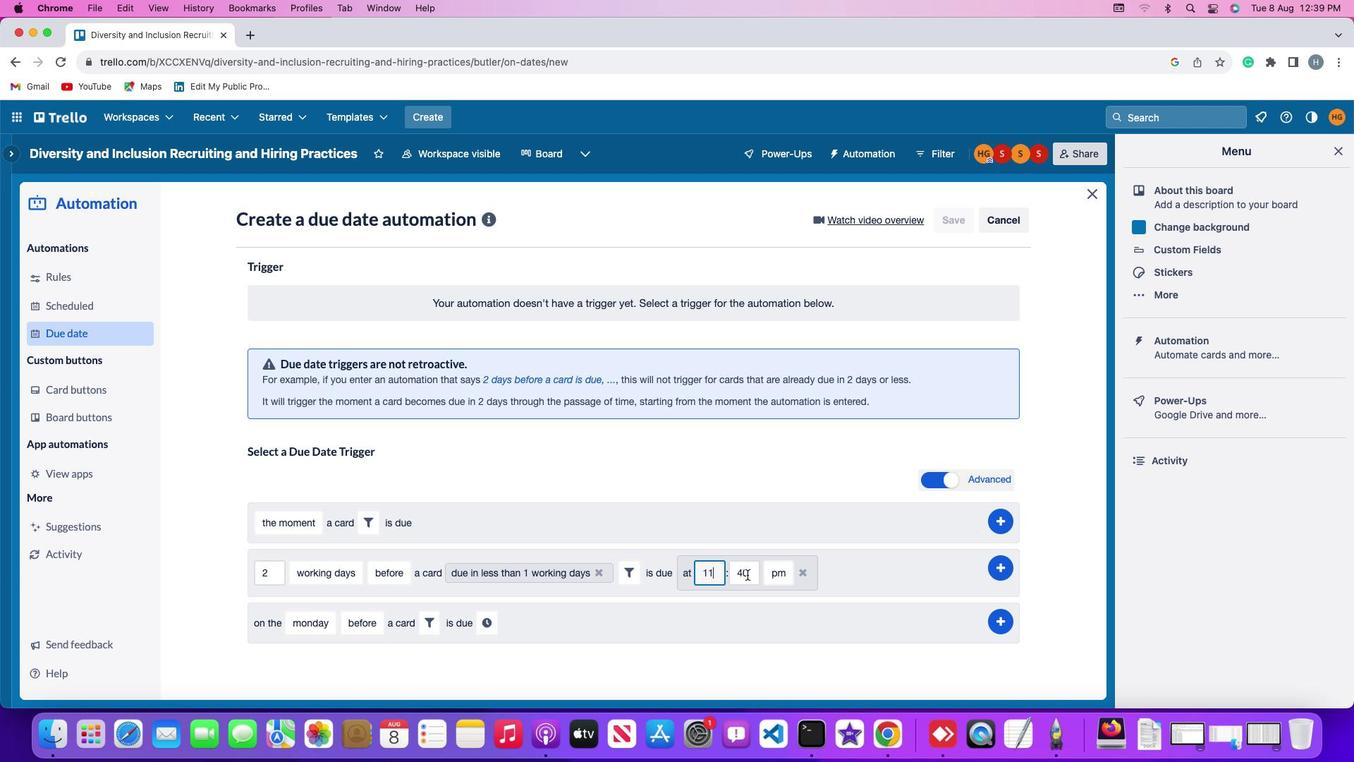 
Action: Mouse pressed left at (757, 558)
Screenshot: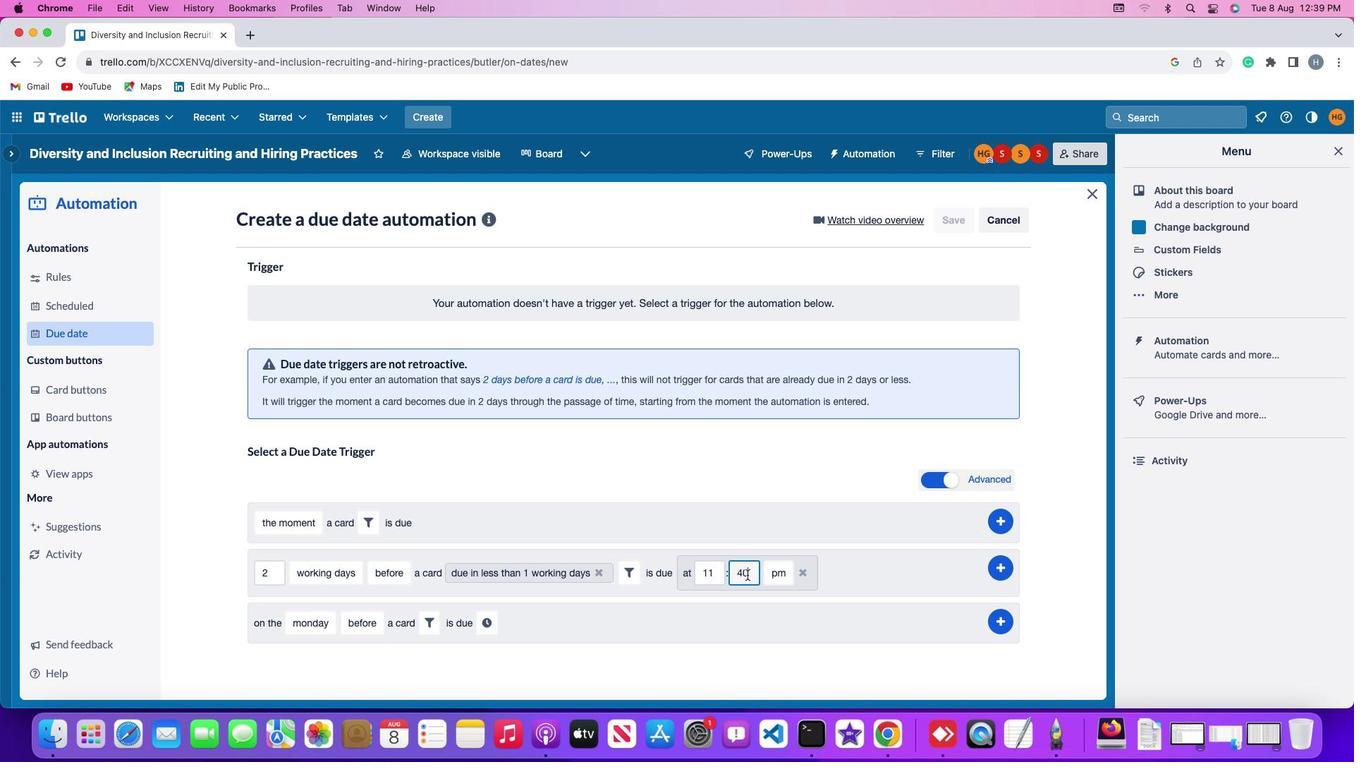 
Action: Key pressed Key.backspaceKey.backspaceKey.backspaceKey.backspace'0''0'
Screenshot: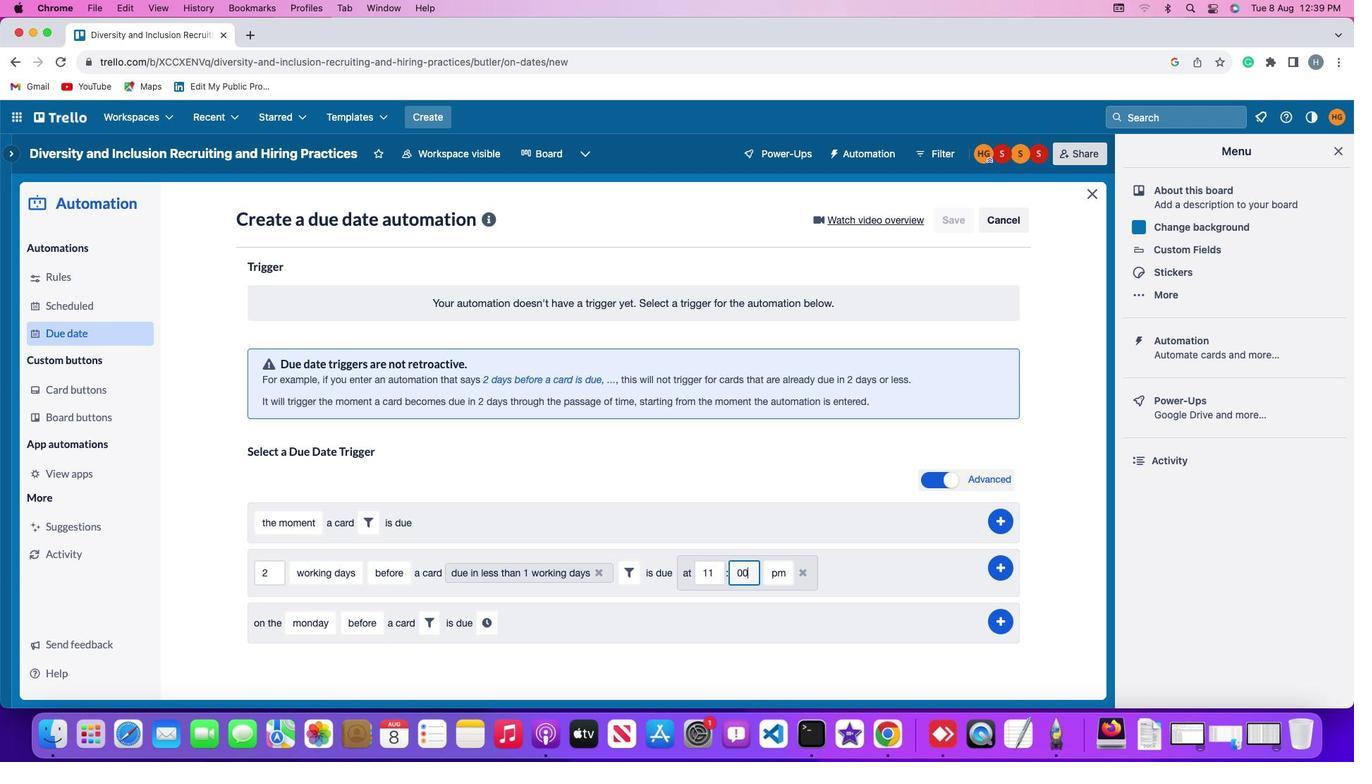 
Action: Mouse moved to (800, 562)
Screenshot: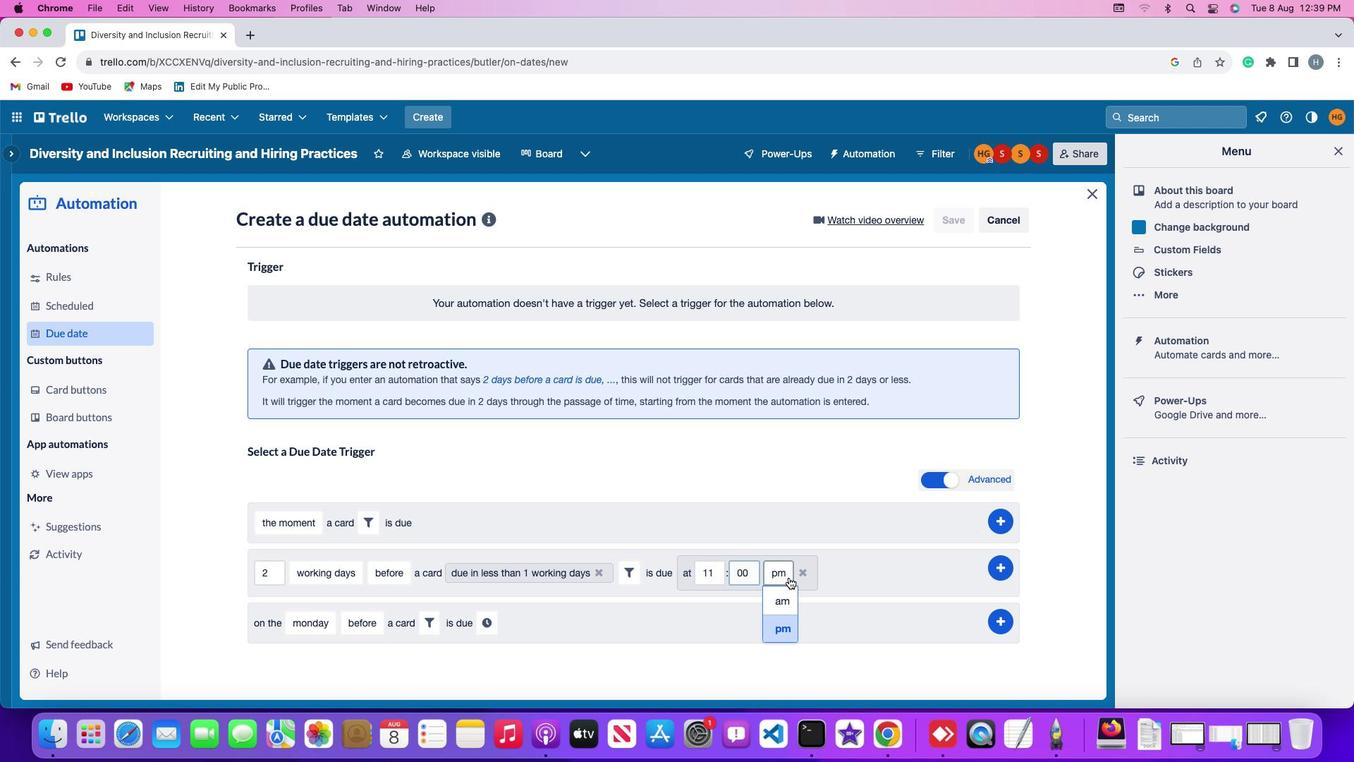 
Action: Mouse pressed left at (800, 562)
Screenshot: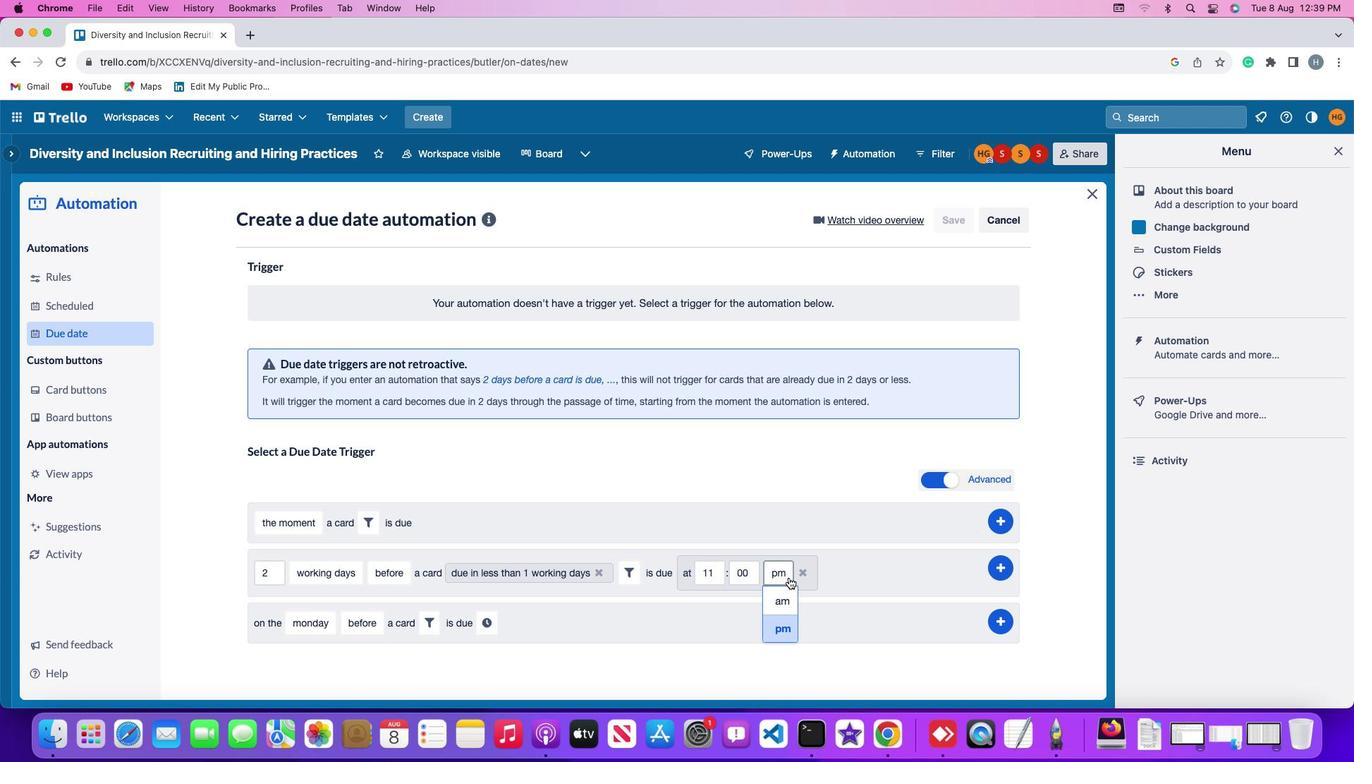 
Action: Mouse moved to (796, 582)
Screenshot: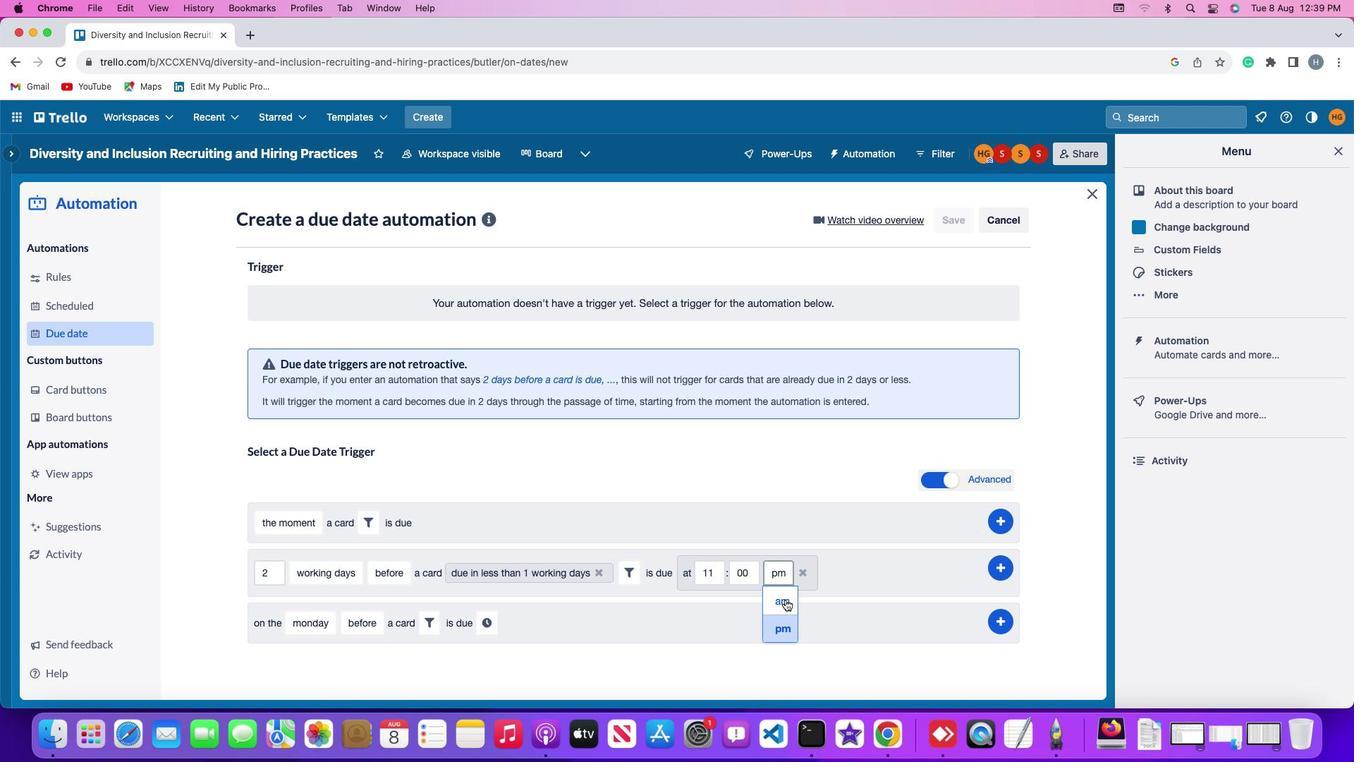 
Action: Mouse pressed left at (796, 582)
Screenshot: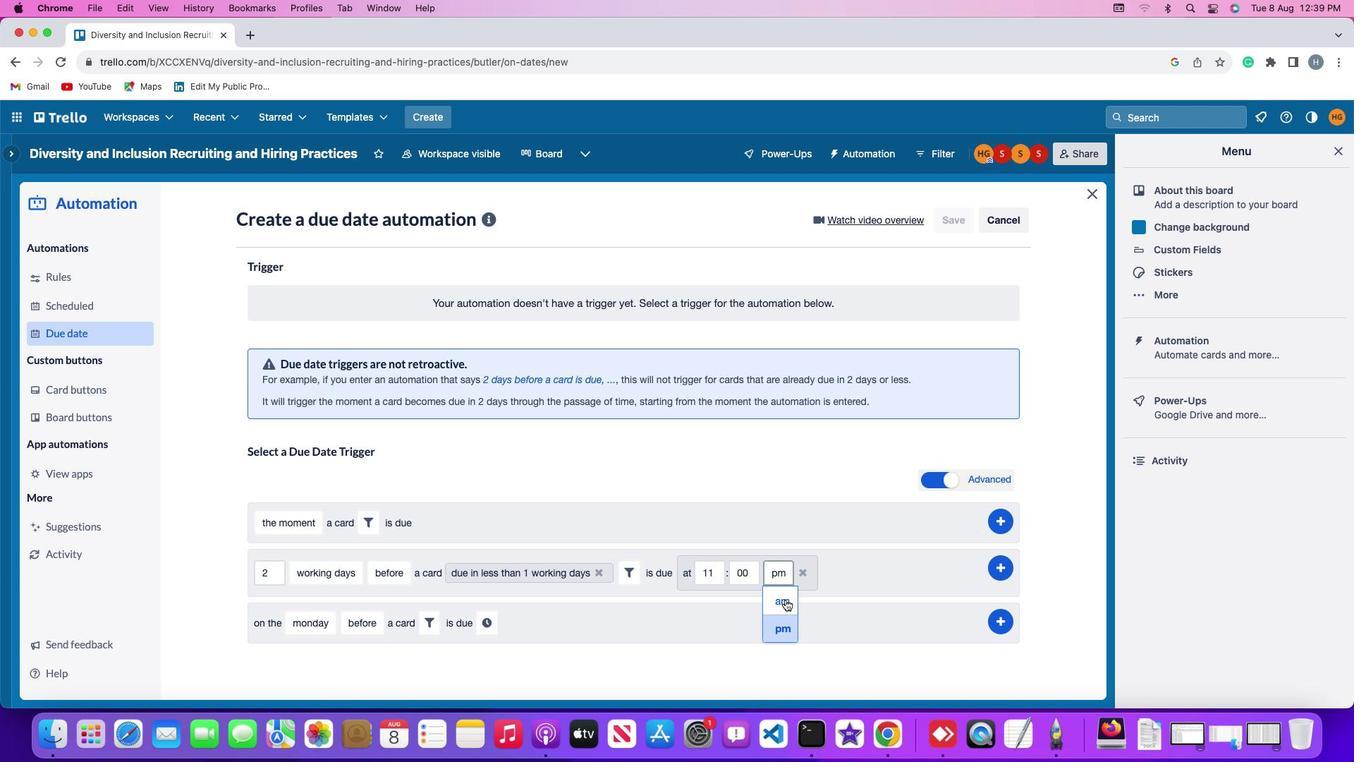 
Action: Mouse moved to (1022, 549)
Screenshot: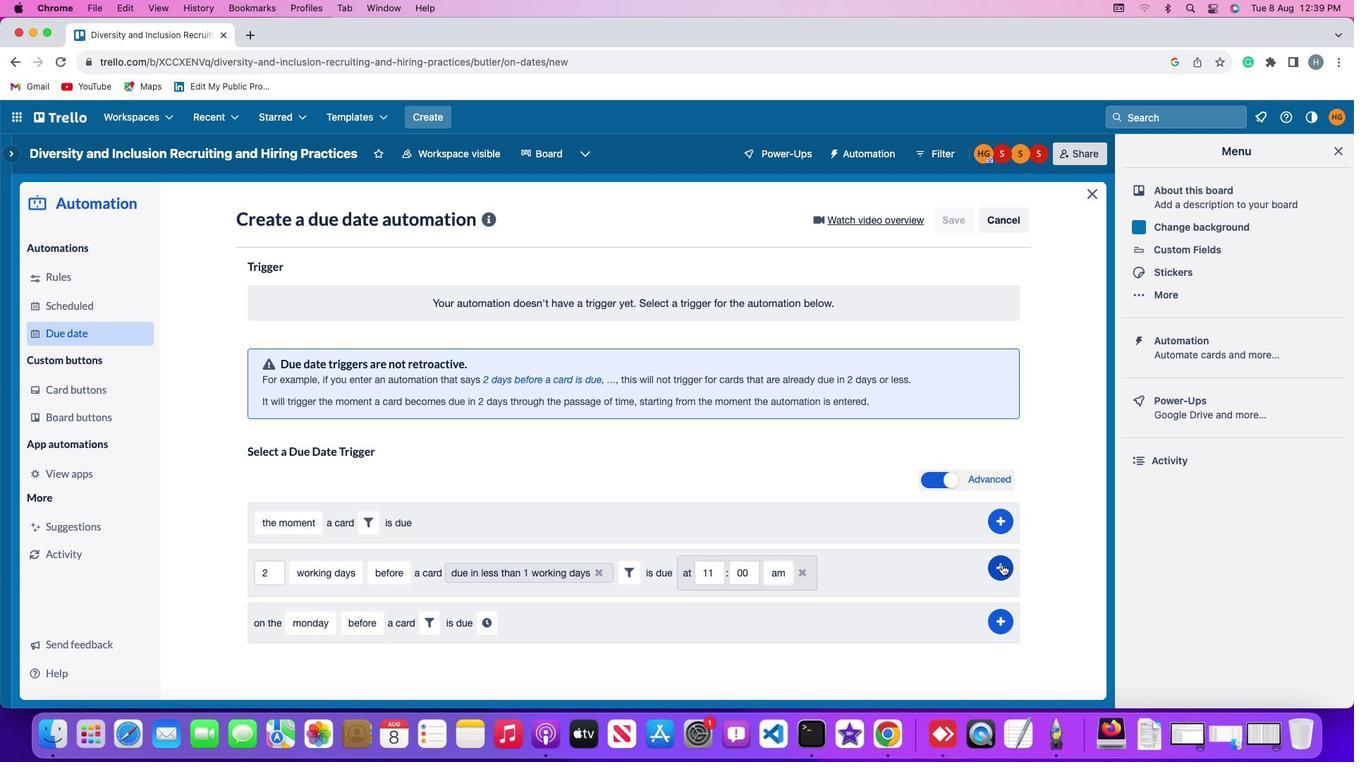 
Action: Mouse pressed left at (1022, 549)
Screenshot: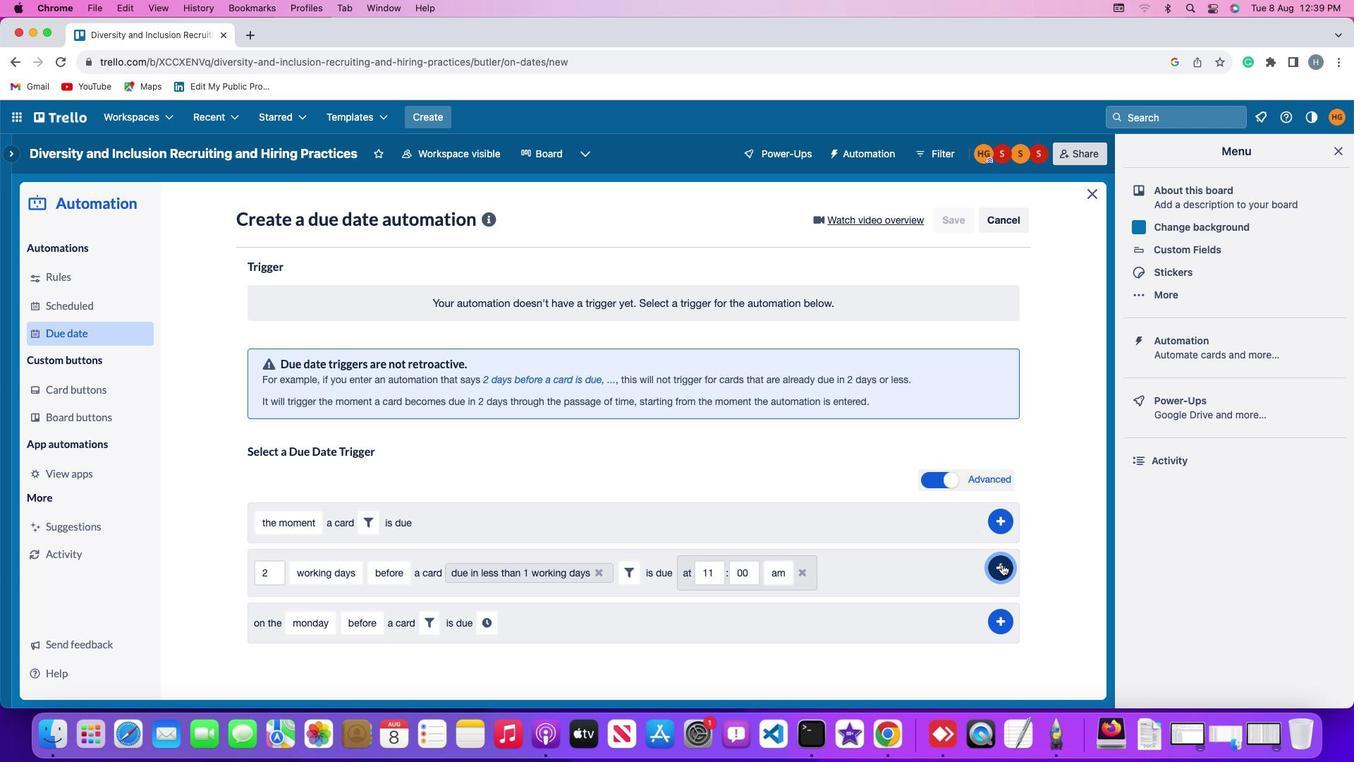 
Action: Mouse moved to (1083, 410)
Screenshot: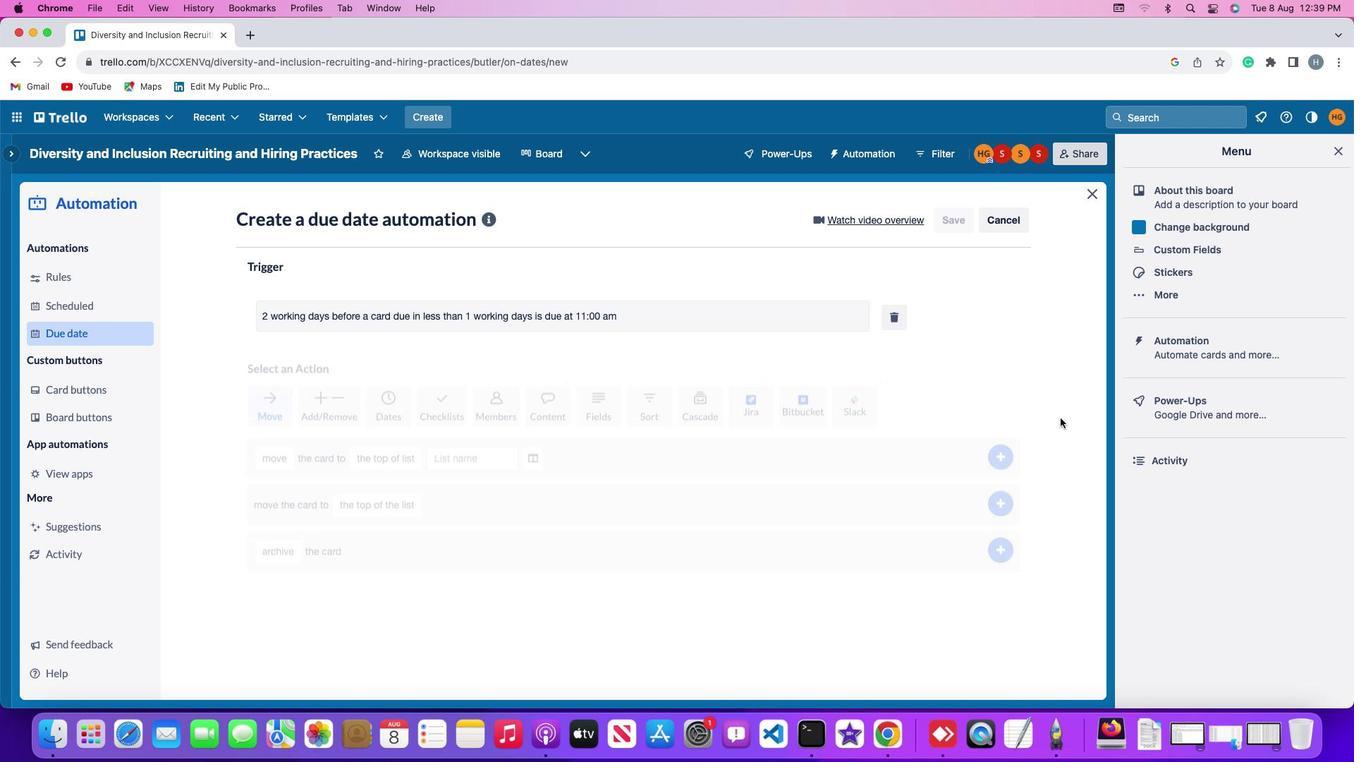 
